 Task: Find connections with filter location Magelang with filter topic #linkedinwith filter profile language Spanish with filter current company Aptiv with filter school Rajasthan - India Jobs with filter industry Sound Recording with filter service category Audio Engineering with filter keywords title UPS Driver
Action: Mouse pressed left at (429, 39)
Screenshot: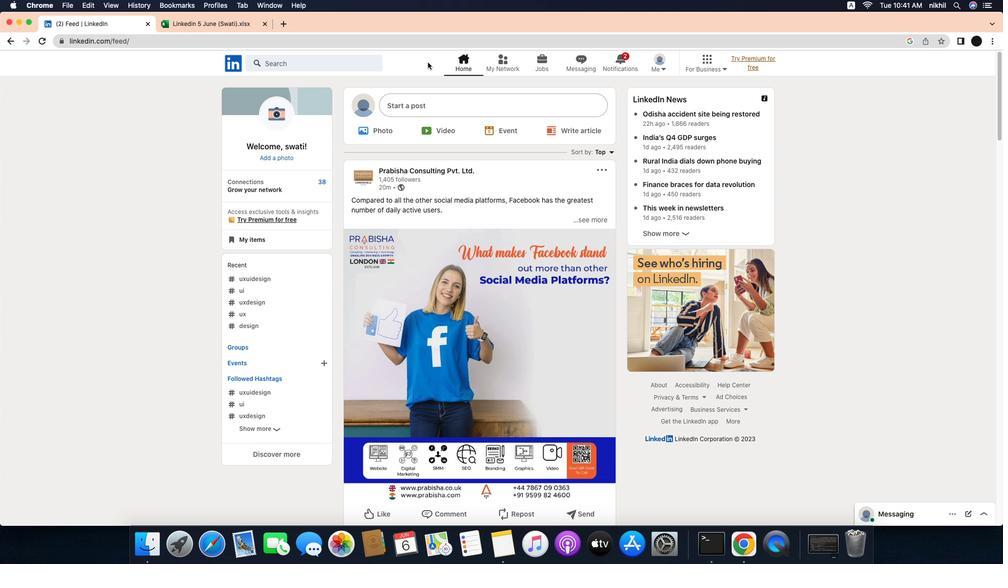 
Action: Mouse moved to (505, 32)
Screenshot: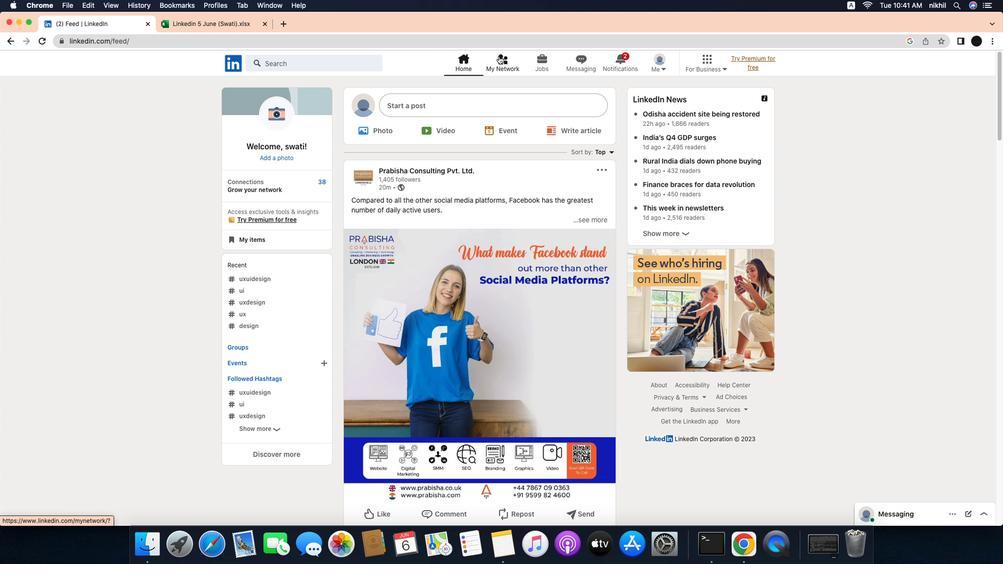 
Action: Mouse pressed left at (505, 32)
Screenshot: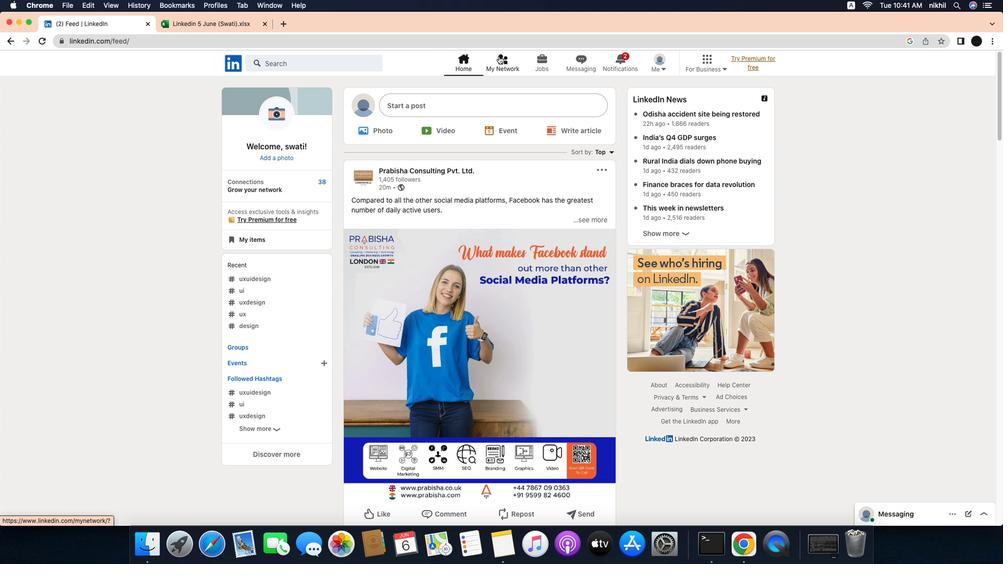 
Action: Mouse moved to (325, 94)
Screenshot: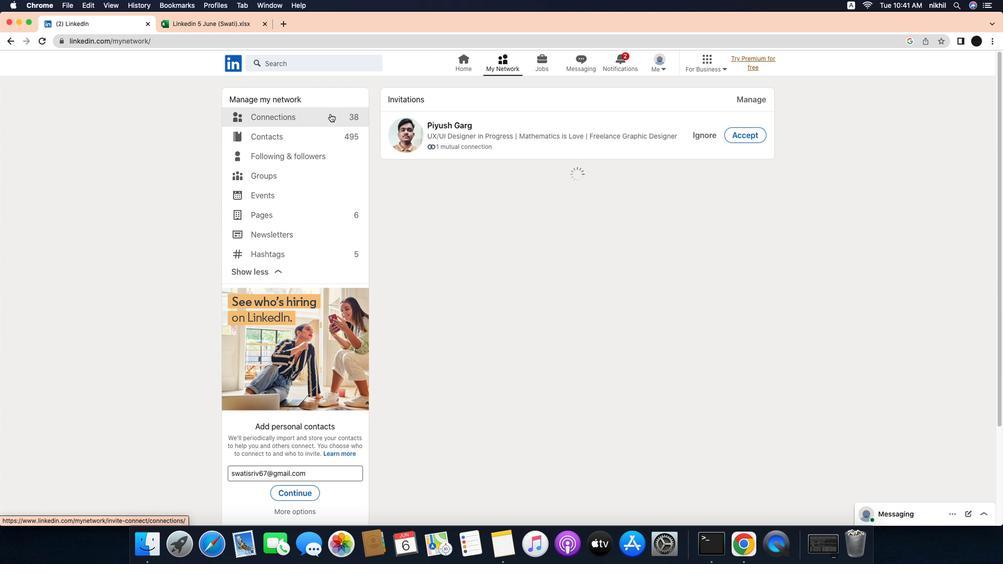 
Action: Mouse pressed left at (325, 94)
Screenshot: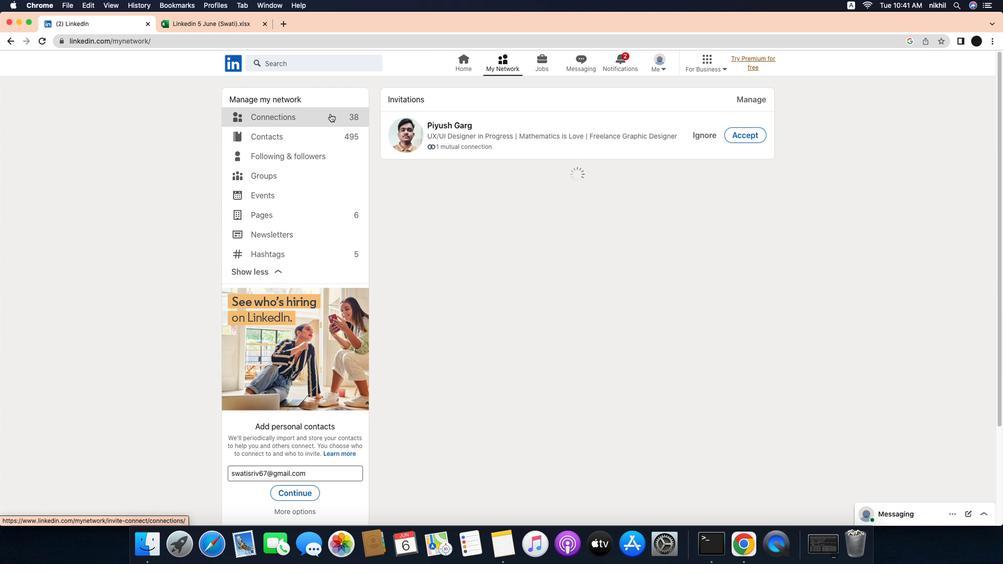 
Action: Mouse moved to (598, 100)
Screenshot: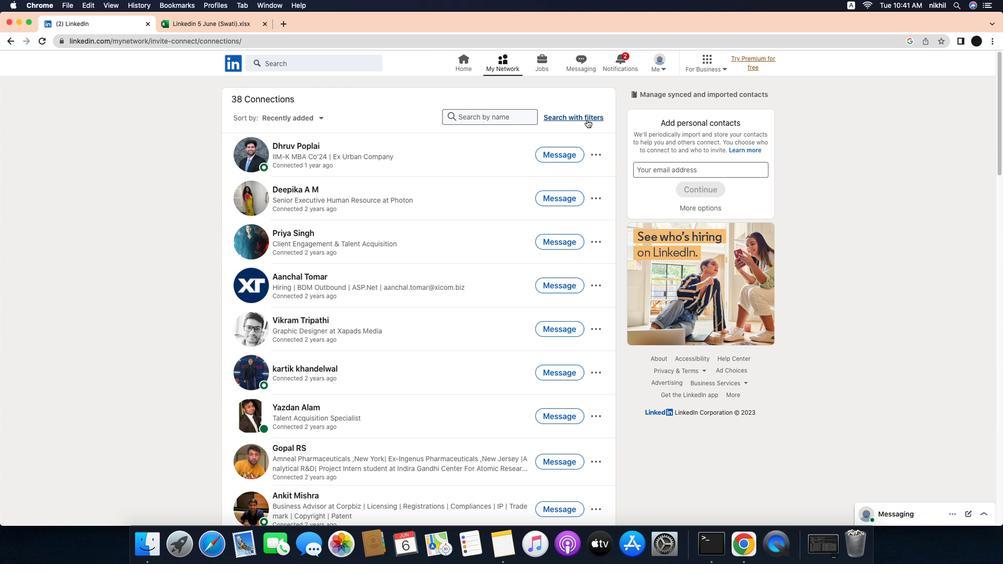 
Action: Mouse pressed left at (598, 100)
Screenshot: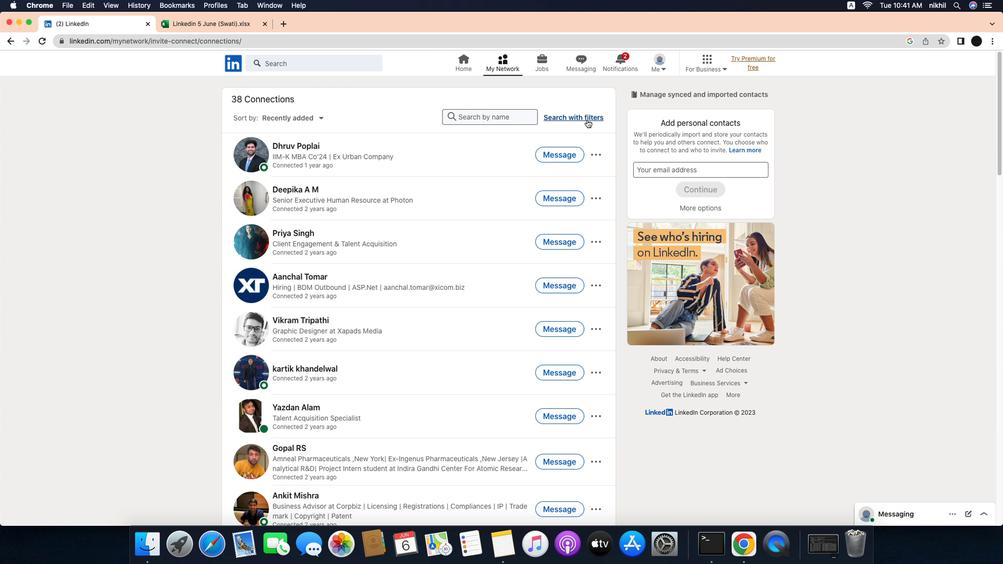 
Action: Mouse moved to (556, 70)
Screenshot: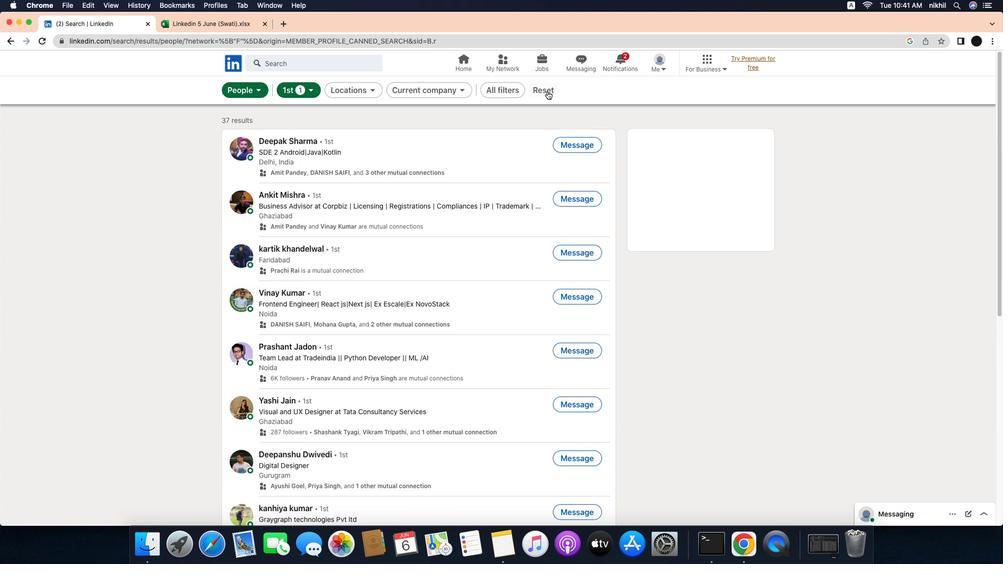 
Action: Mouse pressed left at (556, 70)
Screenshot: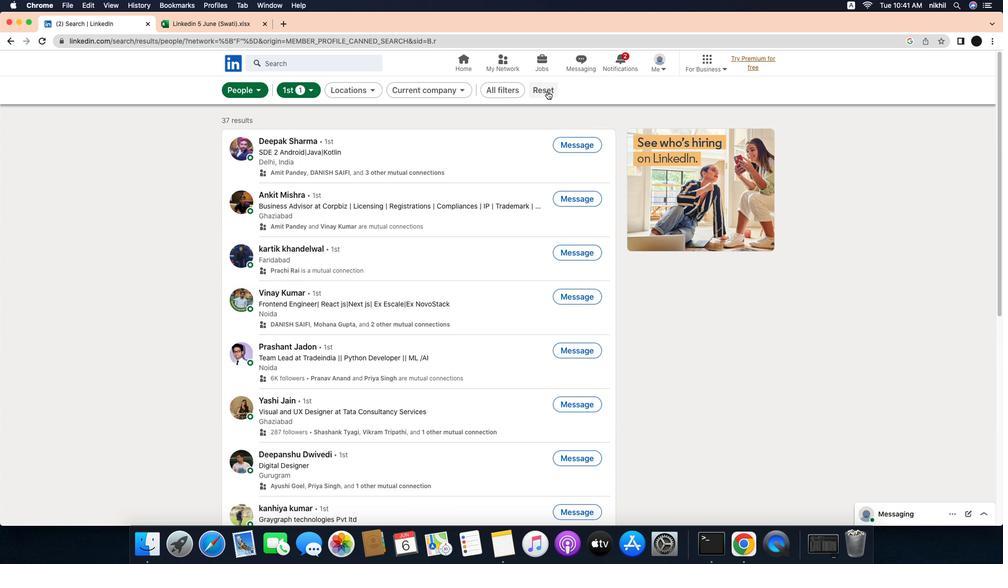 
Action: Mouse moved to (534, 73)
Screenshot: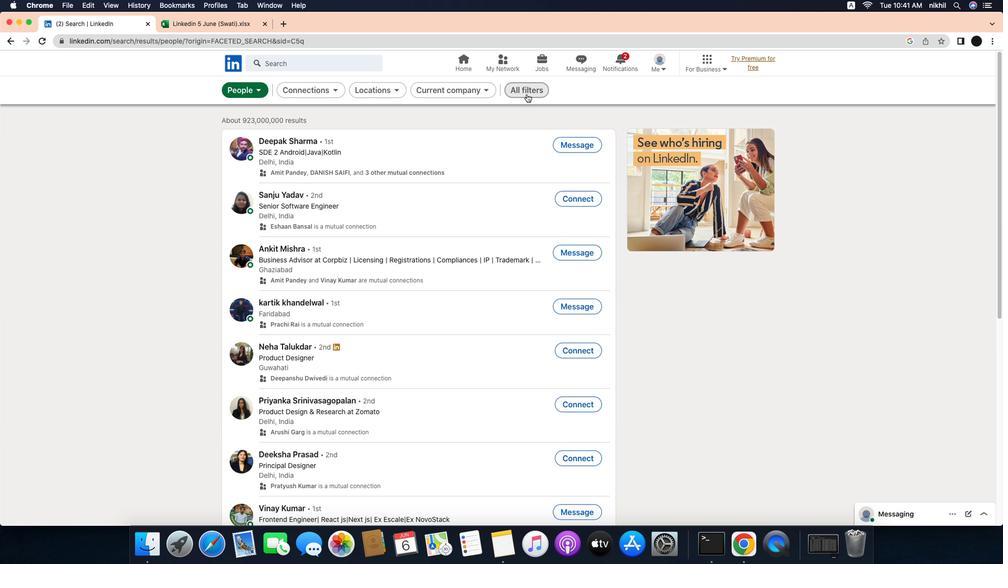 
Action: Mouse pressed left at (534, 73)
Screenshot: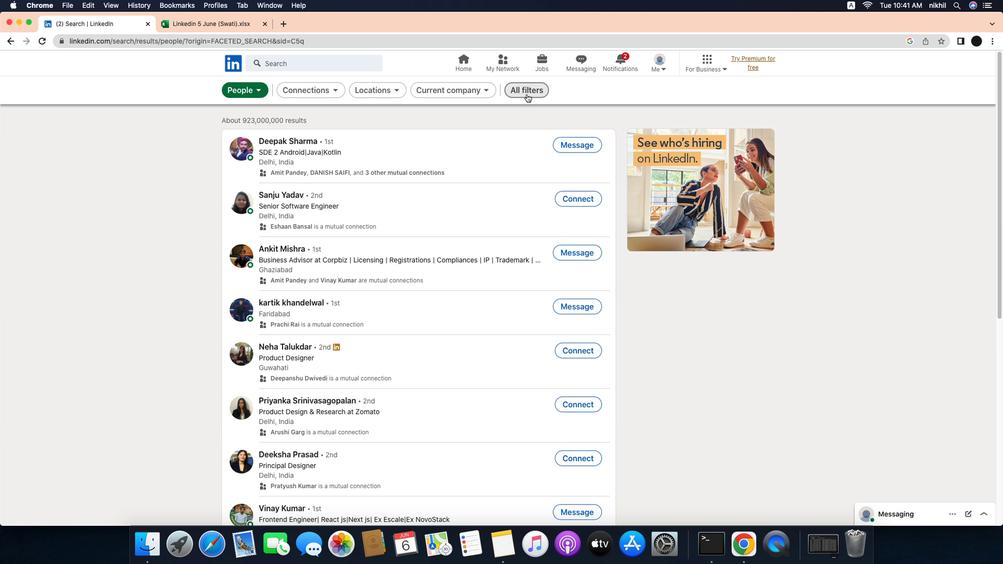 
Action: Mouse moved to (804, 229)
Screenshot: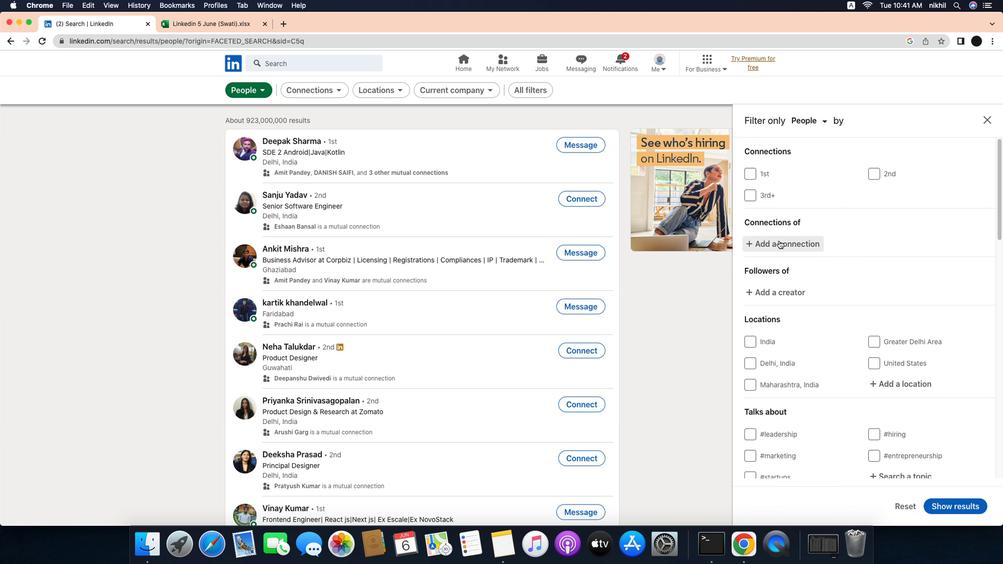 
Action: Mouse scrolled (804, 229) with delta (-26, -27)
Screenshot: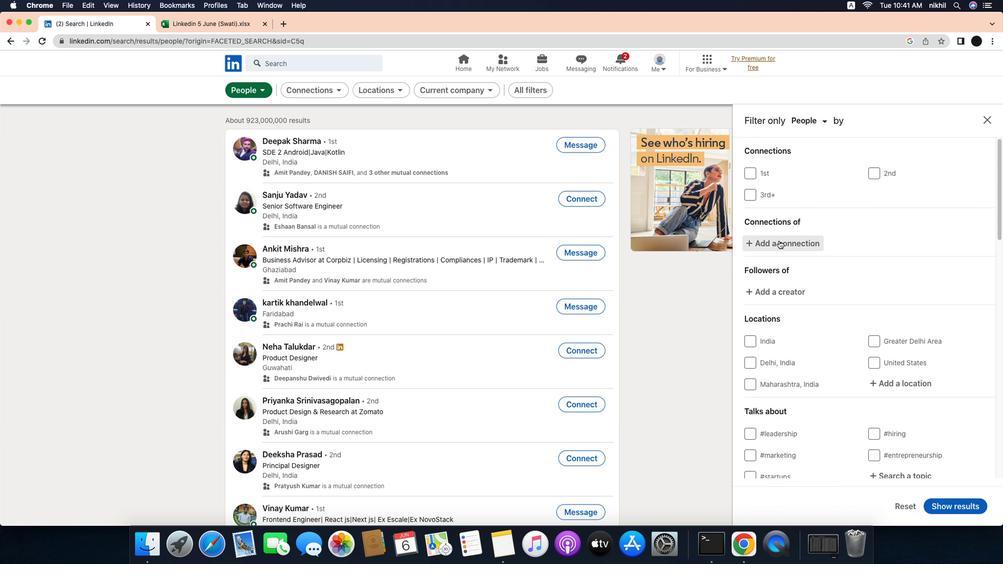 
Action: Mouse scrolled (804, 229) with delta (-26, -27)
Screenshot: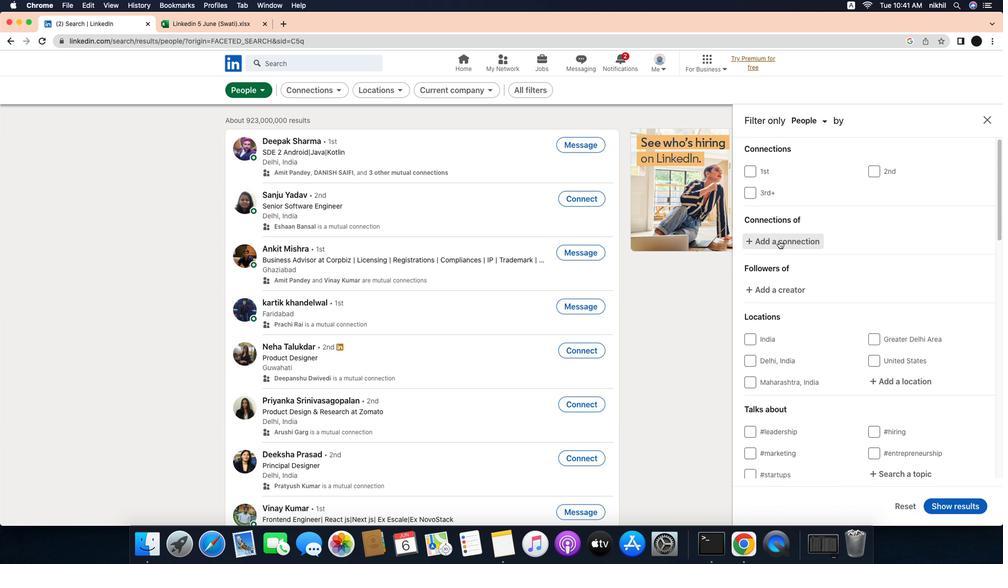 
Action: Mouse scrolled (804, 229) with delta (-26, -27)
Screenshot: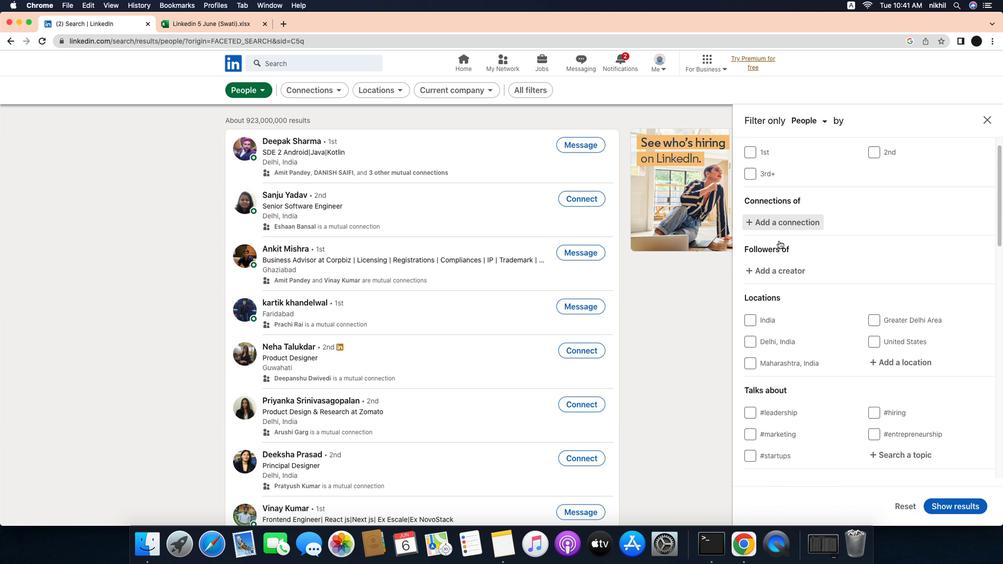 
Action: Mouse moved to (937, 324)
Screenshot: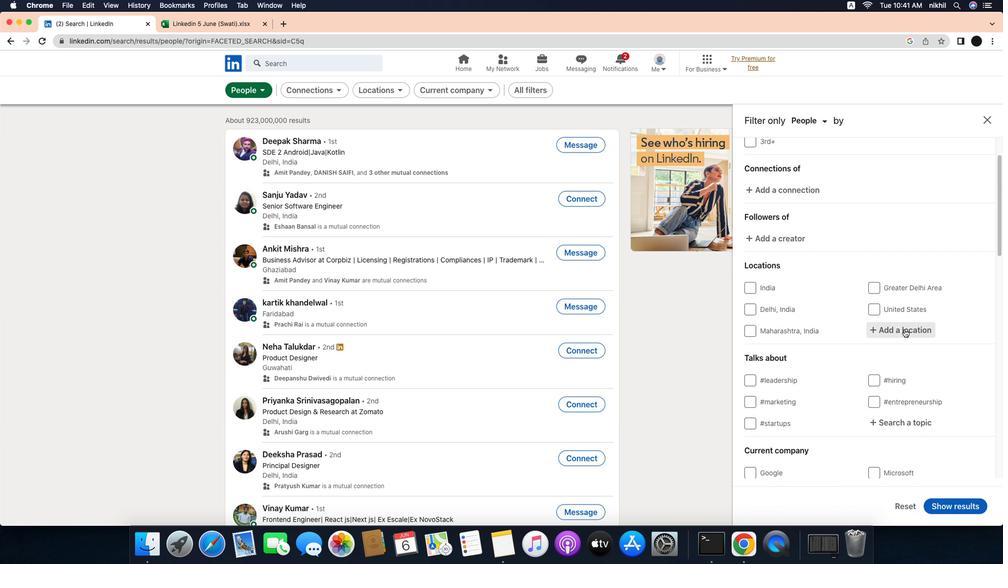 
Action: Mouse pressed left at (937, 324)
Screenshot: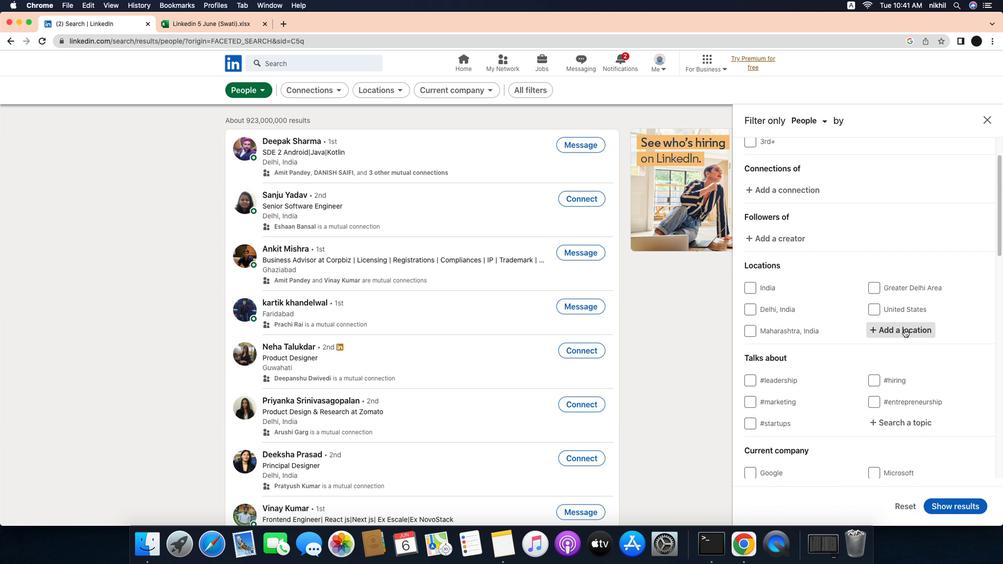 
Action: Mouse moved to (948, 325)
Screenshot: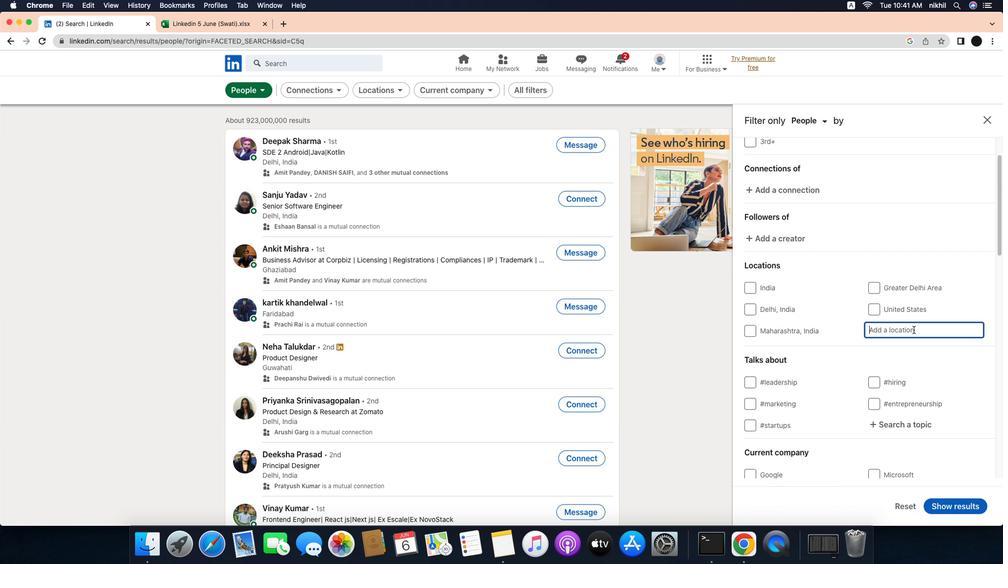 
Action: Mouse pressed left at (948, 325)
Screenshot: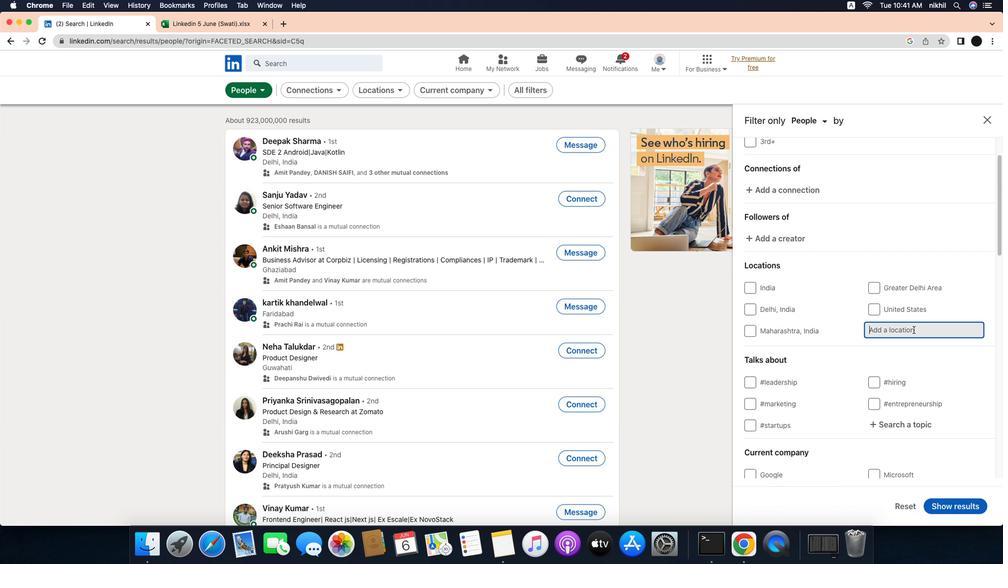 
Action: Mouse moved to (939, 319)
Screenshot: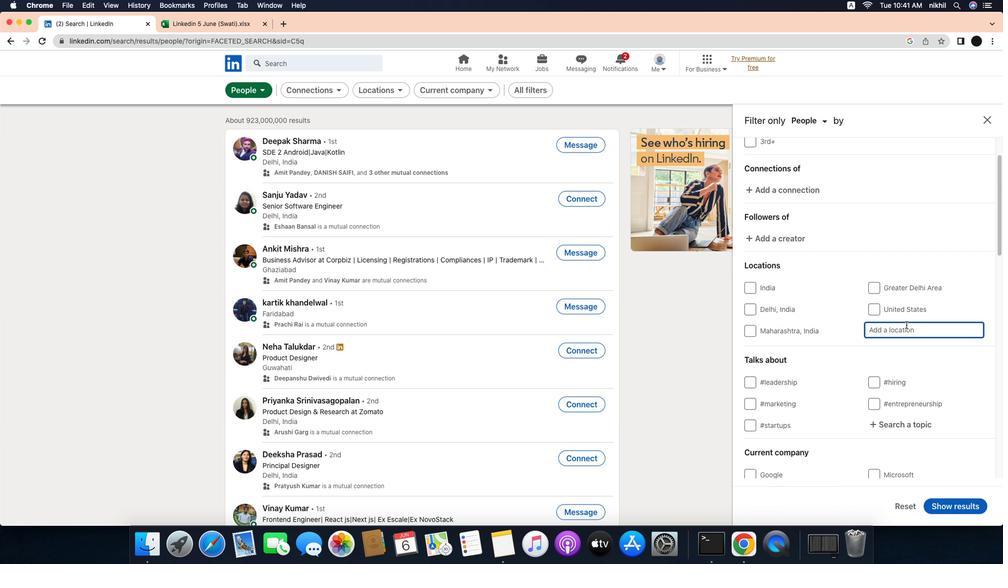 
Action: Key pressed Key.caps_lock'M'Key.caps_lock'a''g''e''l''a''n''g'Key.enter
Screenshot: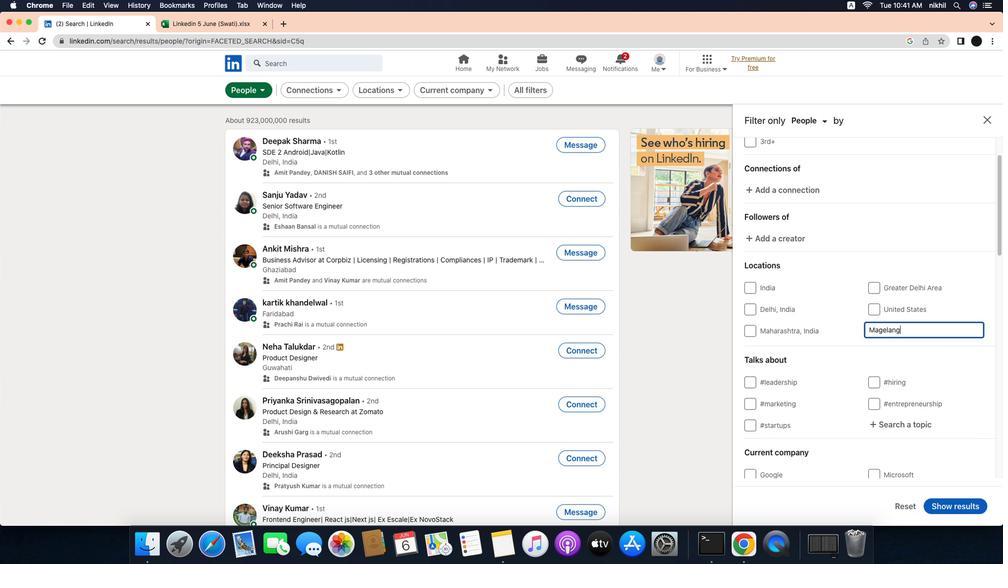 
Action: Mouse moved to (897, 356)
Screenshot: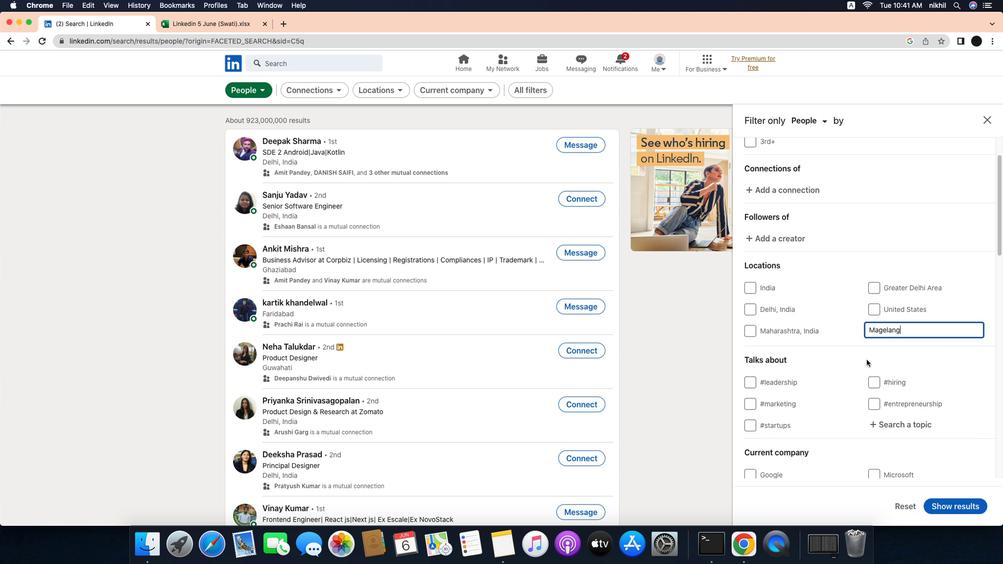 
Action: Mouse scrolled (897, 356) with delta (-26, -27)
Screenshot: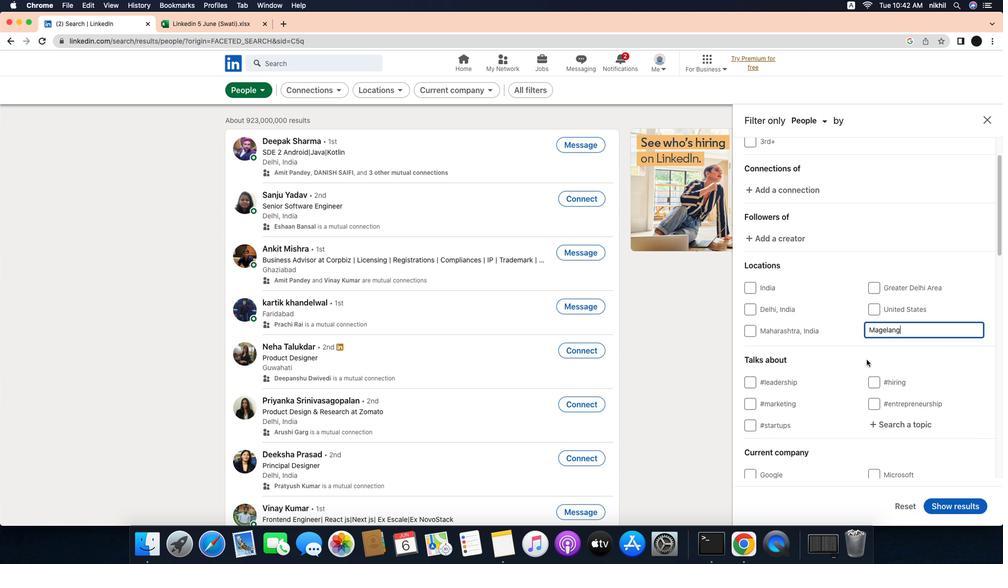 
Action: Mouse scrolled (897, 356) with delta (-26, -27)
Screenshot: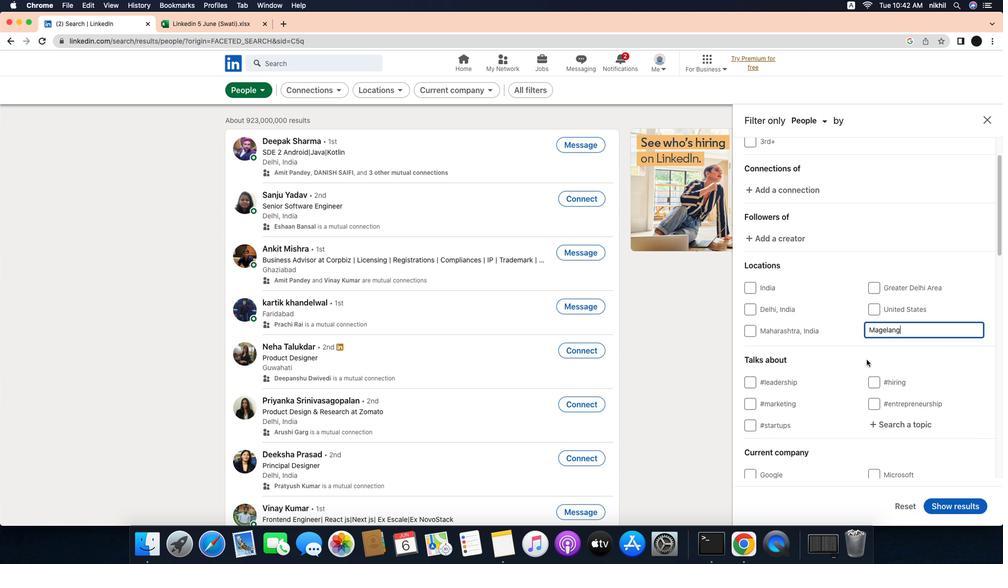 
Action: Mouse scrolled (897, 356) with delta (-26, -27)
Screenshot: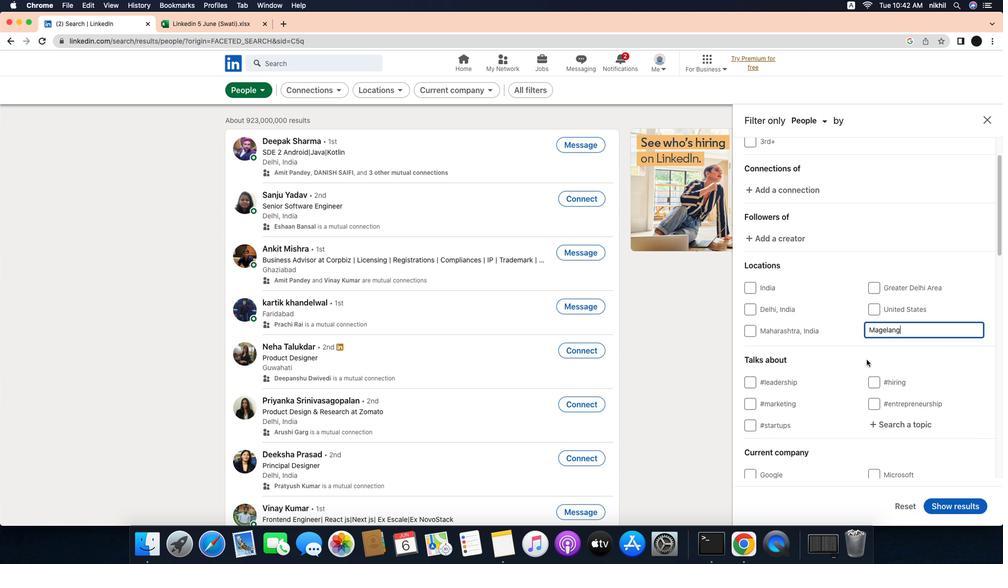
Action: Mouse moved to (926, 347)
Screenshot: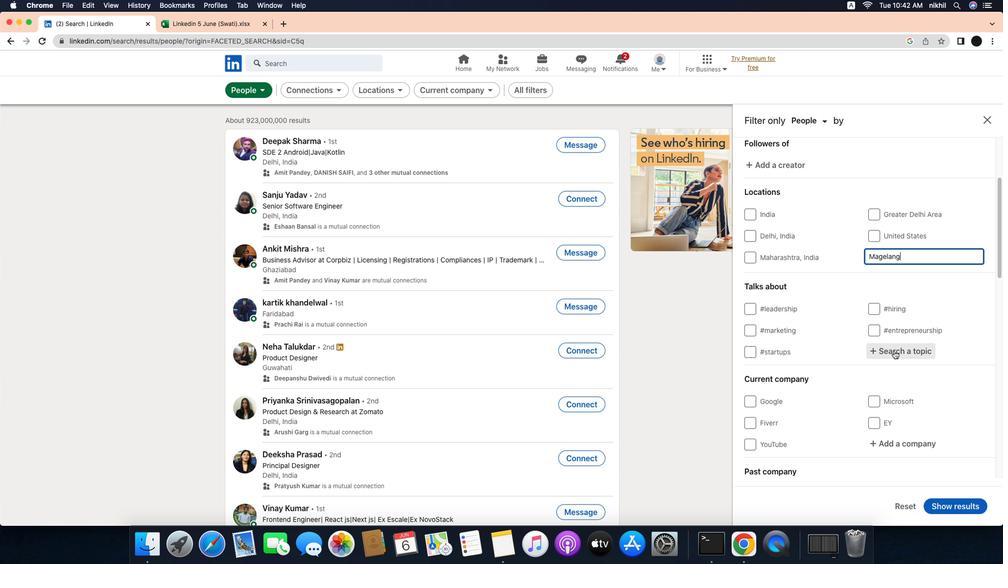 
Action: Mouse pressed left at (926, 347)
Screenshot: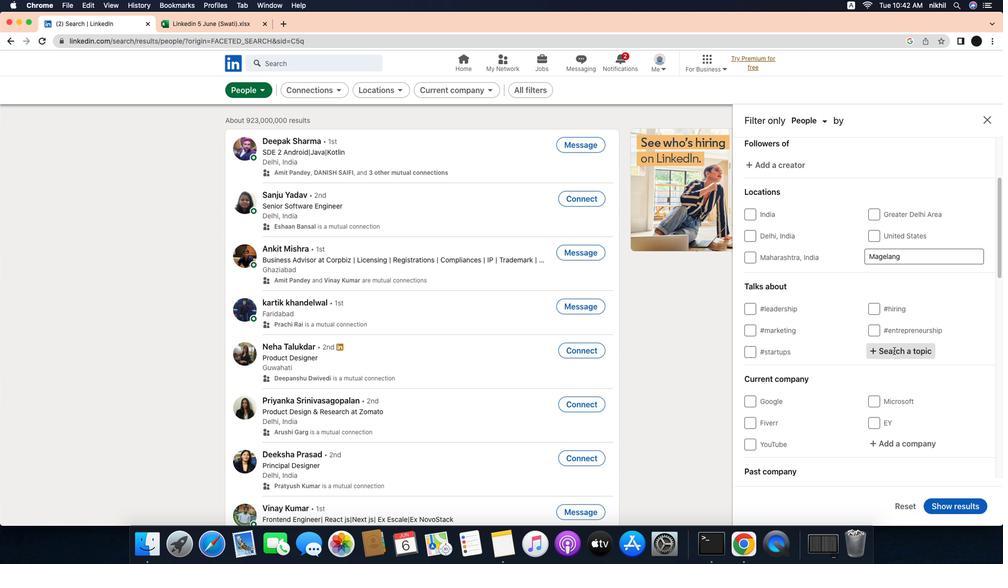 
Action: Mouse moved to (954, 352)
Screenshot: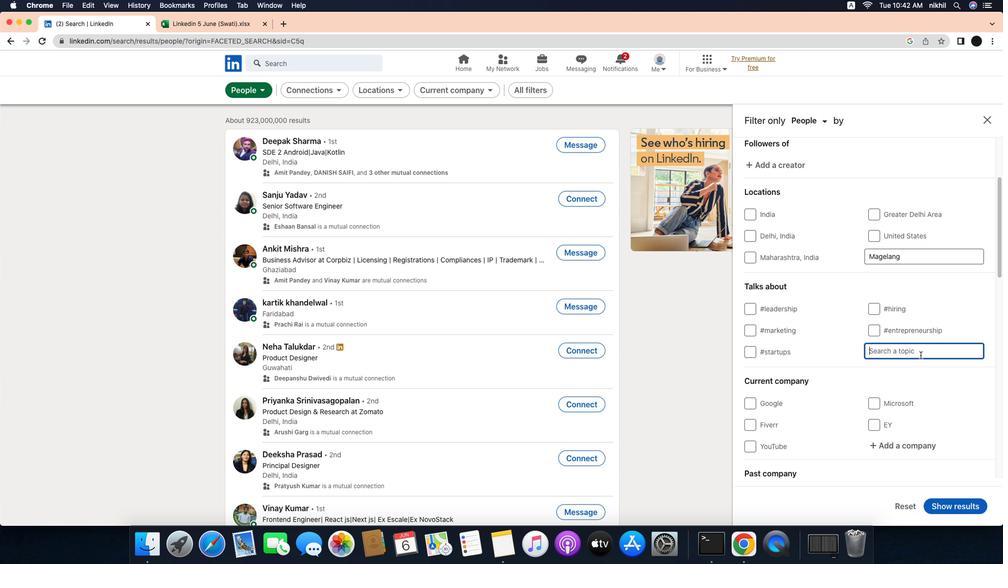 
Action: Mouse pressed left at (954, 352)
Screenshot: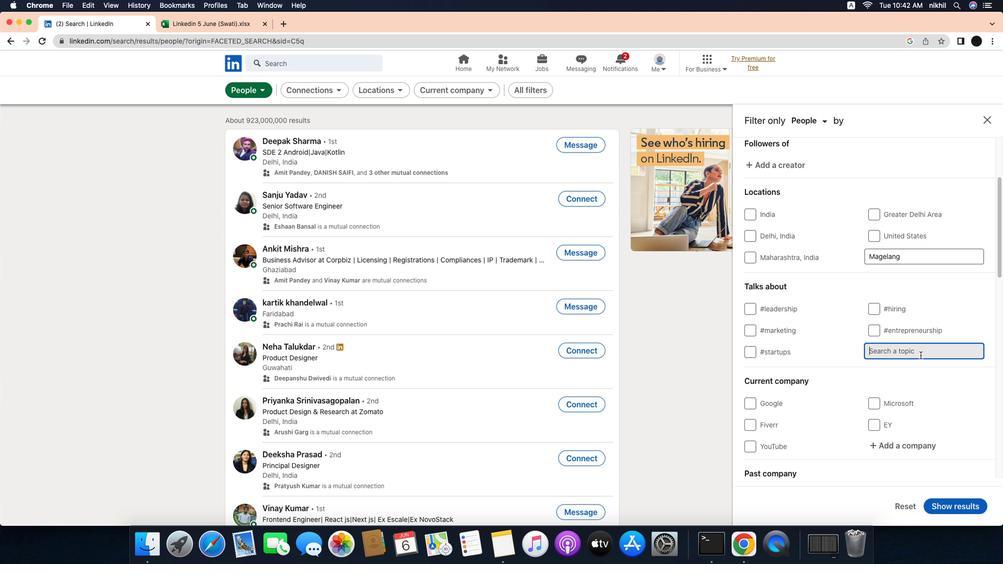 
Action: Key pressed 'l''i''n''k''e''d''i''n'
Screenshot: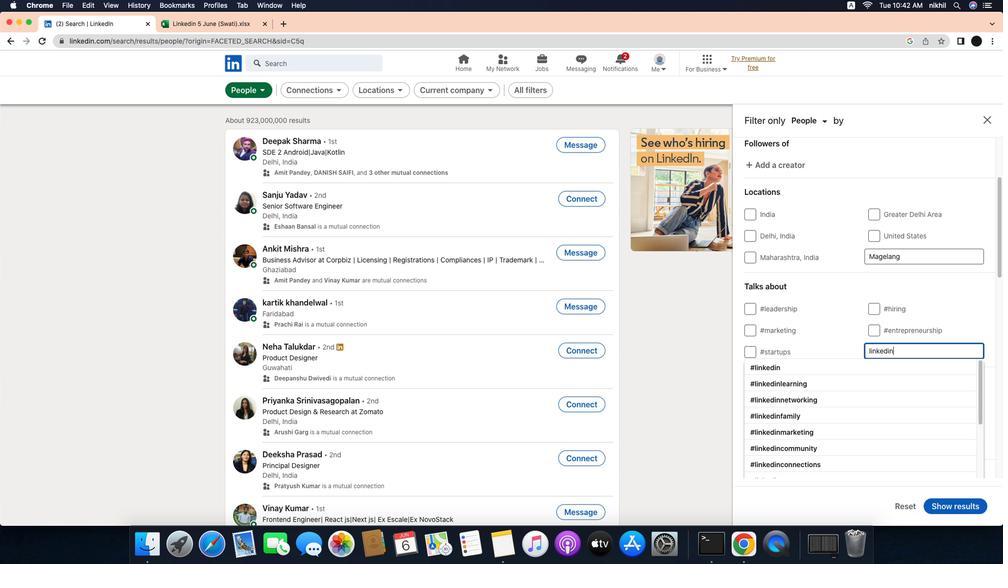 
Action: Mouse moved to (894, 366)
Screenshot: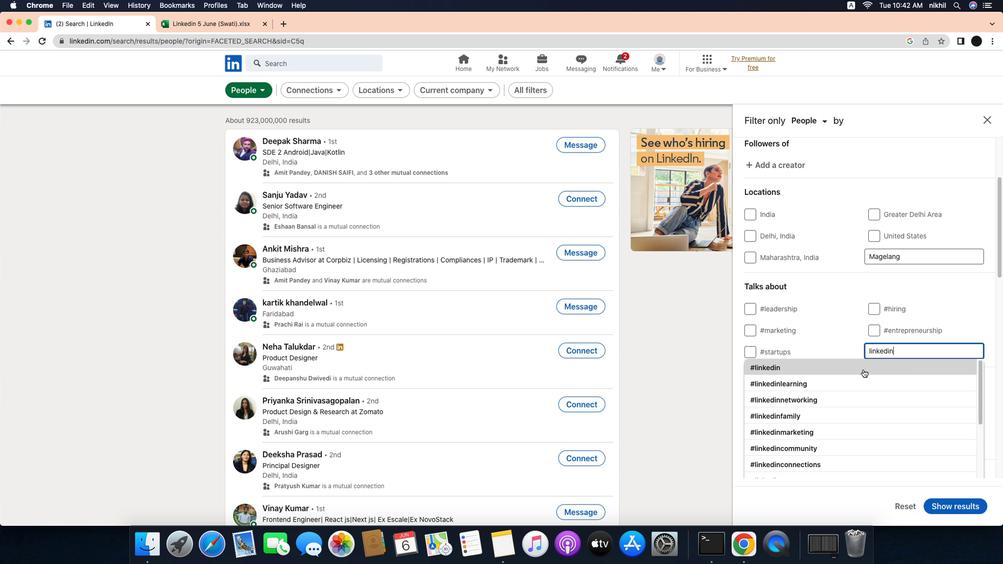 
Action: Mouse pressed left at (894, 366)
Screenshot: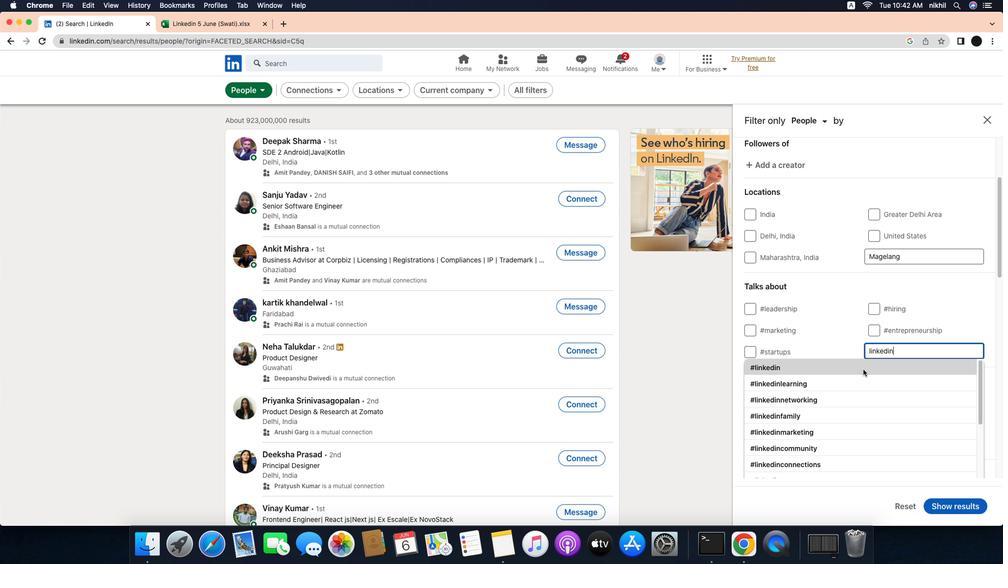 
Action: Mouse moved to (900, 365)
Screenshot: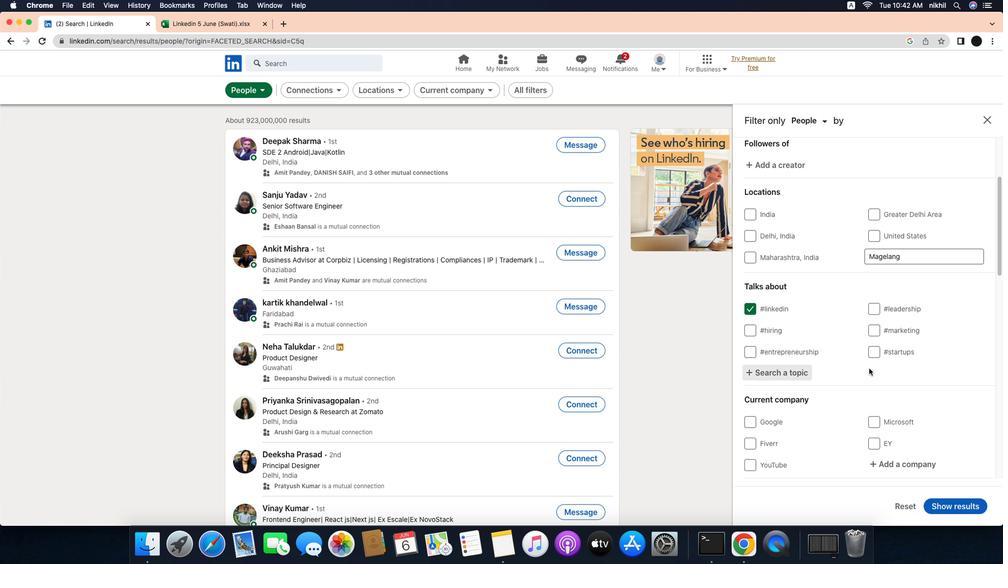 
Action: Mouse scrolled (900, 365) with delta (-26, -27)
Screenshot: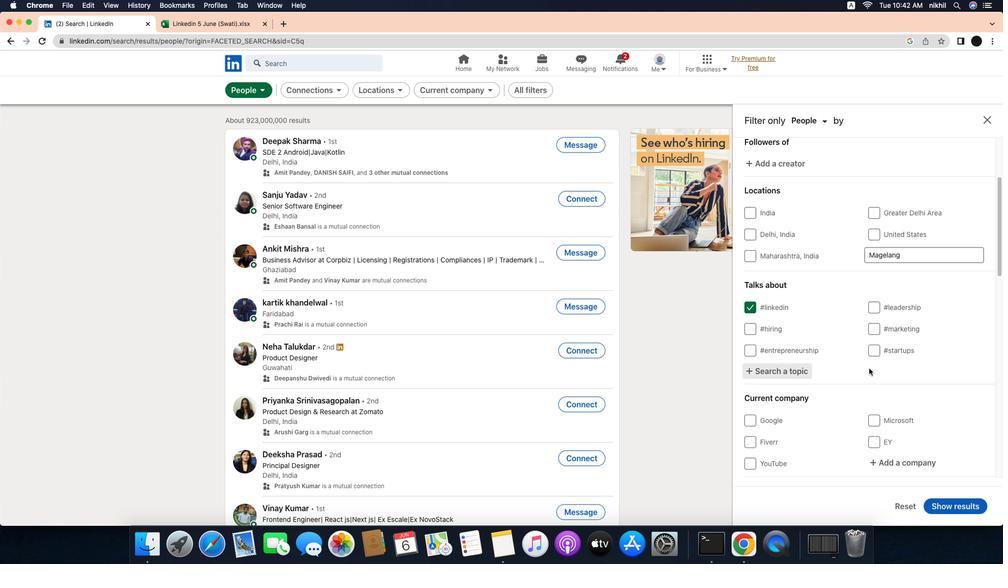 
Action: Mouse scrolled (900, 365) with delta (-26, -27)
Screenshot: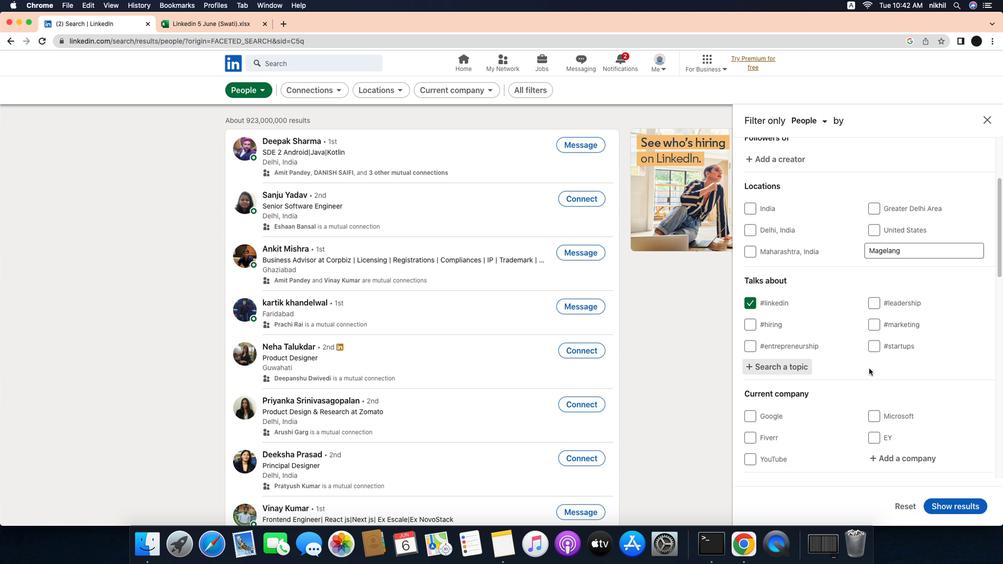 
Action: Mouse scrolled (900, 365) with delta (-26, -27)
Screenshot: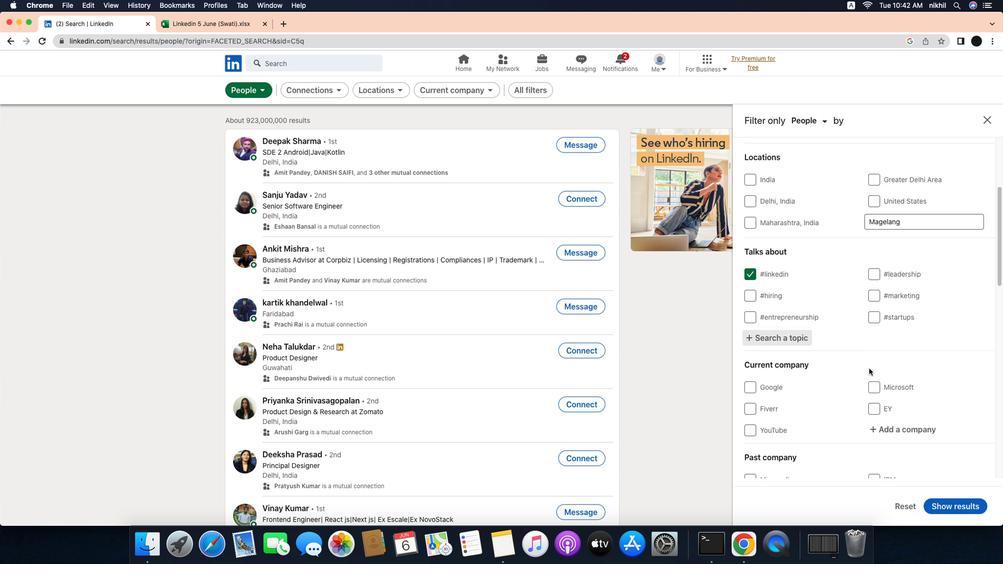 
Action: Mouse scrolled (900, 365) with delta (-26, -28)
Screenshot: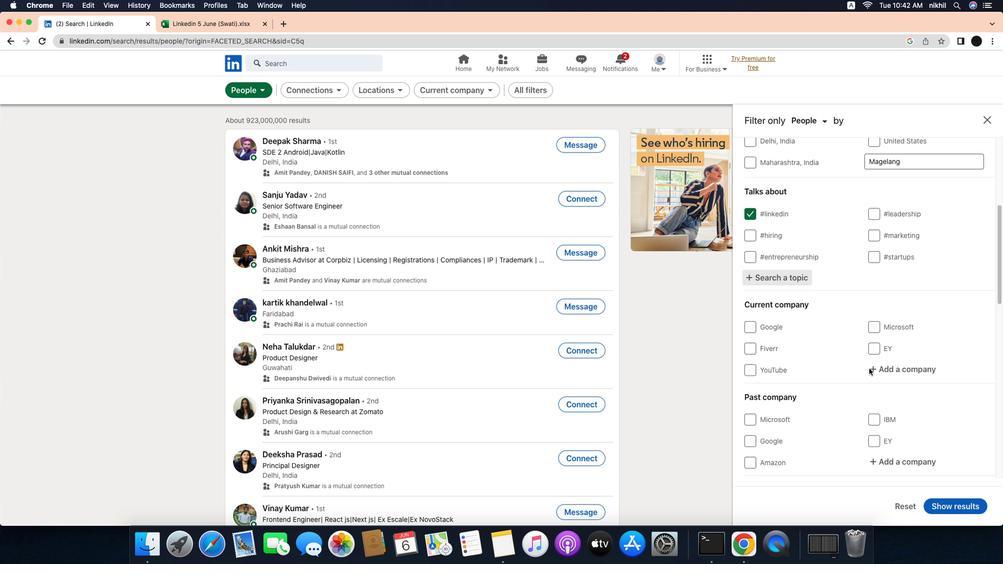 
Action: Mouse scrolled (900, 365) with delta (-26, -27)
Screenshot: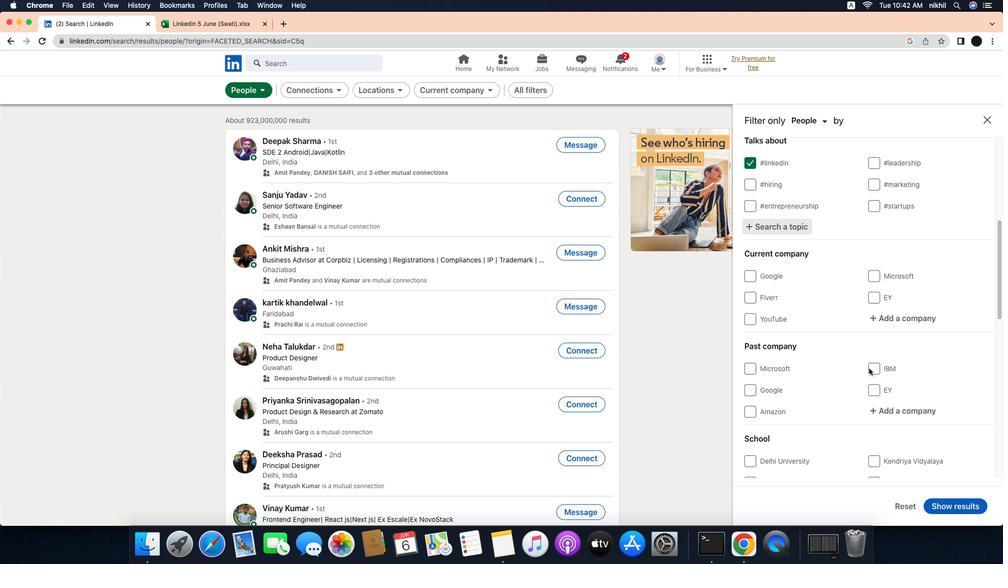
Action: Mouse scrolled (900, 365) with delta (-26, -27)
Screenshot: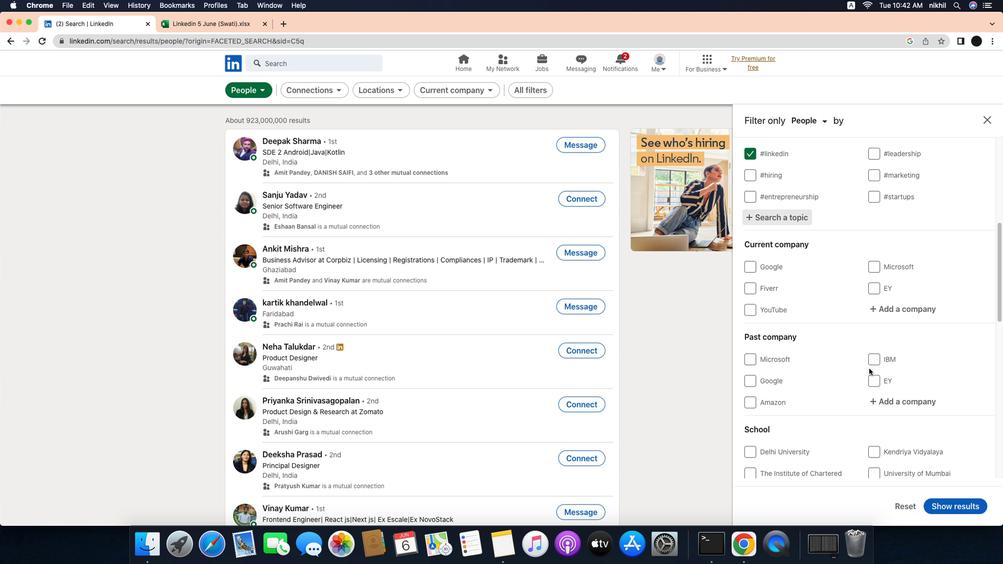 
Action: Mouse scrolled (900, 365) with delta (-26, -28)
Screenshot: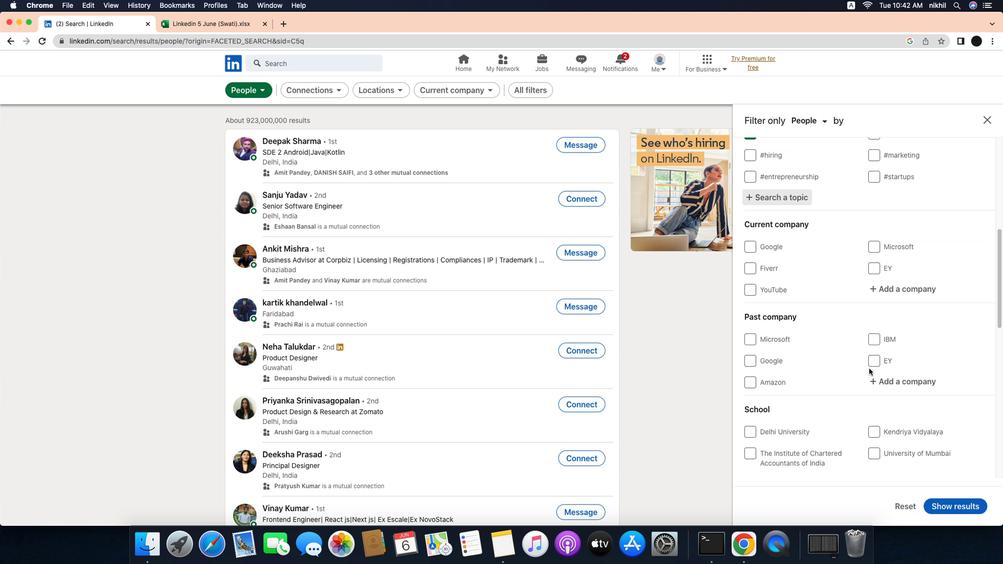 
Action: Mouse scrolled (900, 365) with delta (-26, -28)
Screenshot: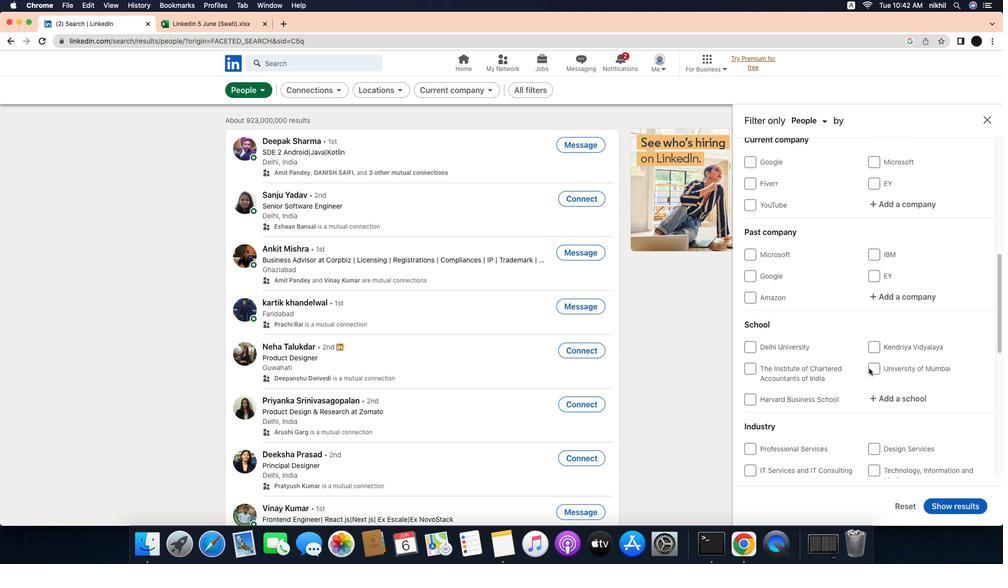 
Action: Mouse scrolled (900, 365) with delta (-26, -27)
Screenshot: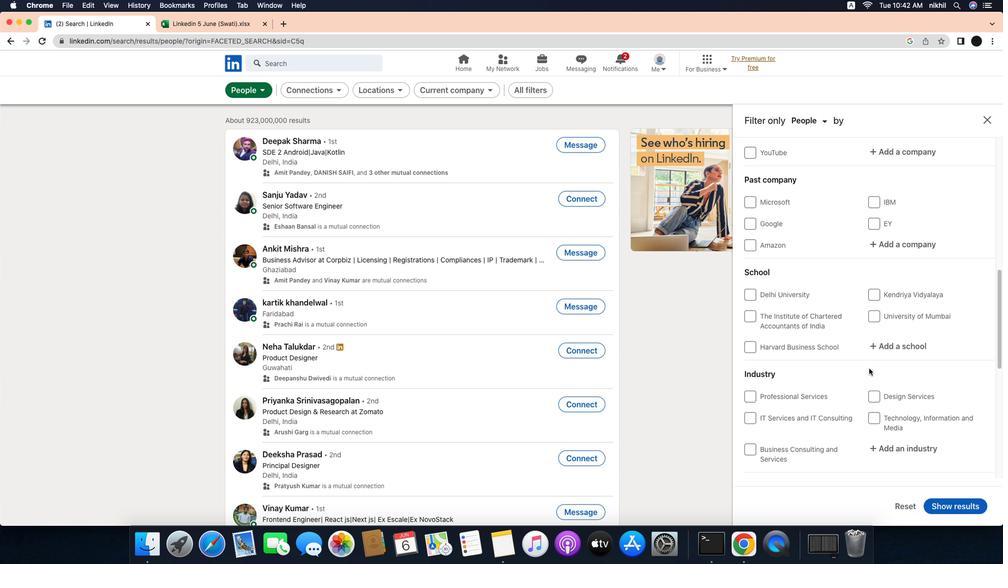 
Action: Mouse scrolled (900, 365) with delta (-26, -27)
Screenshot: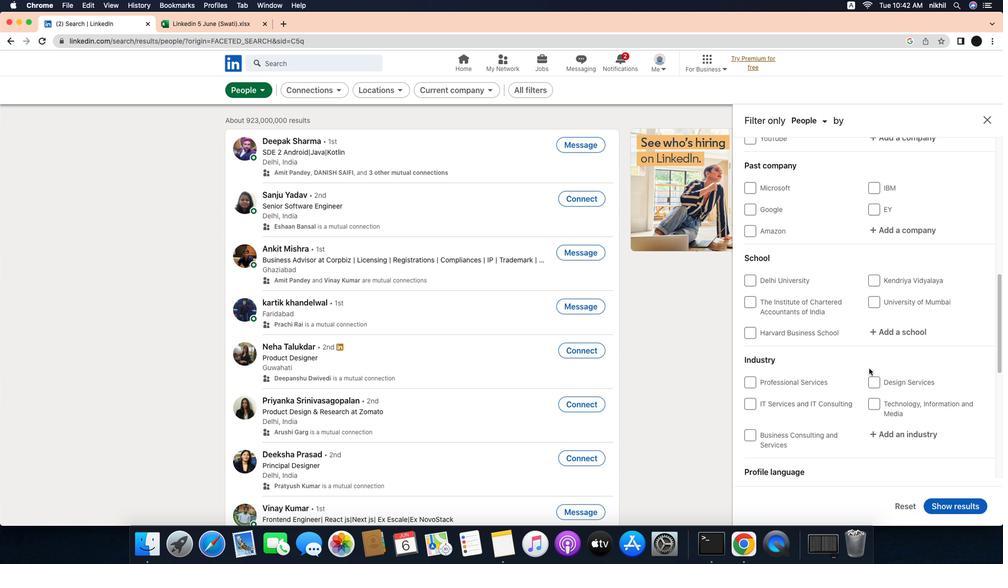 
Action: Mouse scrolled (900, 365) with delta (-26, -28)
Screenshot: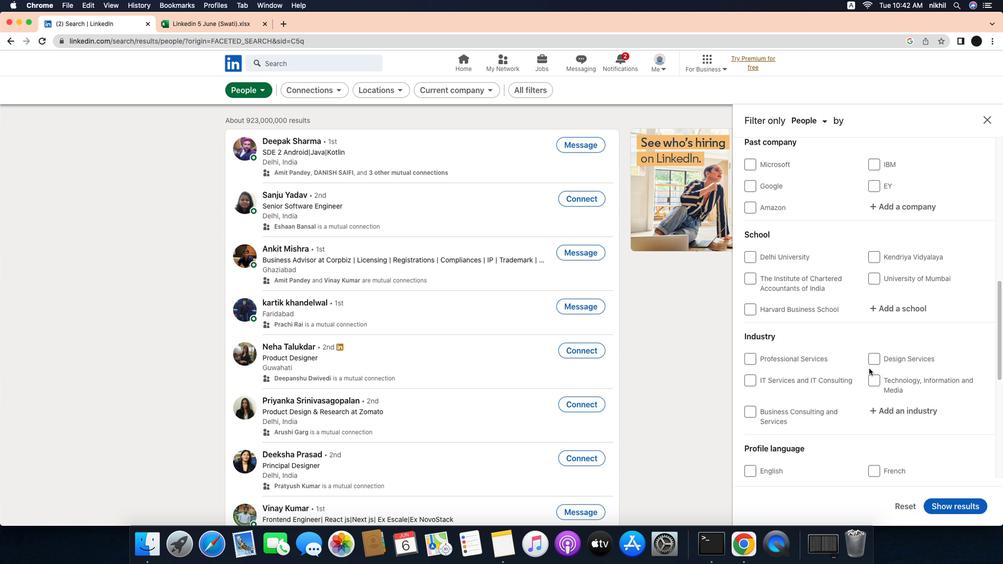 
Action: Mouse scrolled (900, 365) with delta (-26, -28)
Screenshot: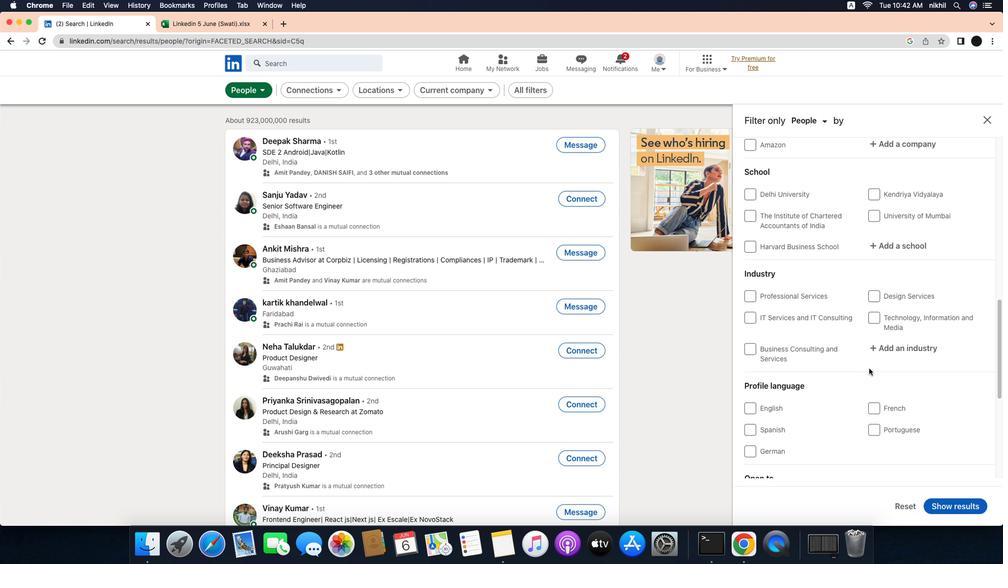 
Action: Mouse scrolled (900, 365) with delta (-26, -27)
Screenshot: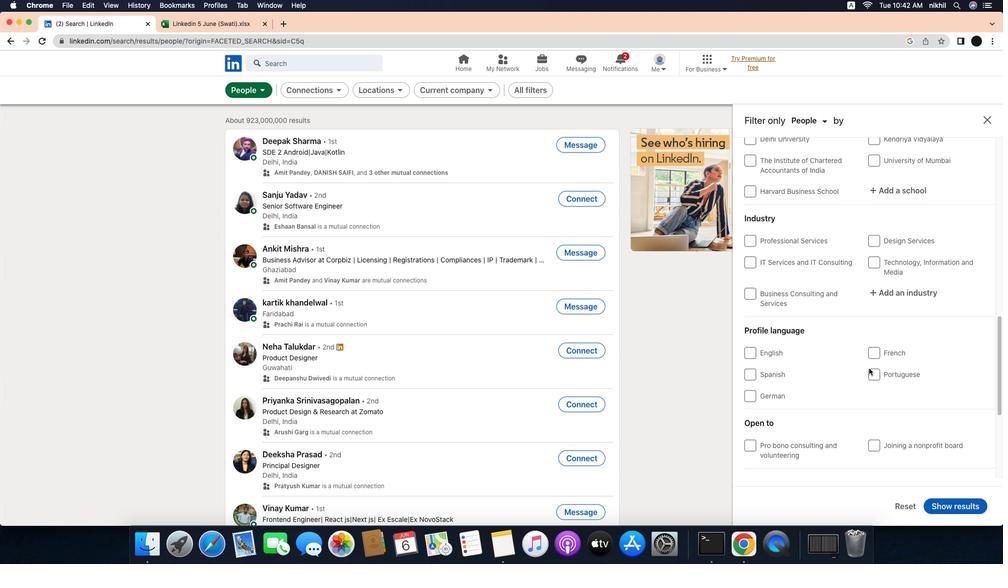 
Action: Mouse scrolled (900, 365) with delta (-26, -27)
Screenshot: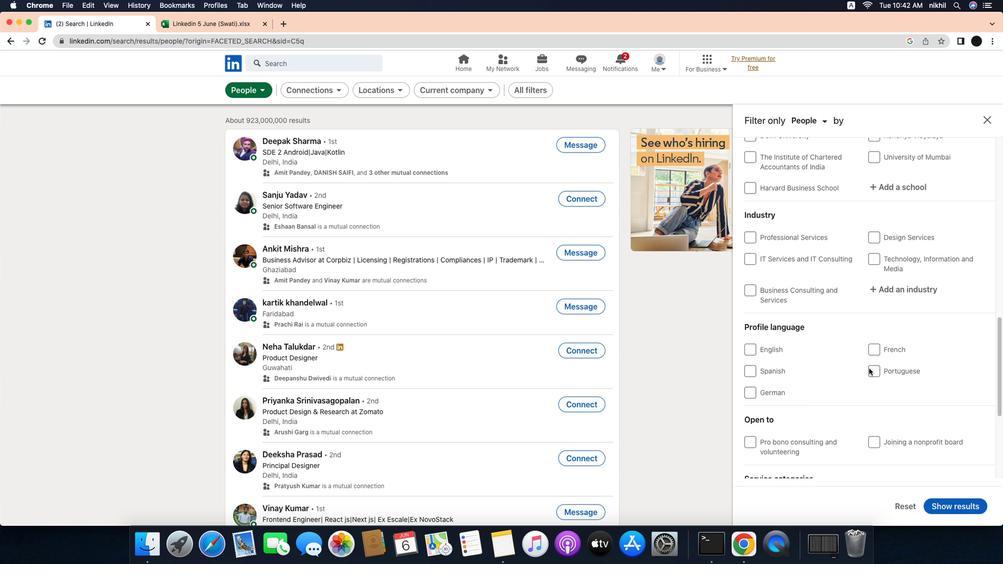 
Action: Mouse moved to (773, 355)
Screenshot: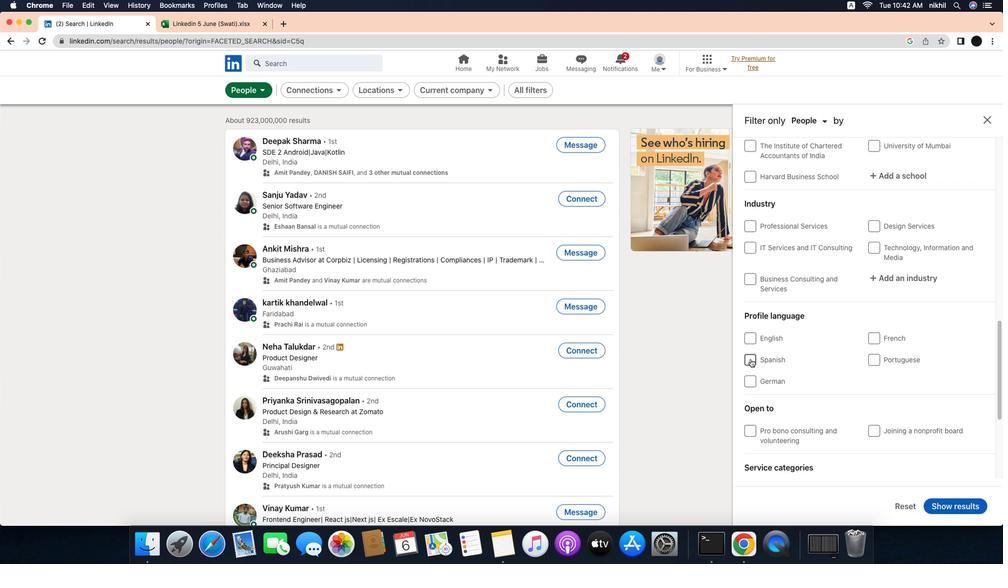 
Action: Mouse pressed left at (773, 355)
Screenshot: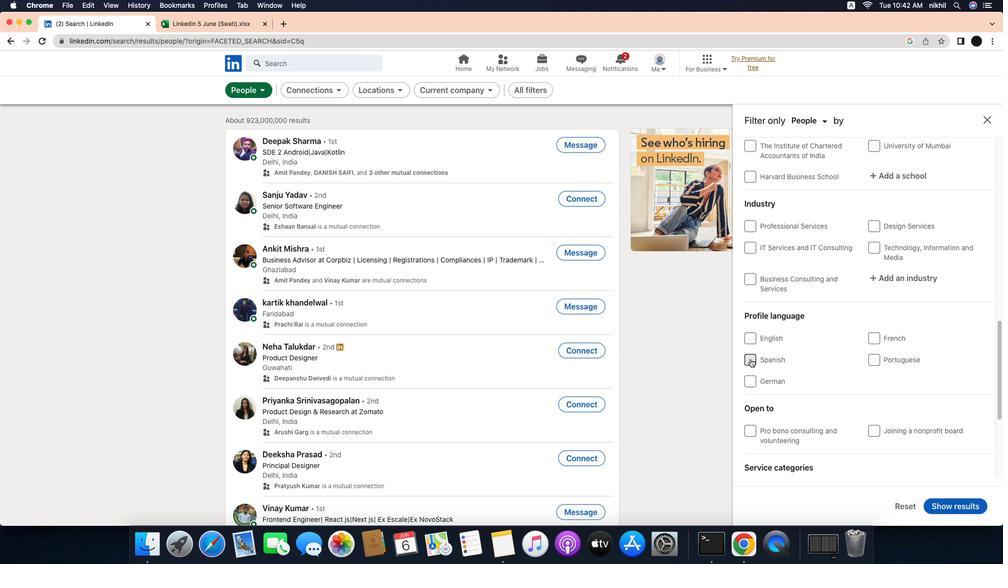 
Action: Mouse moved to (900, 329)
Screenshot: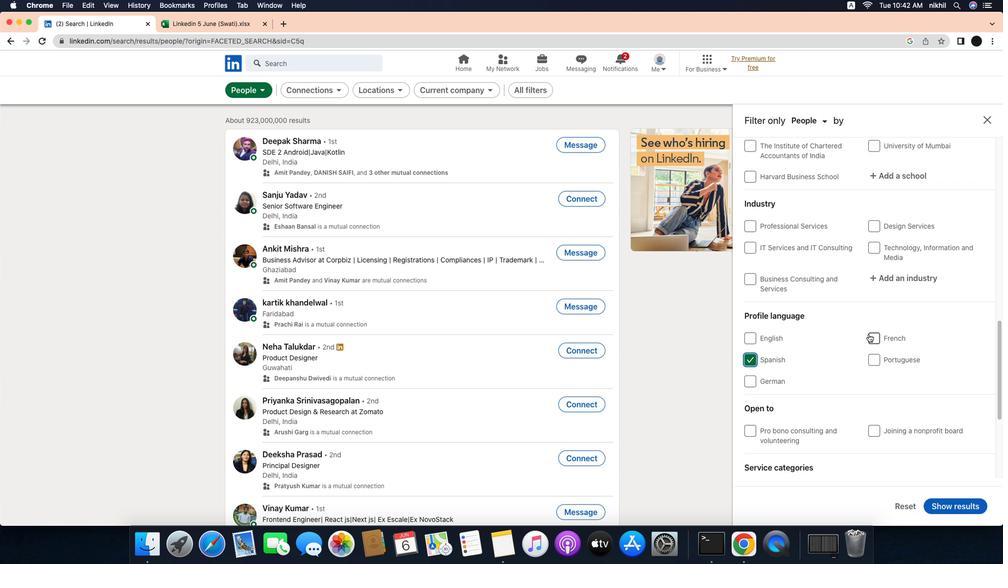 
Action: Mouse scrolled (900, 329) with delta (-26, -26)
Screenshot: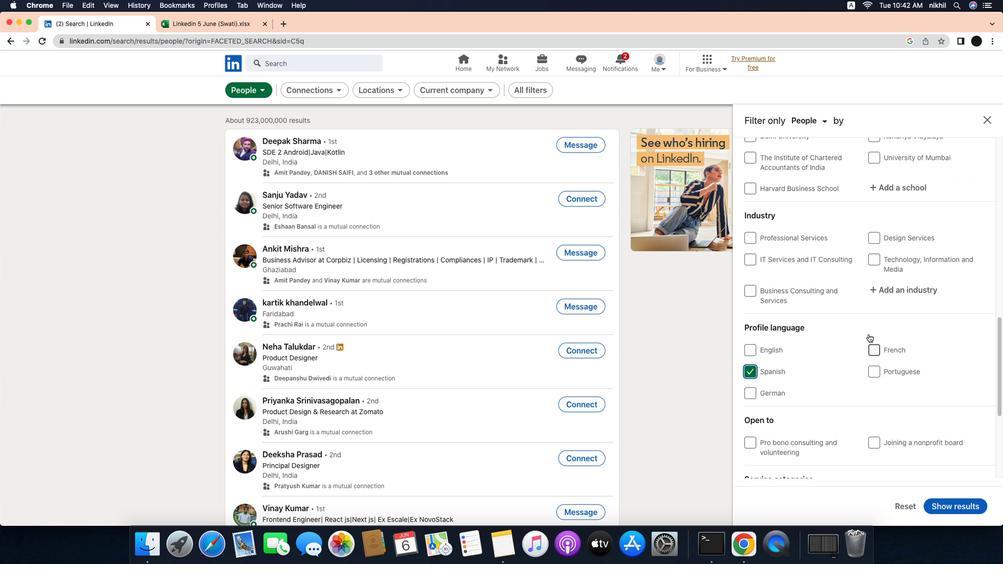
Action: Mouse scrolled (900, 329) with delta (-26, -26)
Screenshot: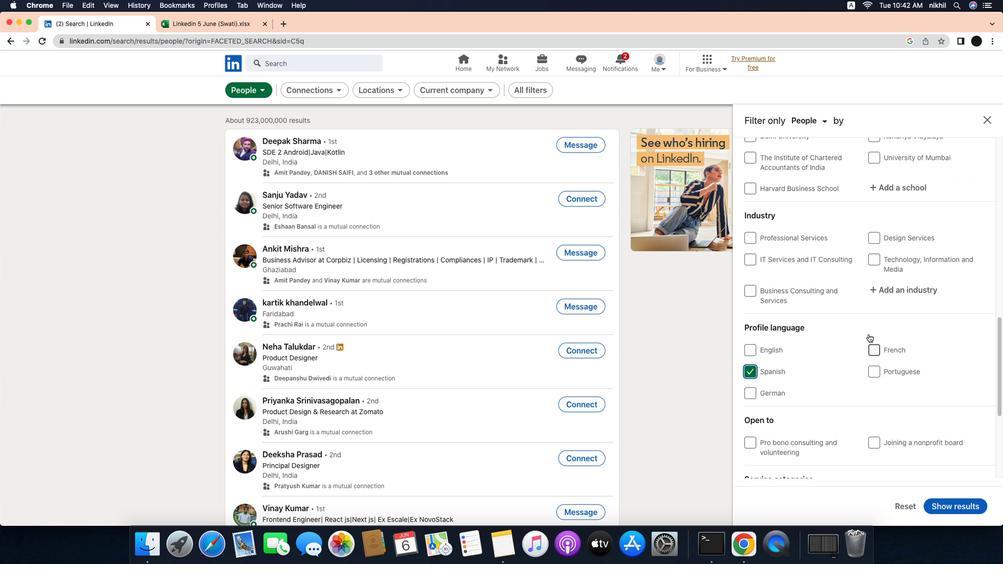 
Action: Mouse scrolled (900, 329) with delta (-26, -25)
Screenshot: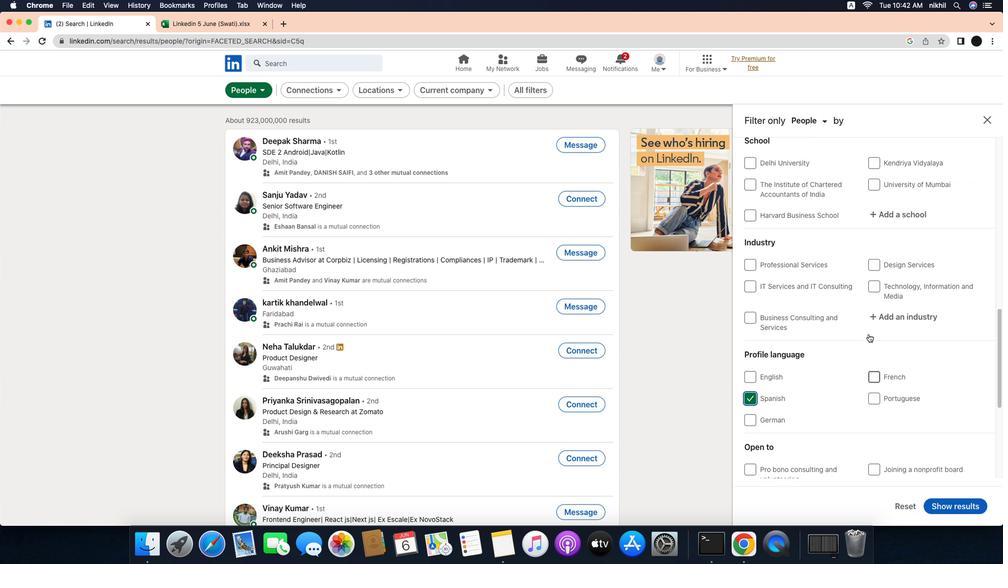 
Action: Mouse scrolled (900, 329) with delta (-26, -24)
Screenshot: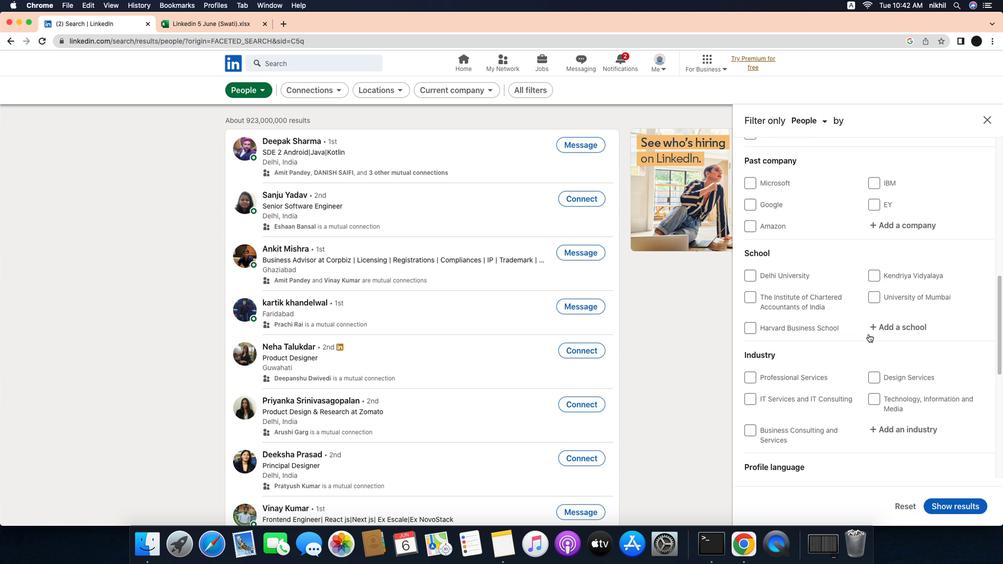 
Action: Mouse scrolled (900, 329) with delta (-26, -26)
Screenshot: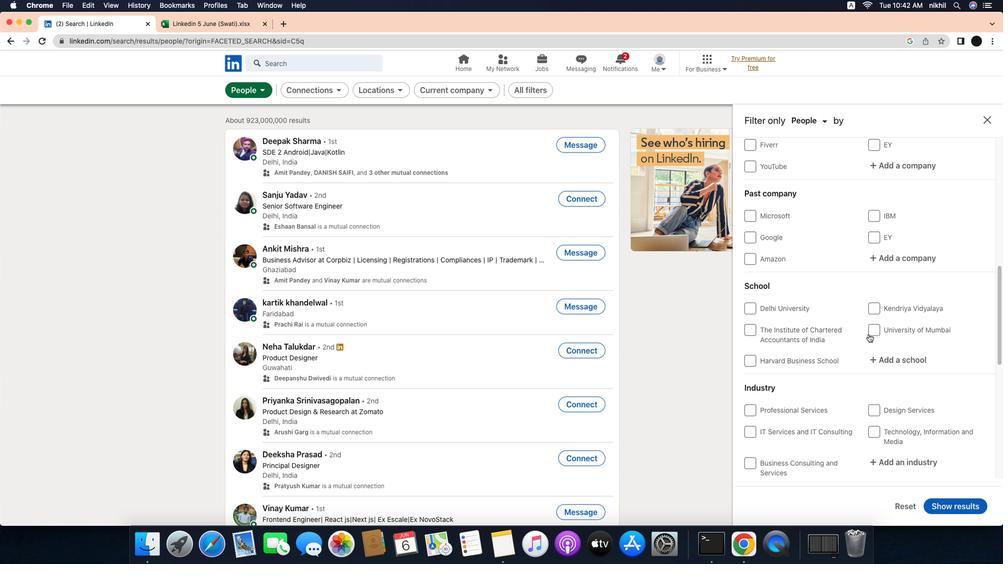 
Action: Mouse scrolled (900, 329) with delta (-26, -26)
Screenshot: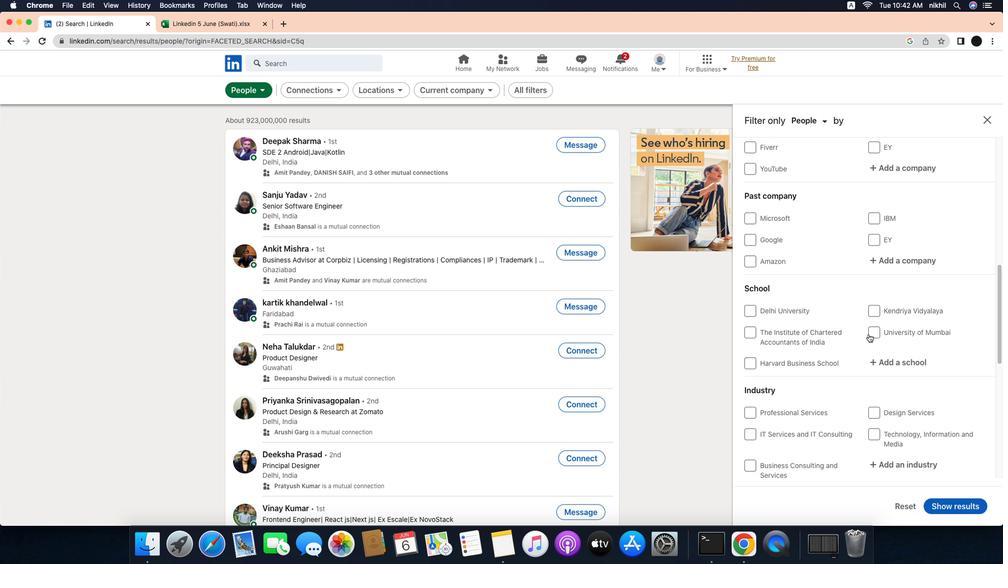
Action: Mouse scrolled (900, 329) with delta (-26, -25)
Screenshot: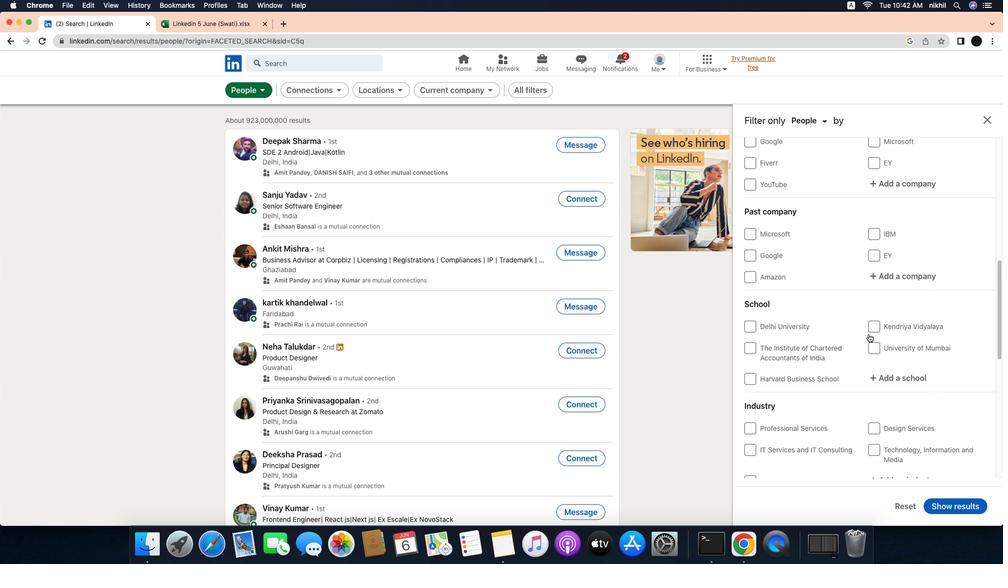 
Action: Mouse scrolled (900, 329) with delta (-26, -25)
Screenshot: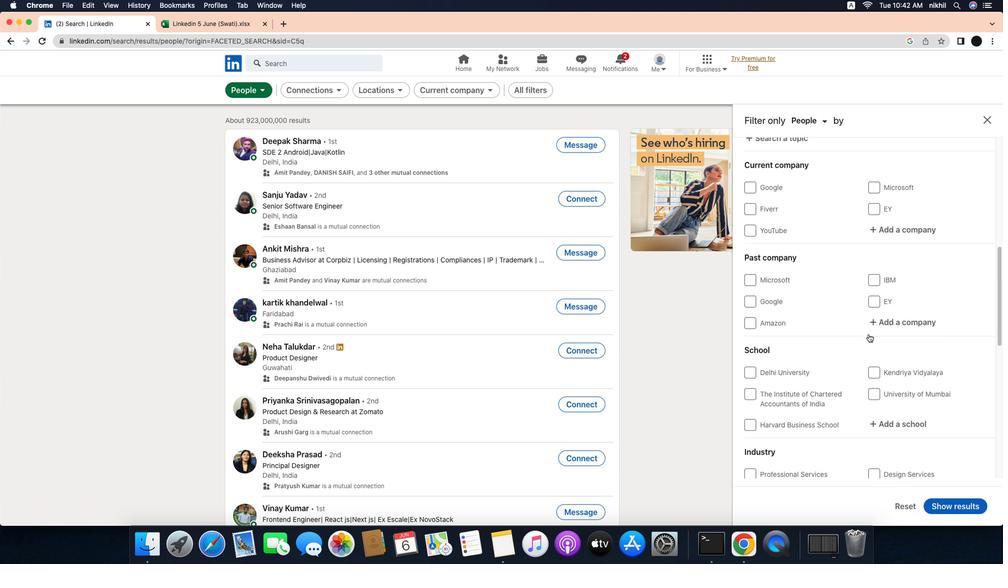 
Action: Mouse scrolled (900, 329) with delta (-26, -26)
Screenshot: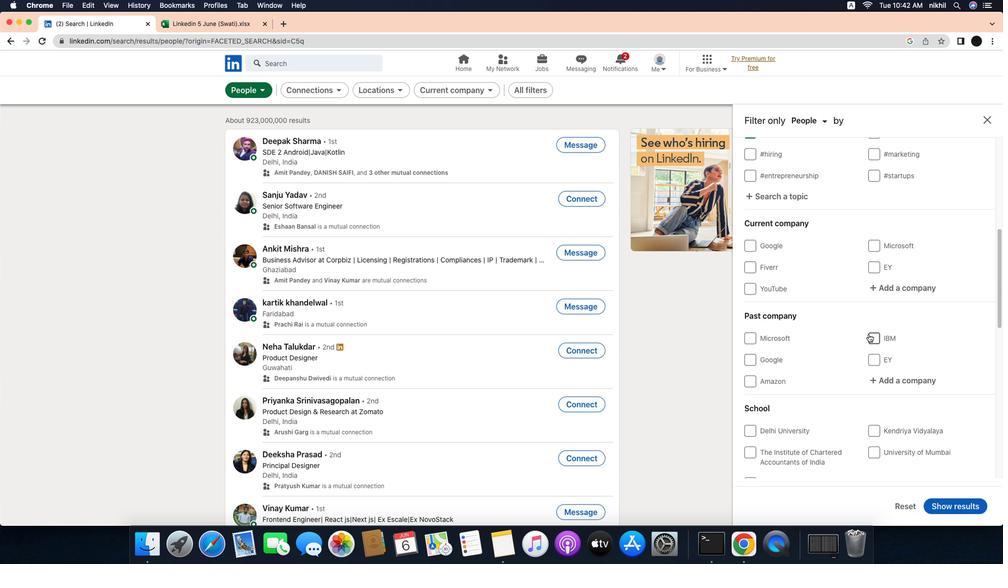 
Action: Mouse scrolled (900, 329) with delta (-26, -26)
Screenshot: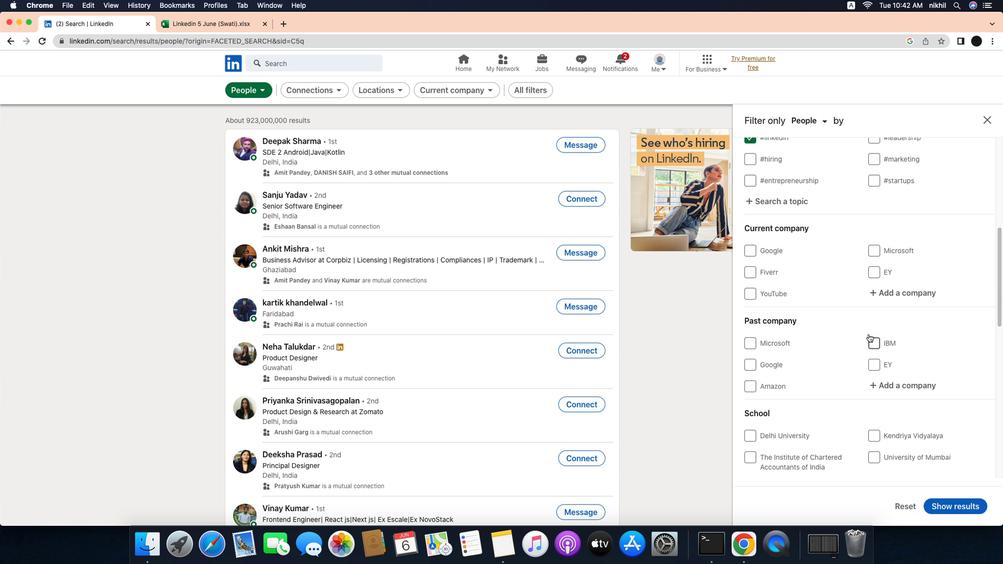 
Action: Mouse scrolled (900, 329) with delta (-26, -26)
Screenshot: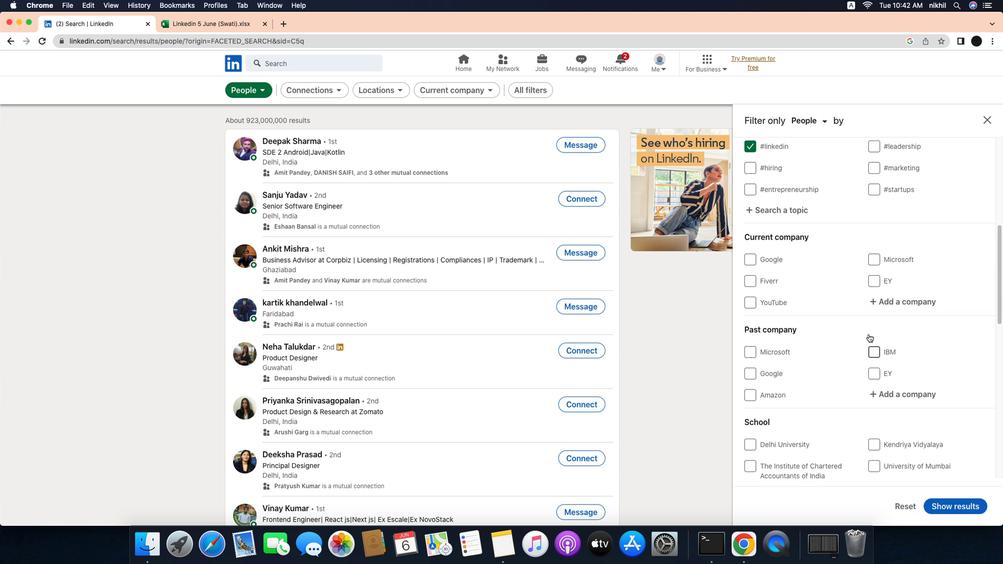 
Action: Mouse scrolled (900, 329) with delta (-26, -26)
Screenshot: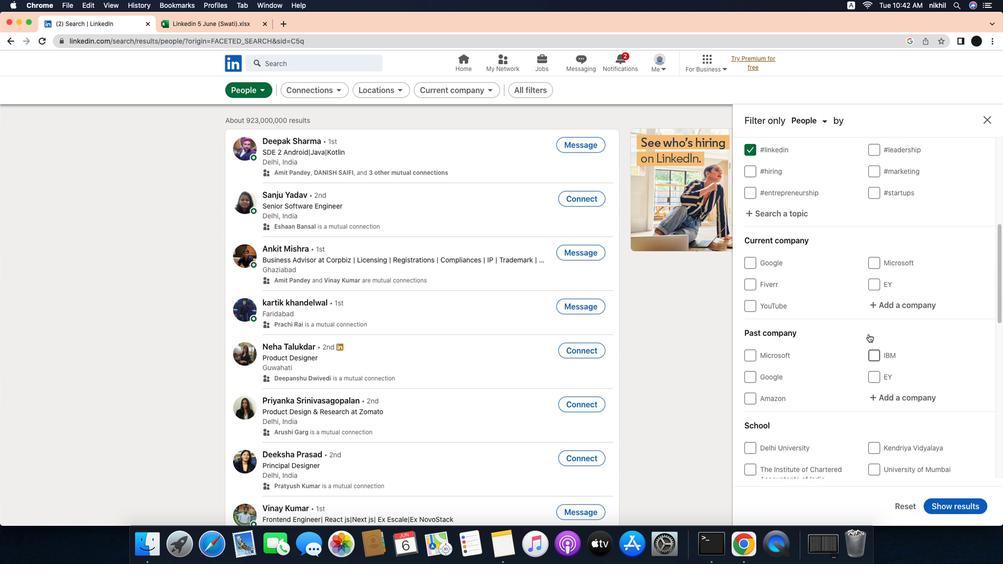
Action: Mouse moved to (927, 312)
Screenshot: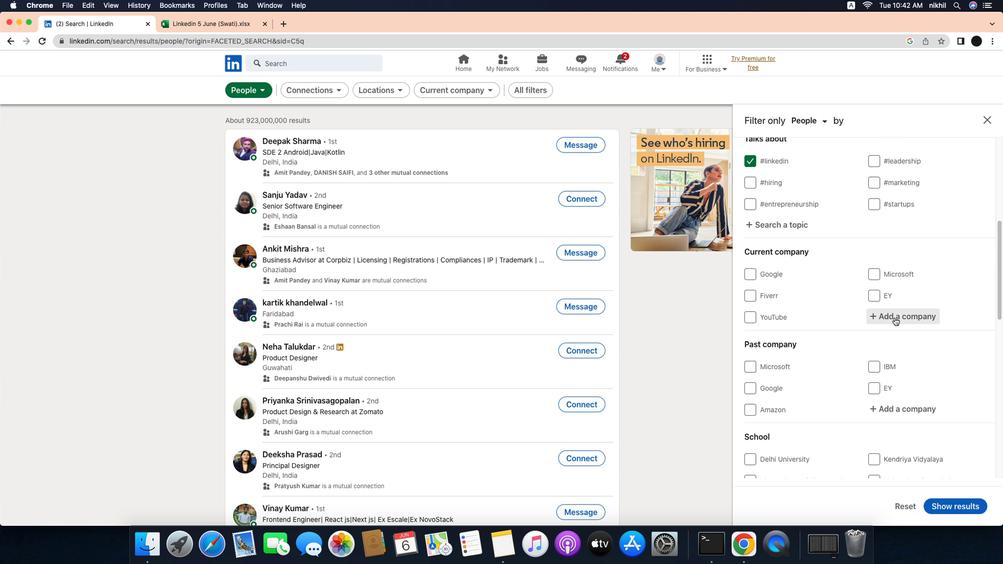 
Action: Mouse pressed left at (927, 312)
Screenshot: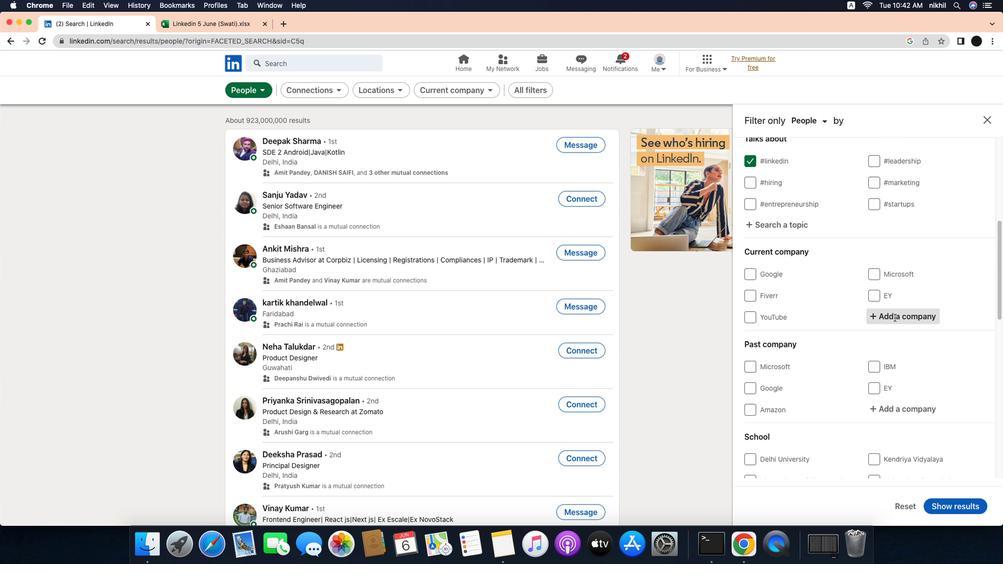 
Action: Mouse moved to (949, 312)
Screenshot: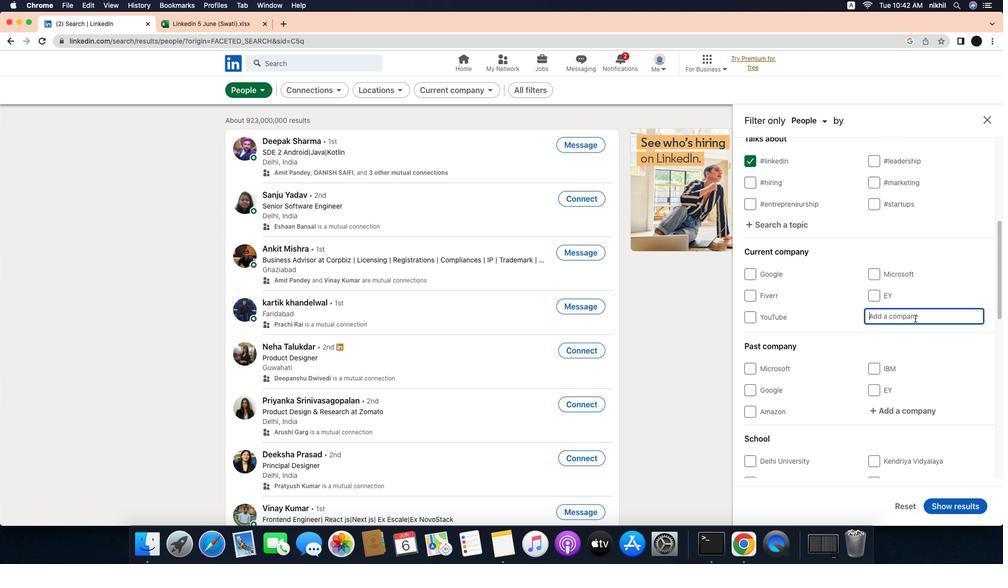 
Action: Mouse pressed left at (949, 312)
Screenshot: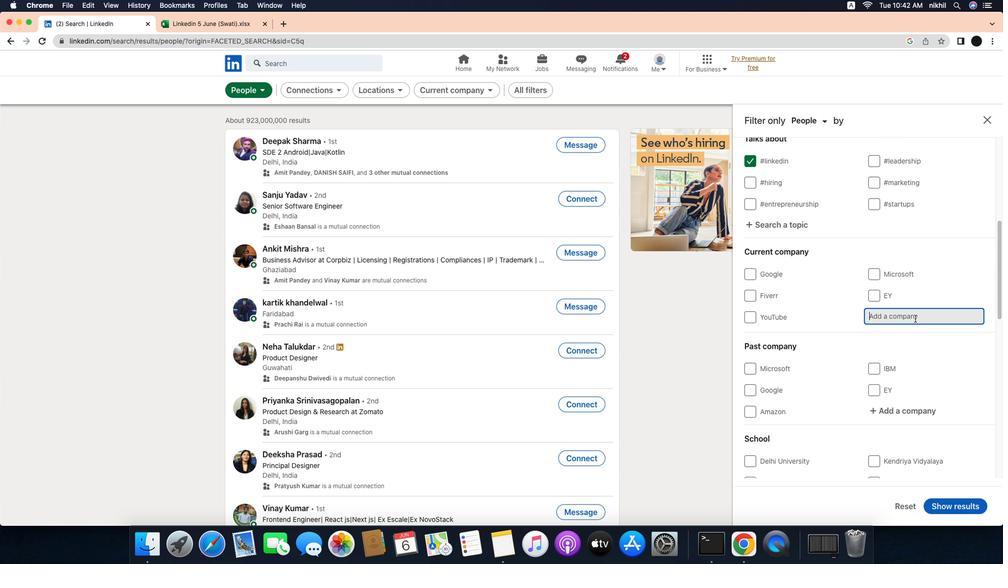 
Action: Key pressed Key.caps_lock'A'Key.caps_lock'p''t''i''v'
Screenshot: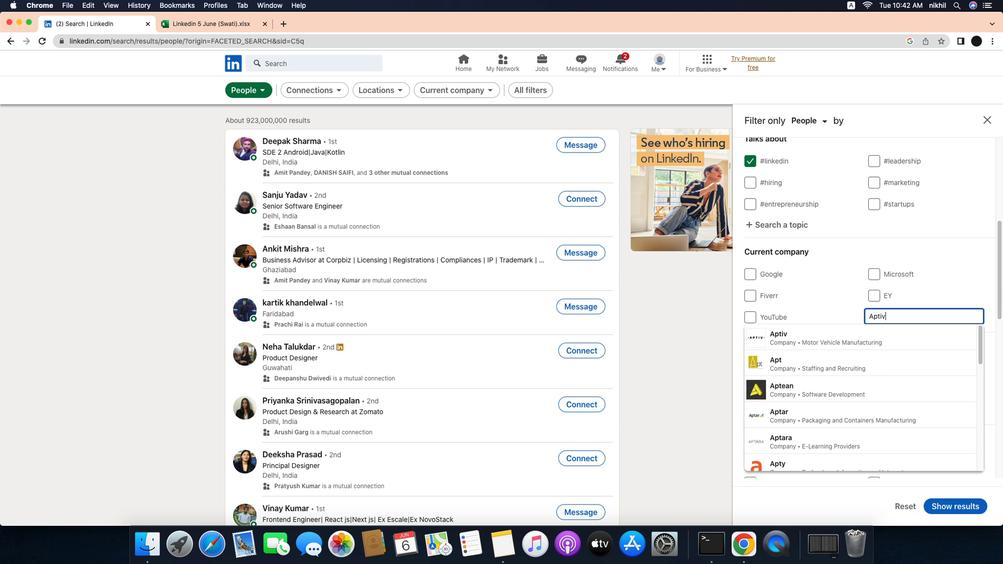 
Action: Mouse moved to (915, 333)
Screenshot: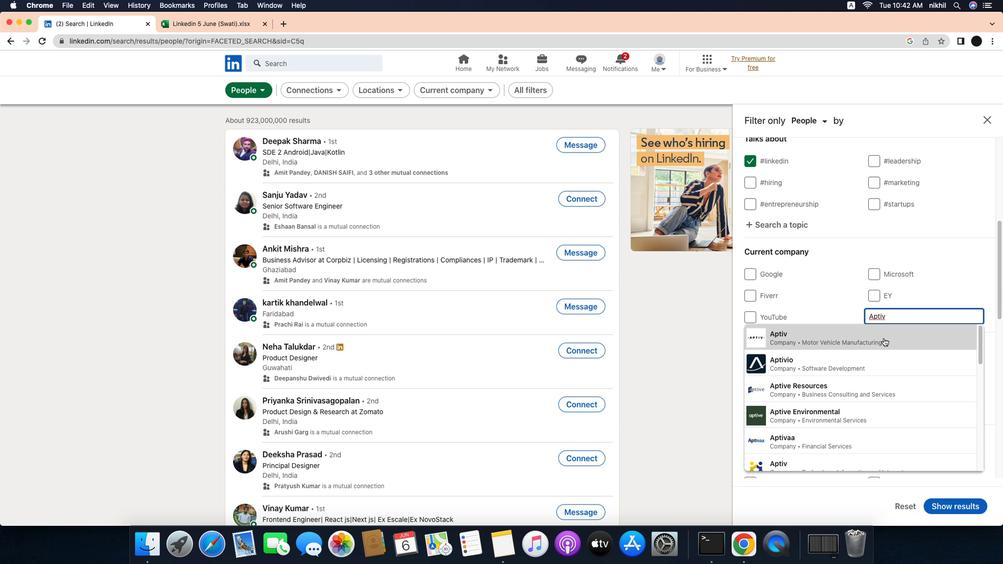 
Action: Mouse pressed left at (915, 333)
Screenshot: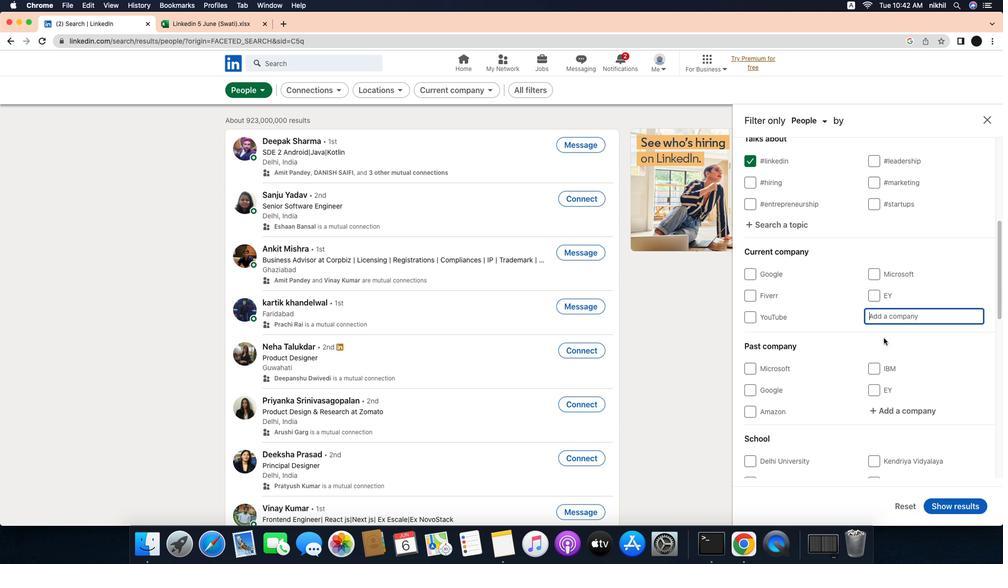 
Action: Mouse moved to (881, 331)
Screenshot: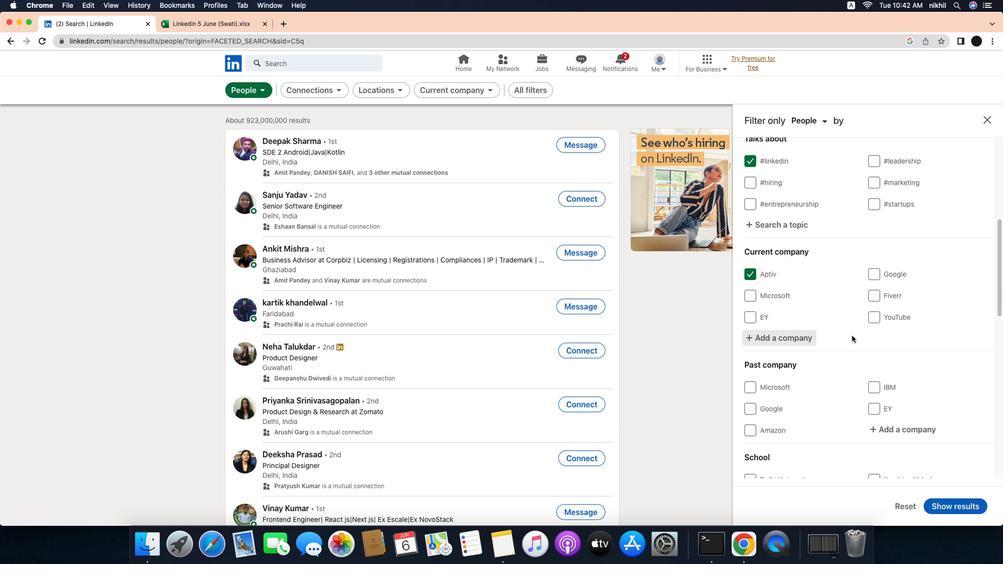 
Action: Mouse scrolled (881, 331) with delta (-26, -27)
Screenshot: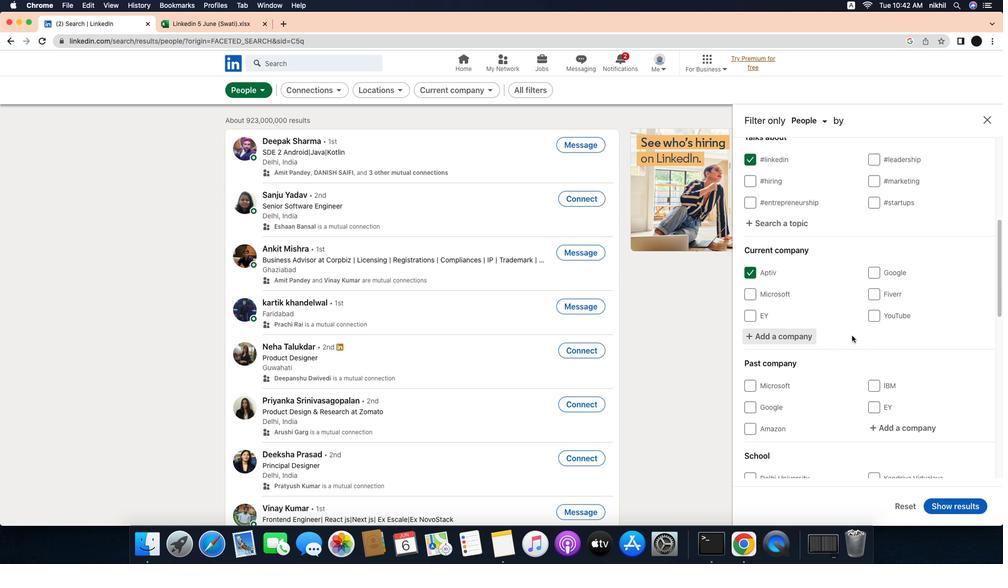 
Action: Mouse scrolled (881, 331) with delta (-26, -27)
Screenshot: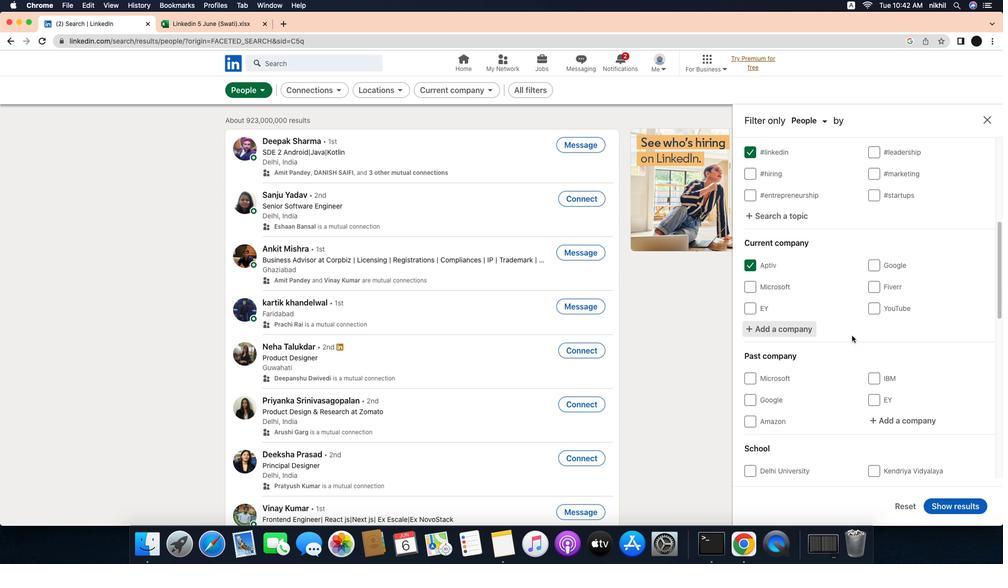 
Action: Mouse scrolled (881, 331) with delta (-26, -27)
Screenshot: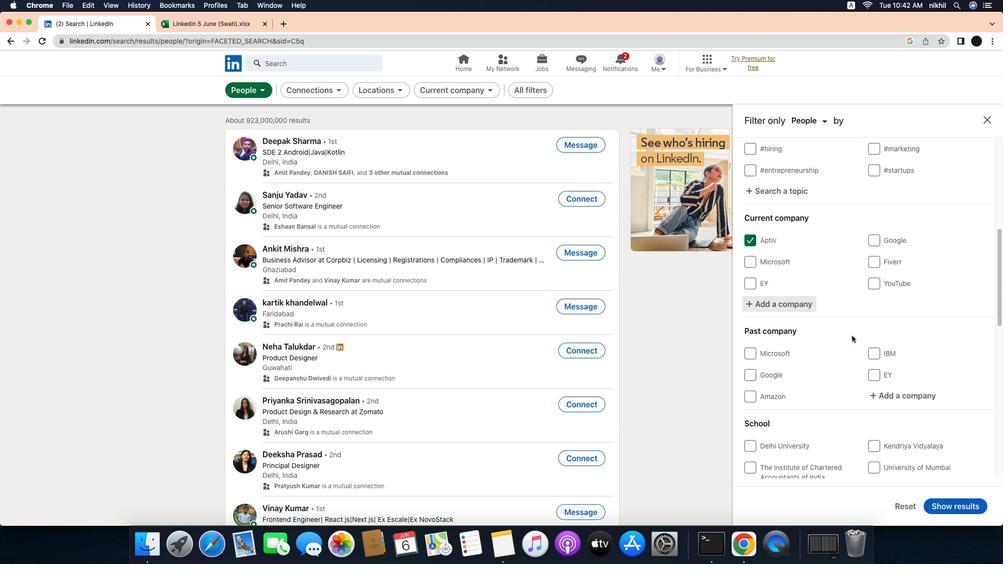 
Action: Mouse scrolled (881, 331) with delta (-26, -27)
Screenshot: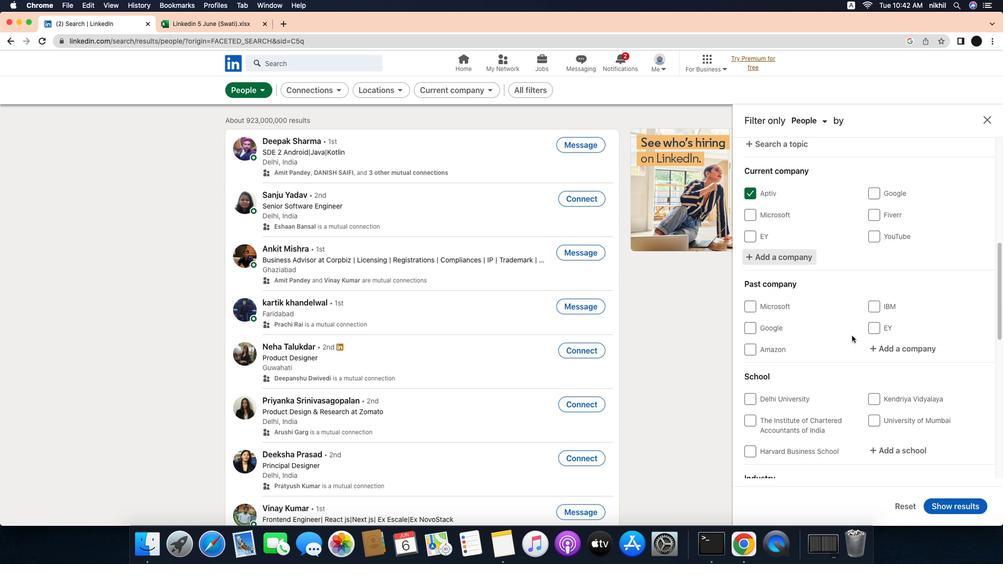 
Action: Mouse scrolled (881, 331) with delta (-26, -27)
Screenshot: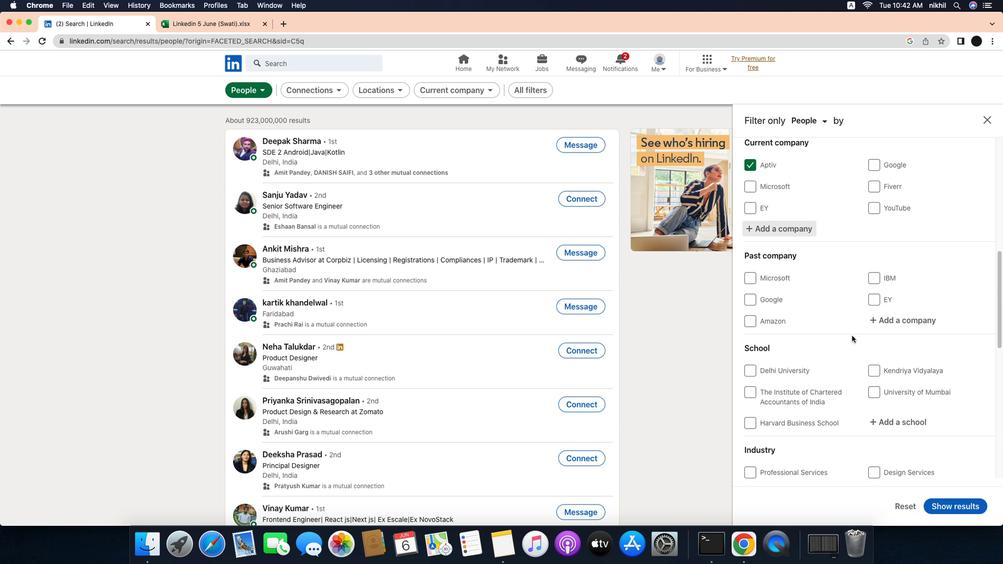 
Action: Mouse scrolled (881, 331) with delta (-26, -27)
Screenshot: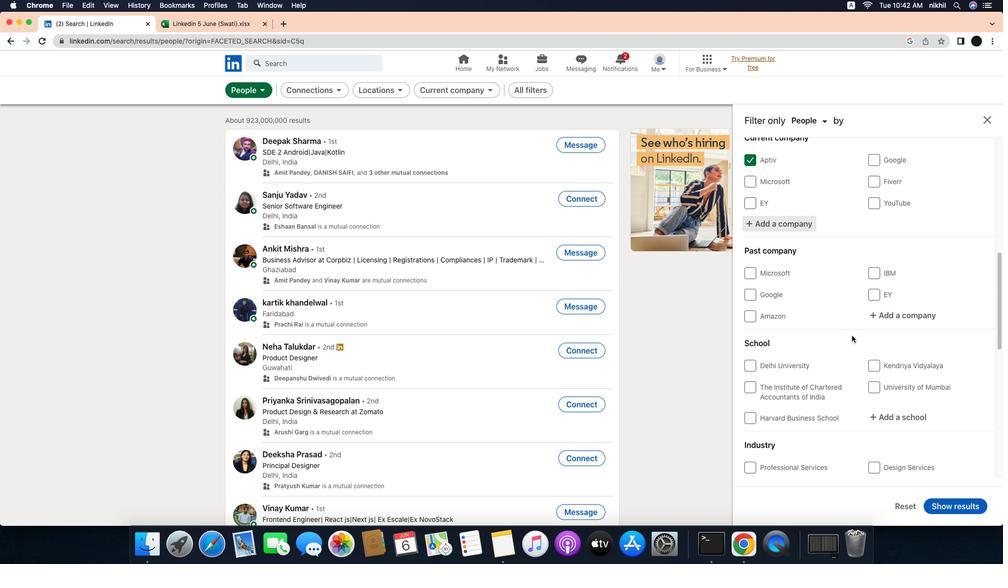 
Action: Mouse scrolled (881, 331) with delta (-26, -27)
Screenshot: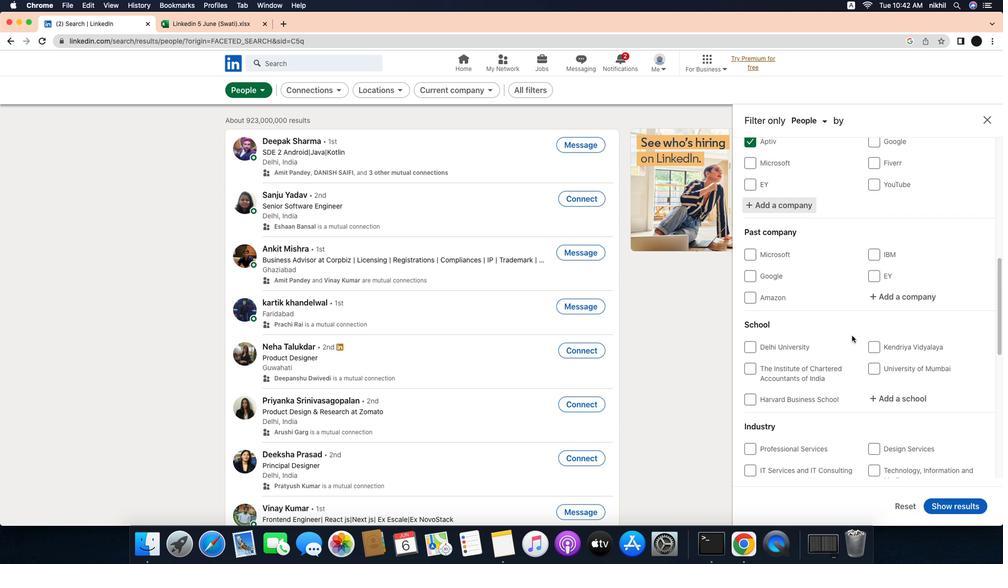 
Action: Mouse moved to (942, 384)
Screenshot: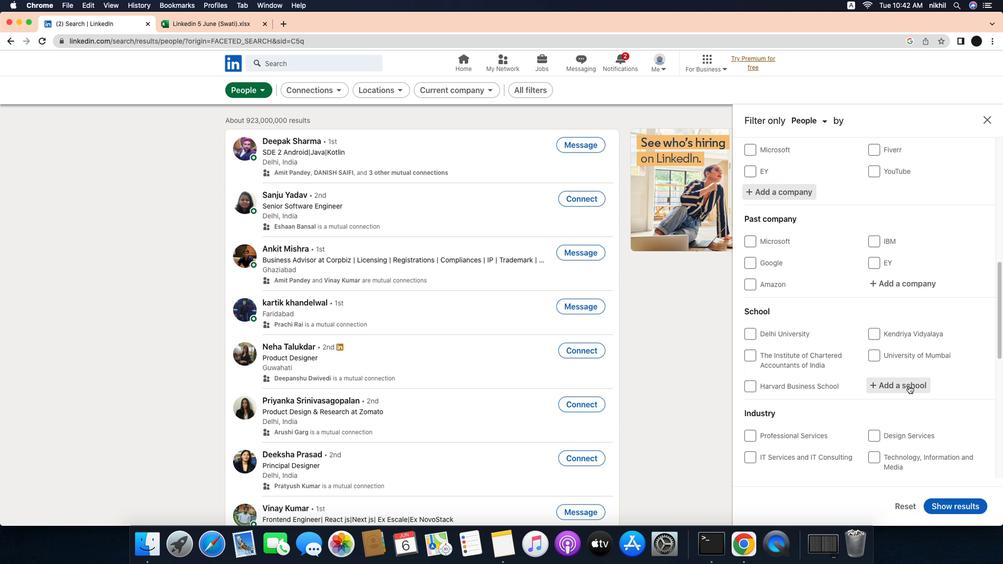 
Action: Mouse pressed left at (942, 384)
Screenshot: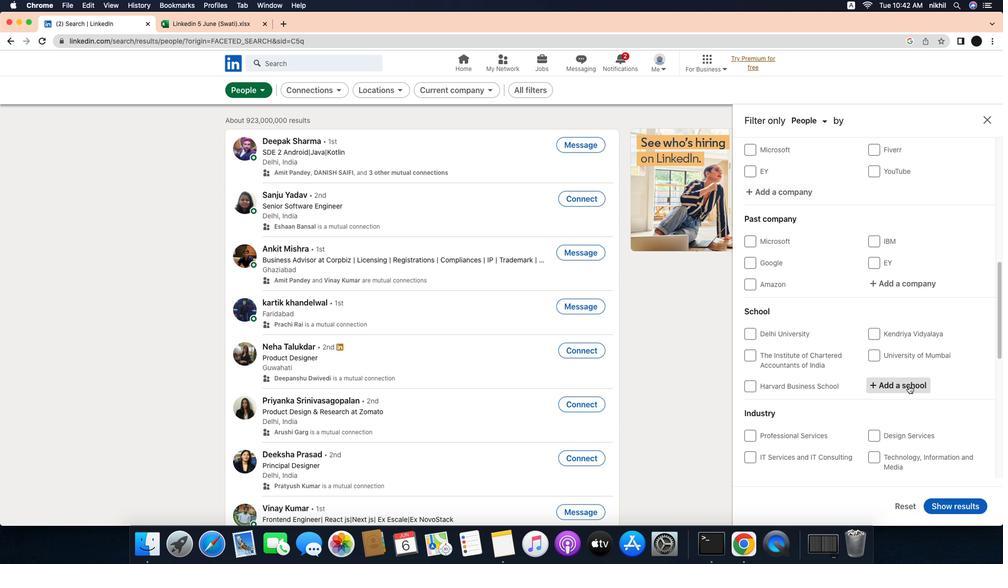 
Action: Mouse moved to (941, 380)
Screenshot: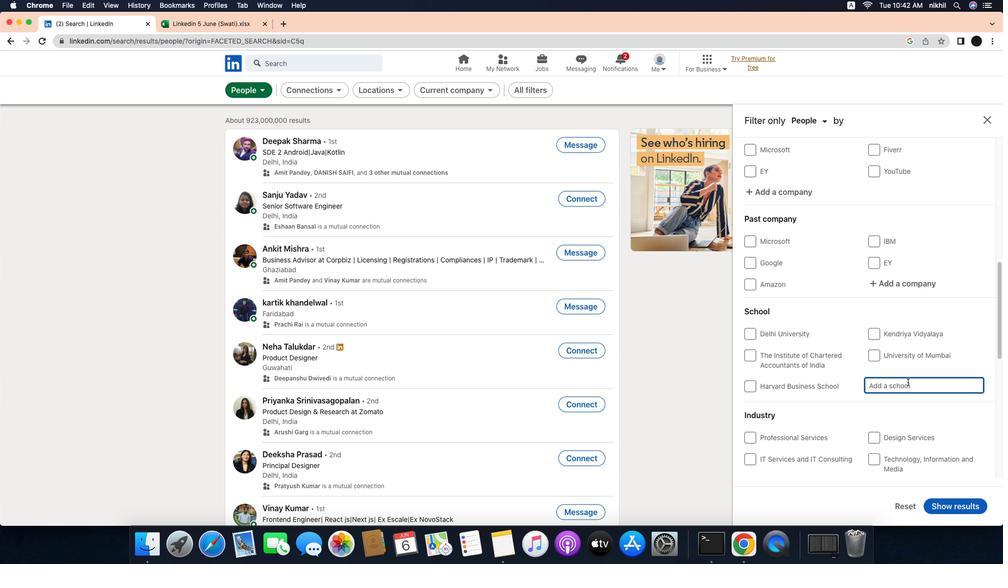 
Action: Key pressed Key.caps_lock'R'Key.caps_lock'a''j''a''s''t''h''a''n''-'Key.caps_lock'I'Key.caps_lock'n''d''i''a'Key.spaceKey.caps_lock'J'Key.caps_lock'o''b''s'
Screenshot: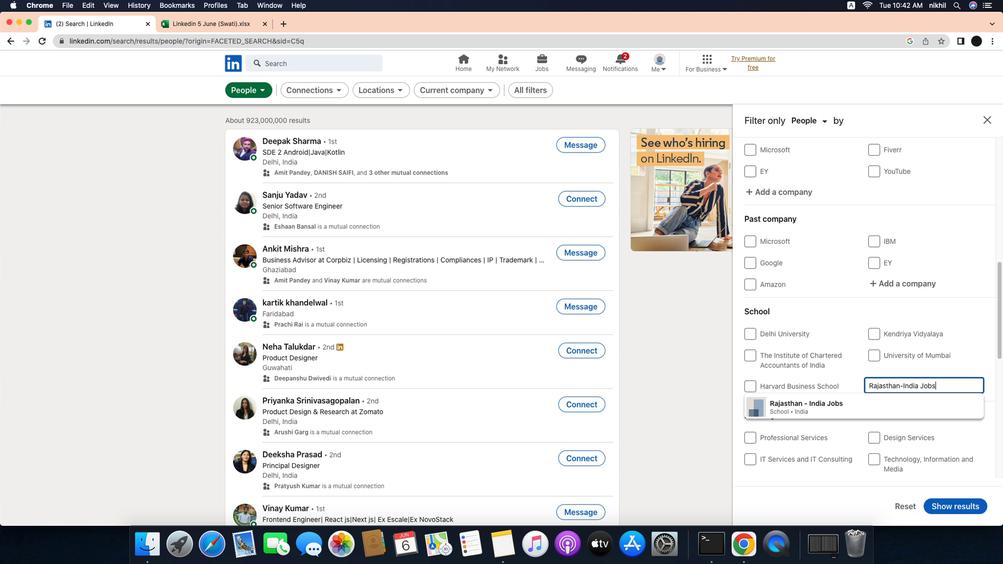 
Action: Mouse moved to (912, 402)
Screenshot: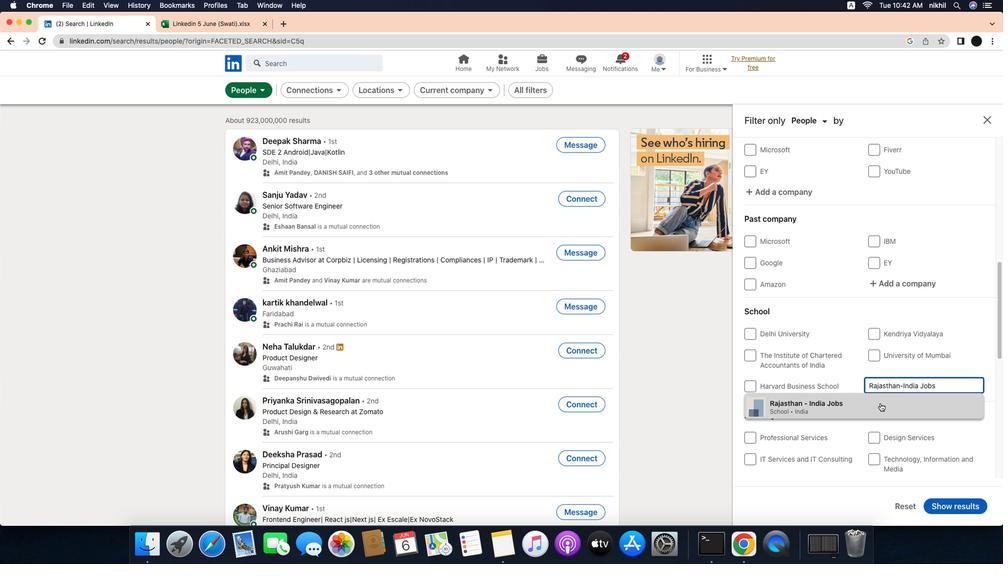 
Action: Mouse pressed left at (912, 402)
Screenshot: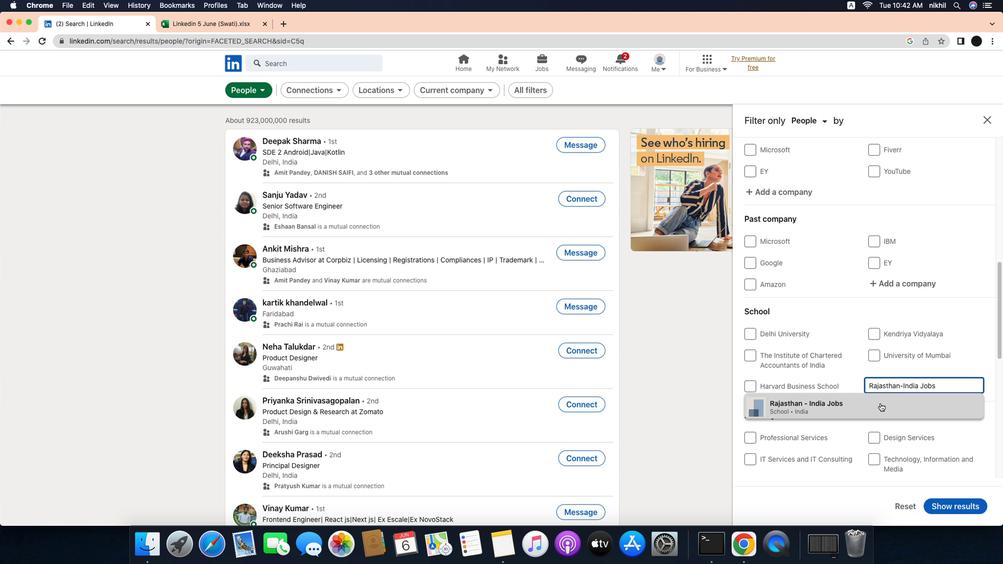 
Action: Mouse moved to (887, 386)
Screenshot: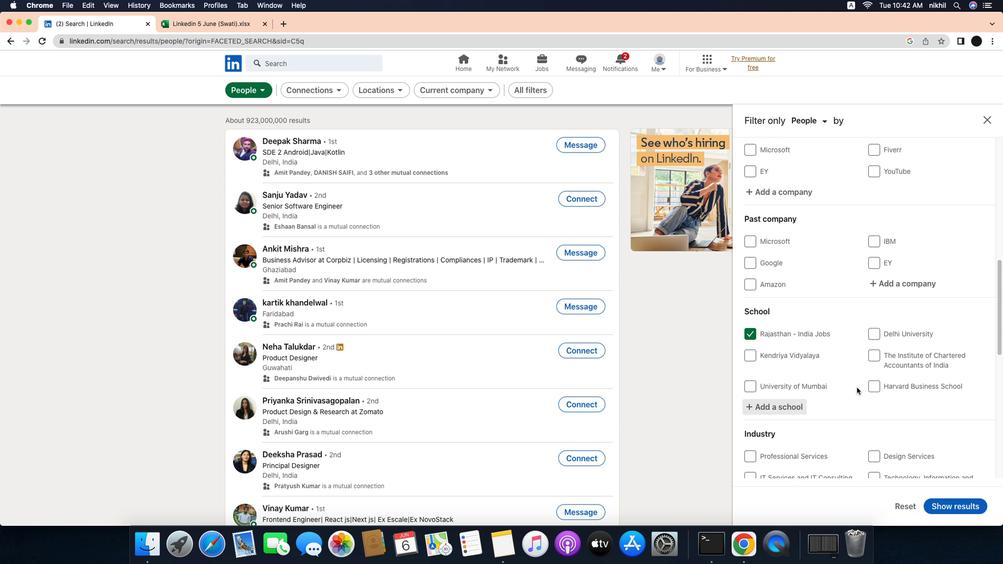 
Action: Mouse scrolled (887, 386) with delta (-26, -27)
Screenshot: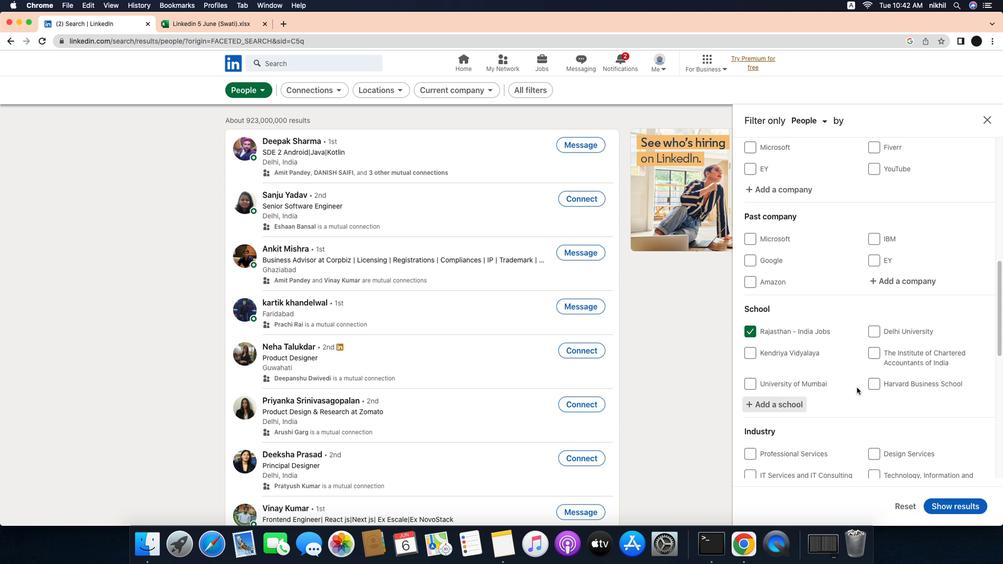 
Action: Mouse scrolled (887, 386) with delta (-26, -27)
Screenshot: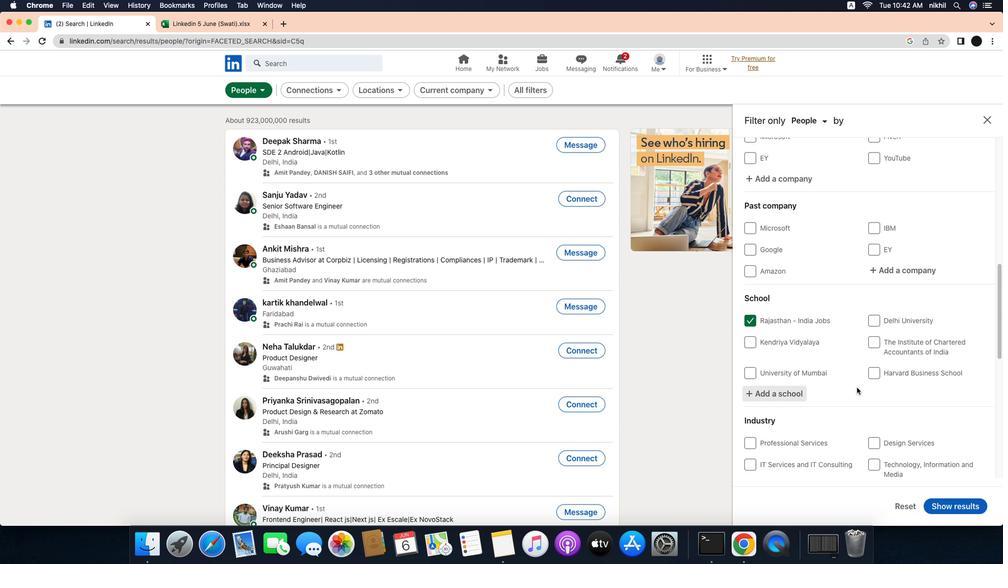 
Action: Mouse scrolled (887, 386) with delta (-26, -27)
Screenshot: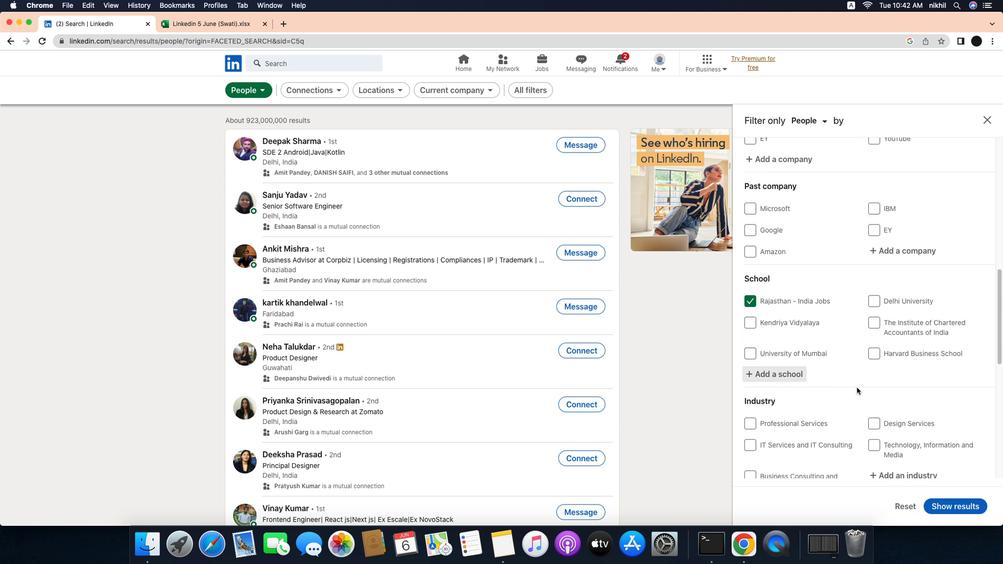 
Action: Mouse scrolled (887, 386) with delta (-26, -27)
Screenshot: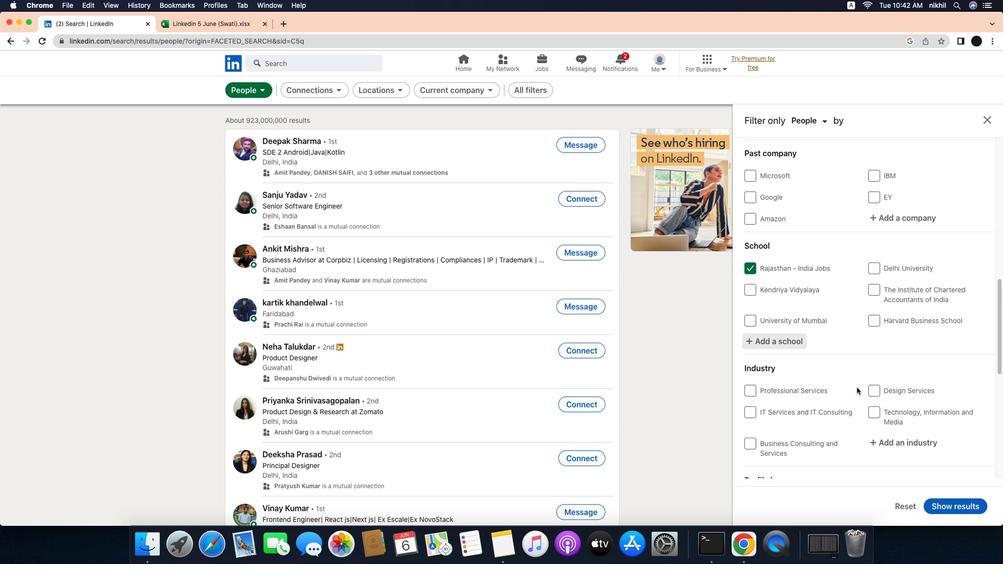 
Action: Mouse moved to (887, 386)
Screenshot: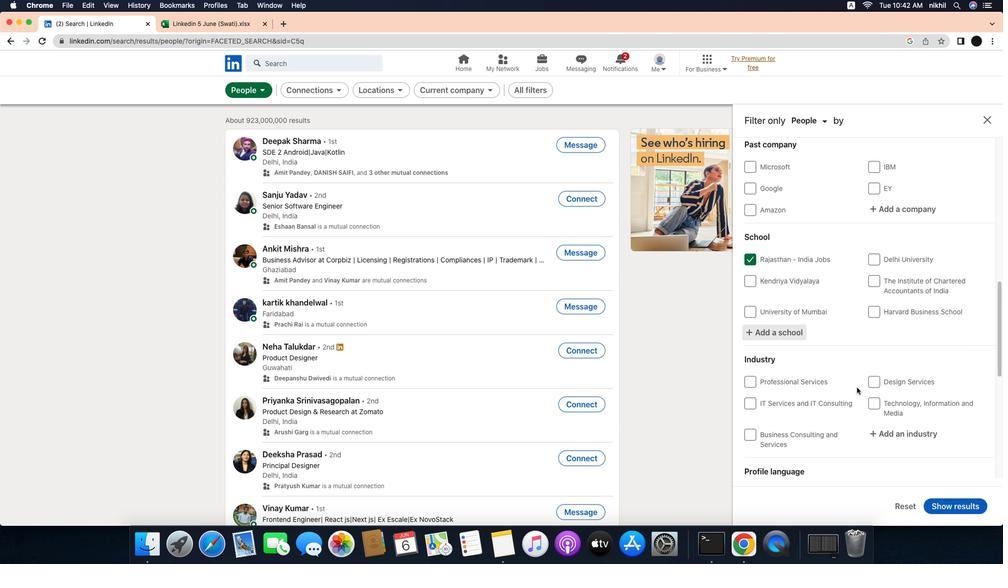 
Action: Mouse scrolled (887, 386) with delta (-26, -27)
Screenshot: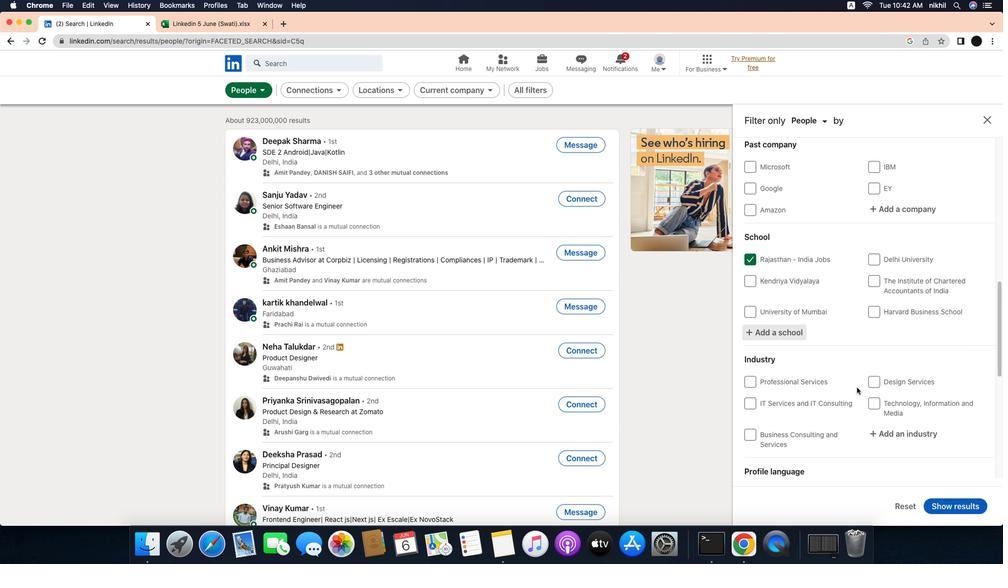 
Action: Mouse scrolled (887, 386) with delta (-26, -27)
Screenshot: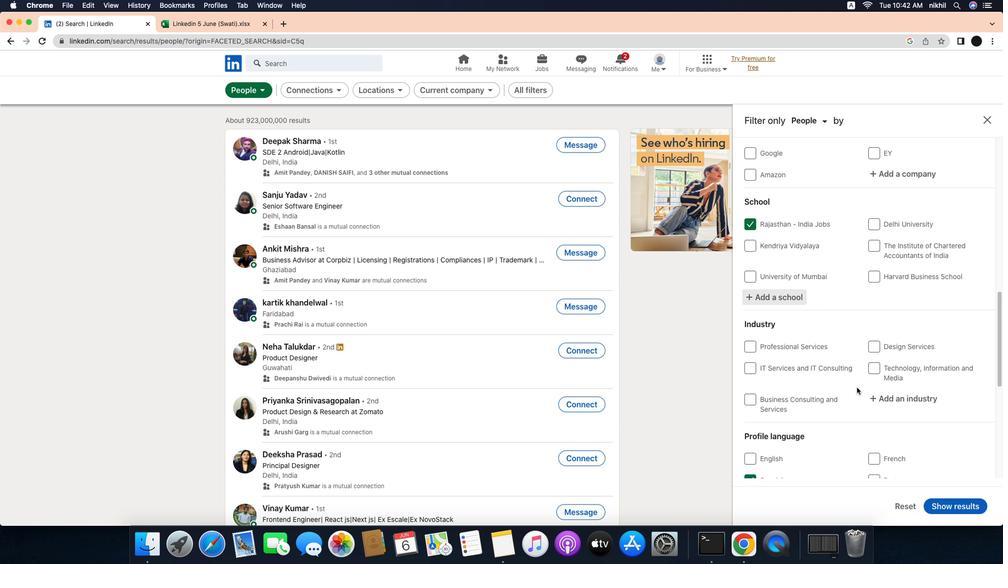 
Action: Mouse moved to (930, 372)
Screenshot: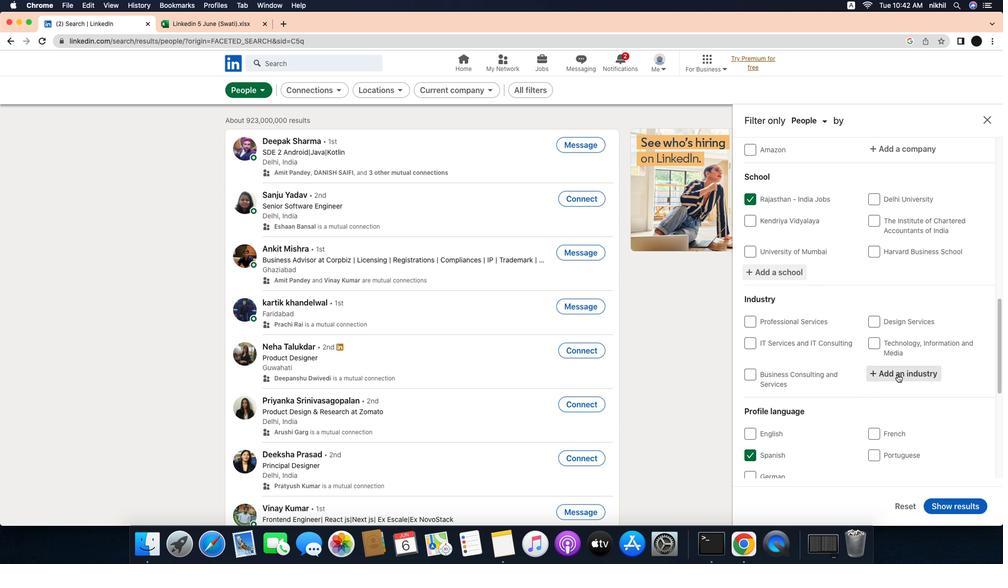 
Action: Mouse pressed left at (930, 372)
Screenshot: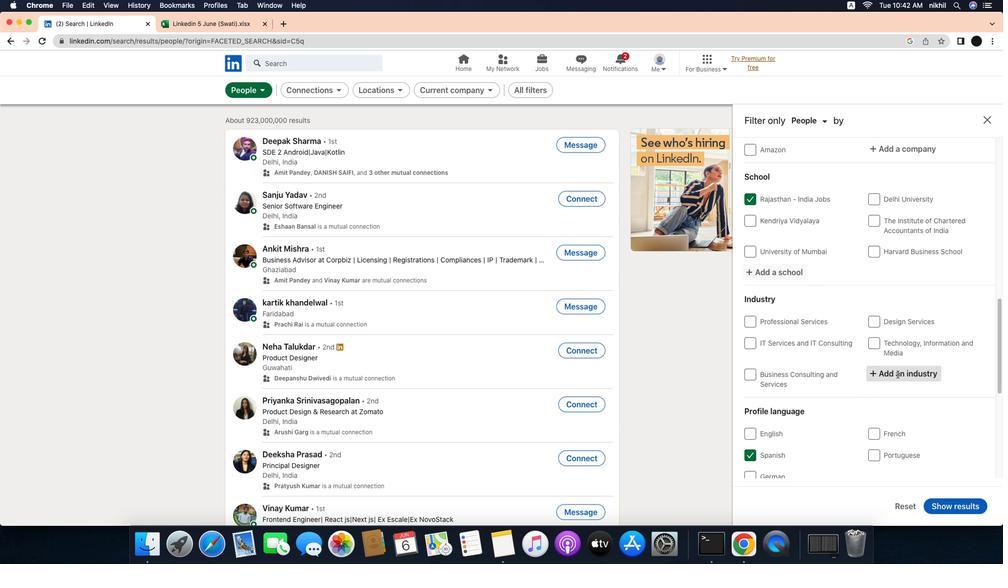 
Action: Mouse moved to (980, 372)
Screenshot: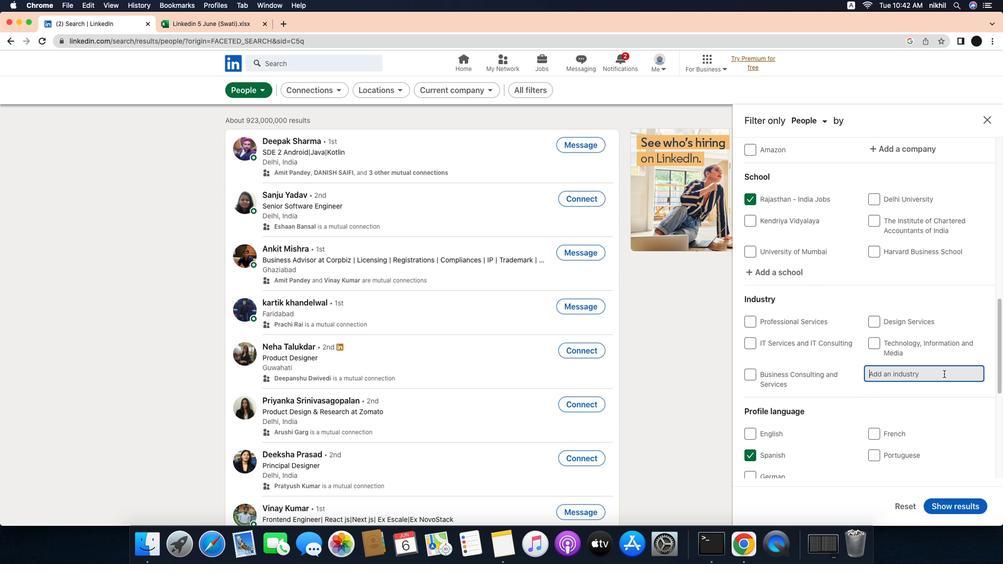 
Action: Mouse pressed left at (980, 372)
Screenshot: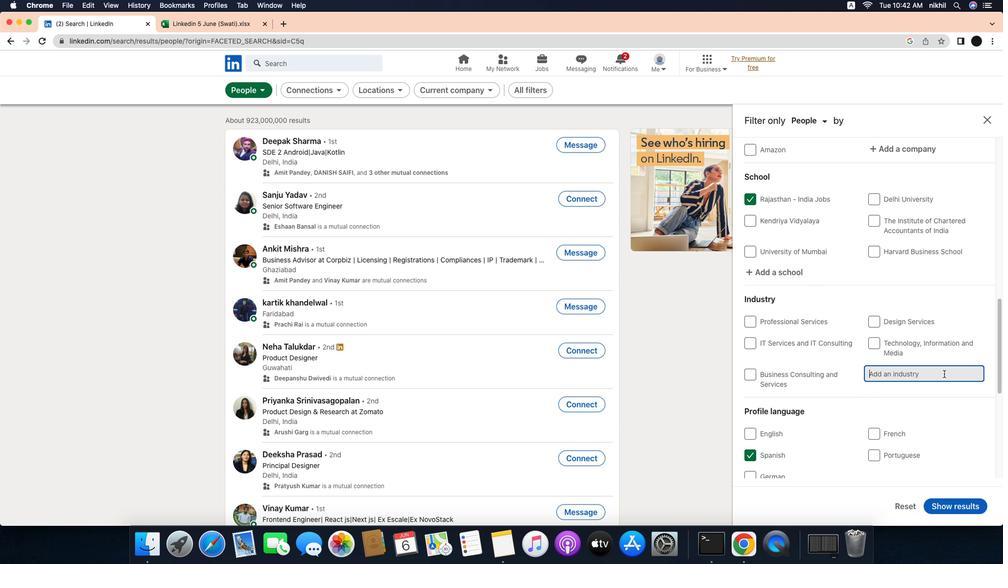 
Action: Mouse moved to (977, 372)
Screenshot: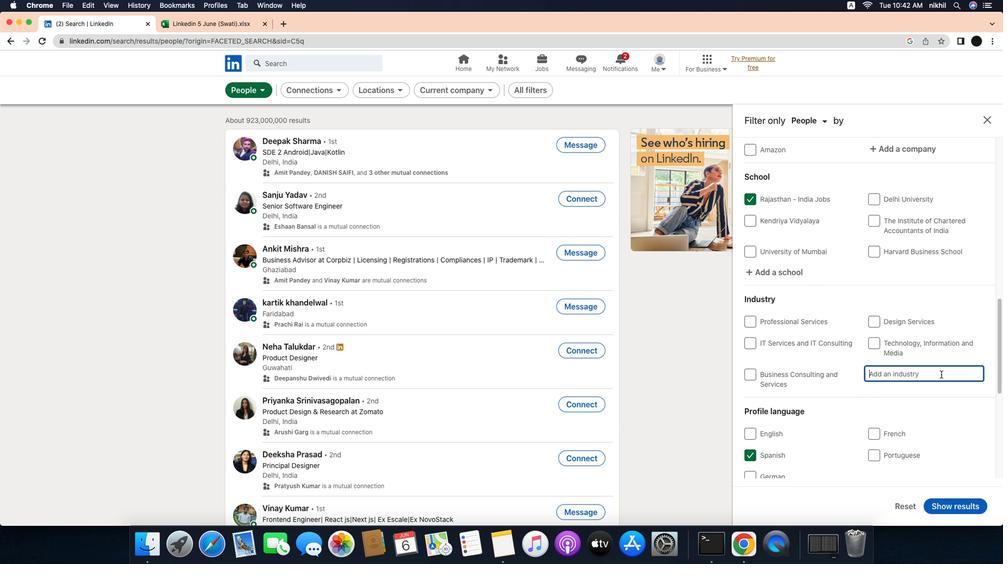 
Action: Key pressed Key.caps_lock'S'Key.caps_lock'o''u''n''d'Key.spaceKey.caps_lock'R'Key.caps_lock'e''c''o''r''d''i''n''g'
Screenshot: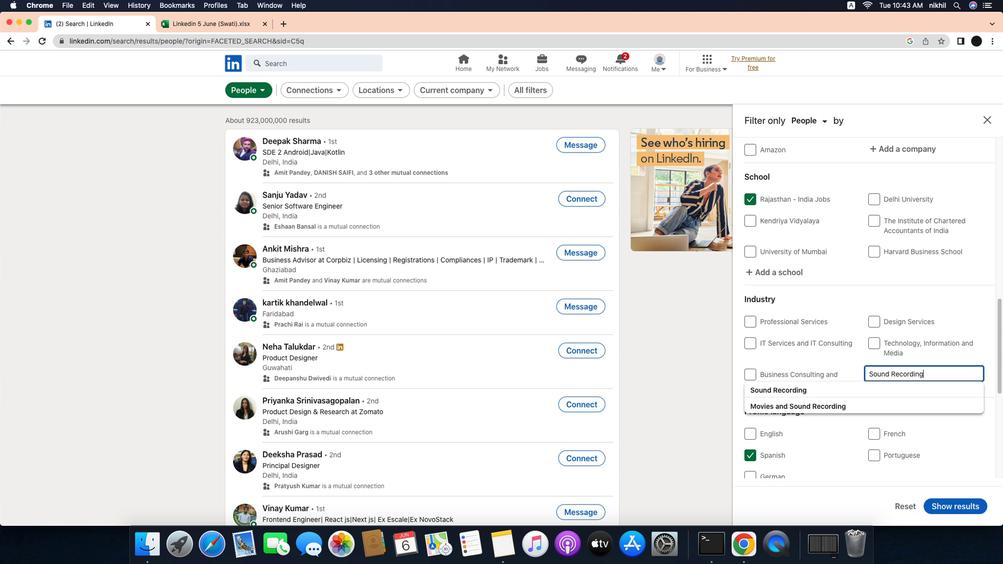 
Action: Mouse moved to (925, 384)
Screenshot: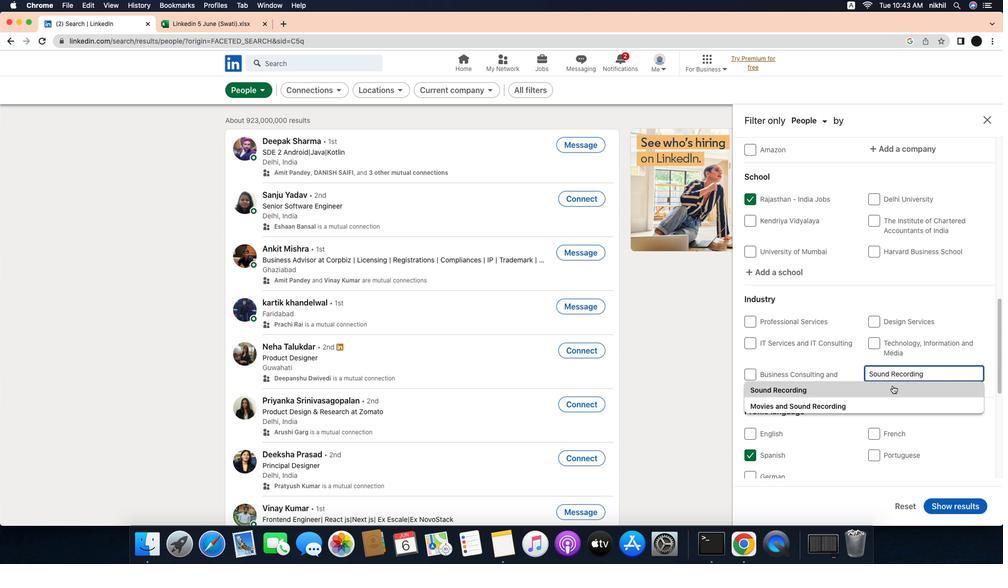 
Action: Mouse pressed left at (925, 384)
Screenshot: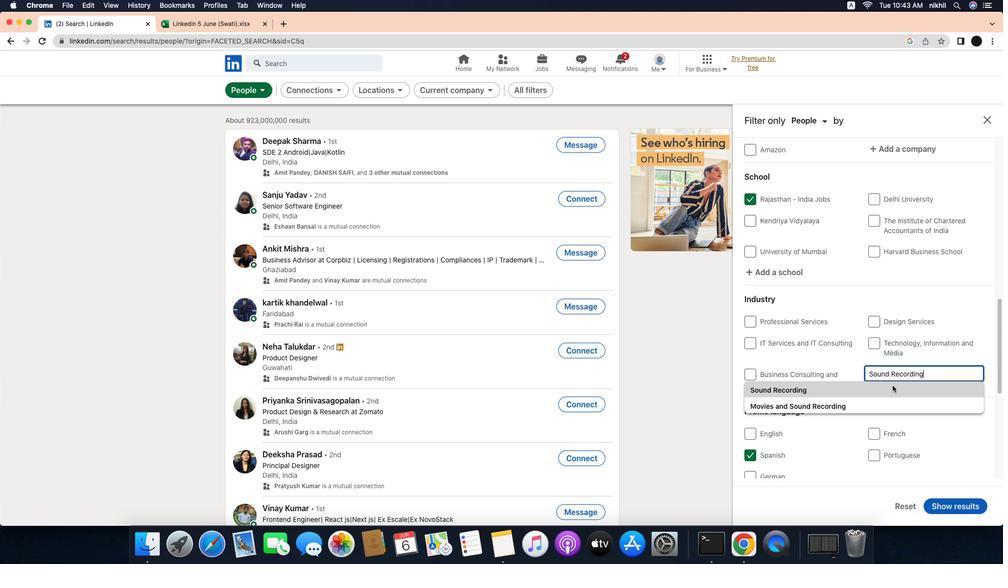 
Action: Mouse moved to (914, 386)
Screenshot: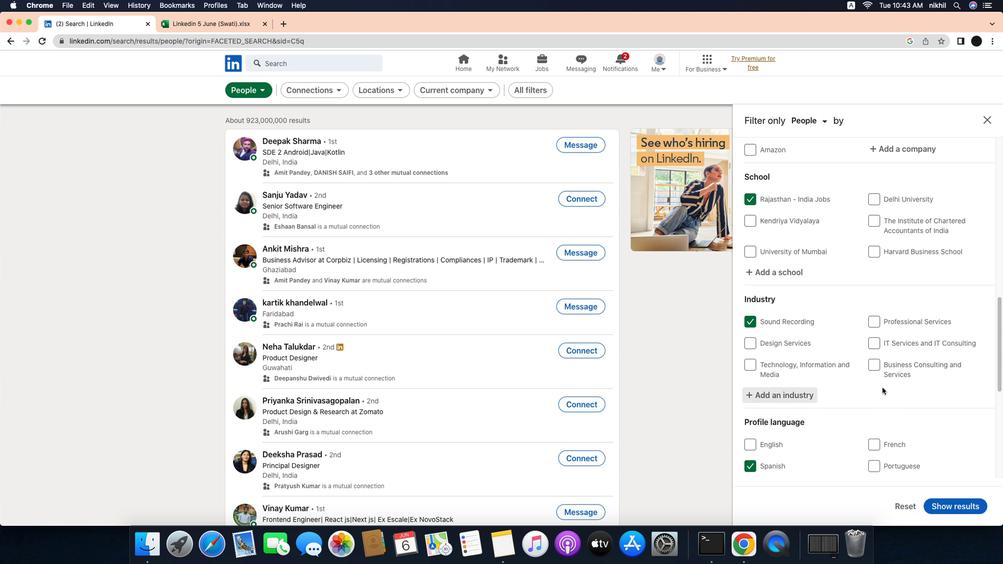 
Action: Mouse scrolled (914, 386) with delta (-26, -27)
Screenshot: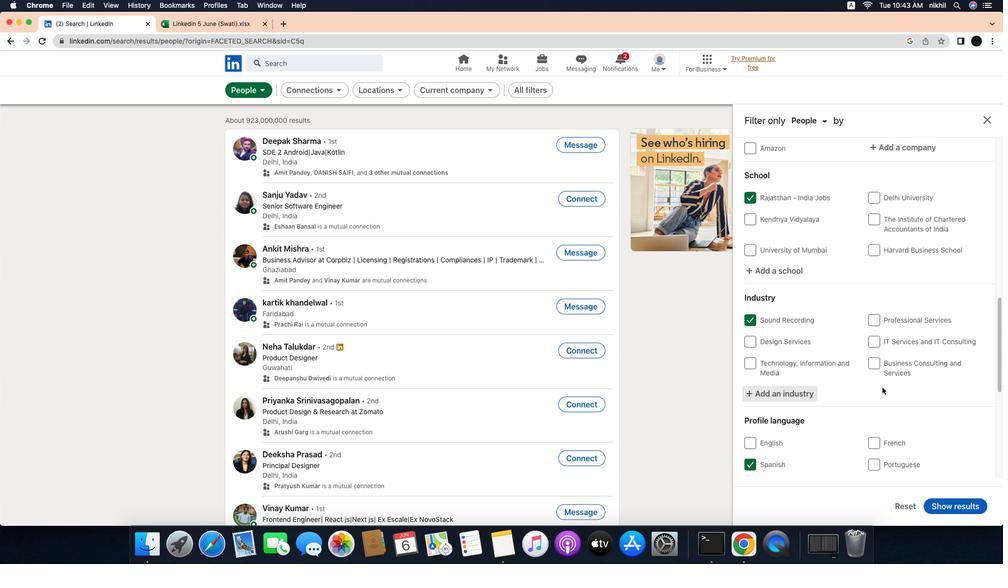 
Action: Mouse scrolled (914, 386) with delta (-26, -27)
Screenshot: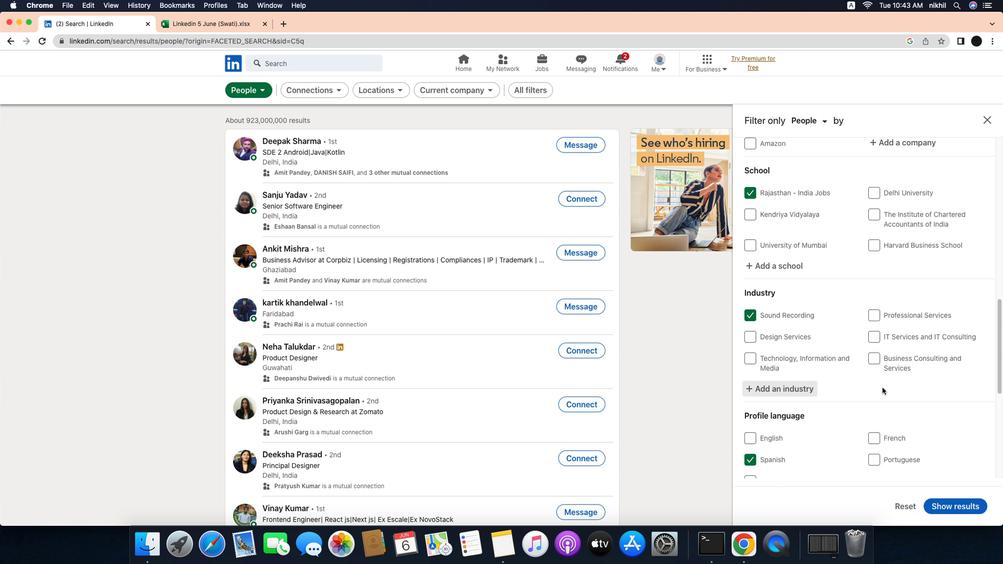 
Action: Mouse scrolled (914, 386) with delta (-26, -27)
Screenshot: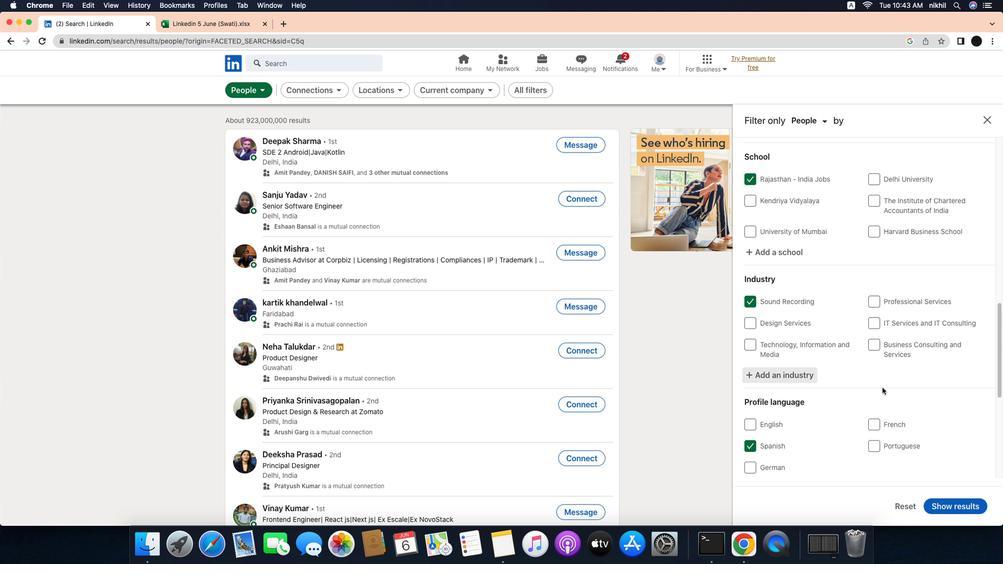 
Action: Mouse scrolled (914, 386) with delta (-26, -27)
Screenshot: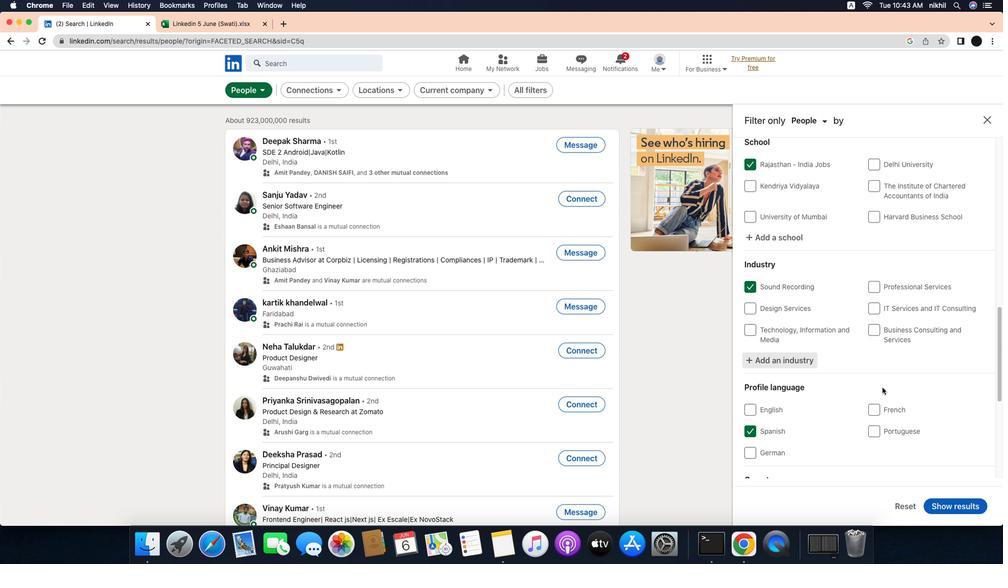 
Action: Mouse scrolled (914, 386) with delta (-26, -27)
Screenshot: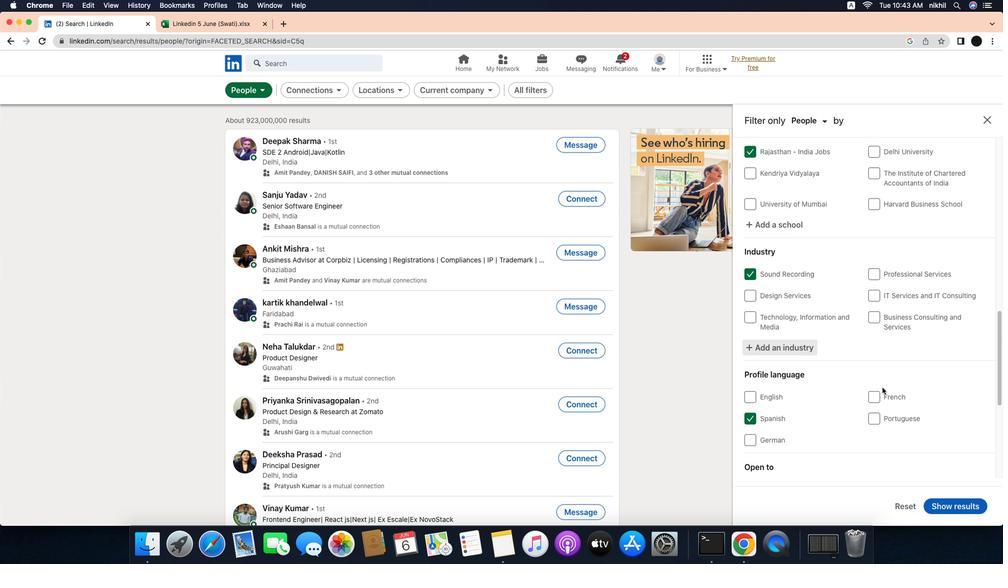
Action: Mouse scrolled (914, 386) with delta (-26, -27)
Screenshot: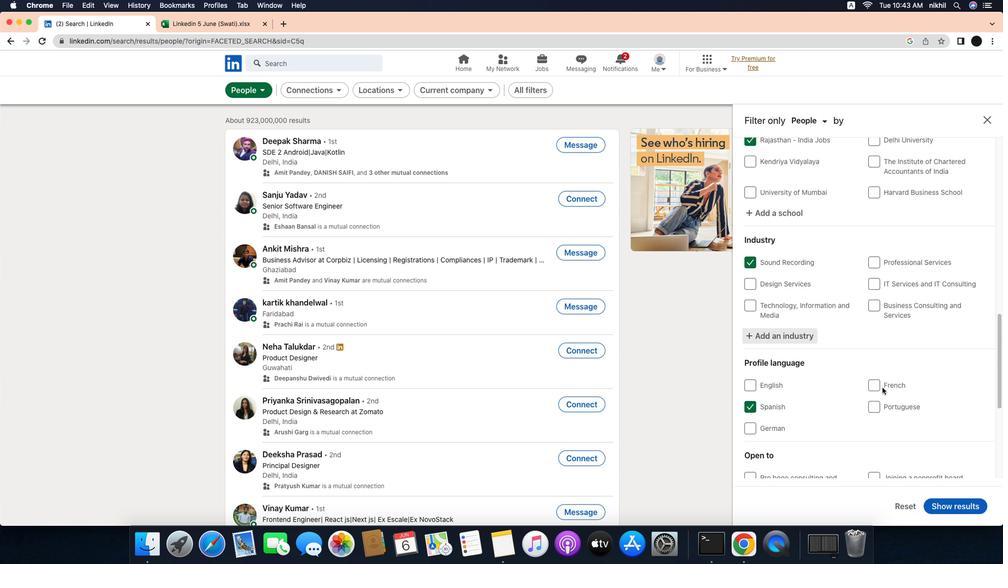 
Action: Mouse scrolled (914, 386) with delta (-26, -27)
Screenshot: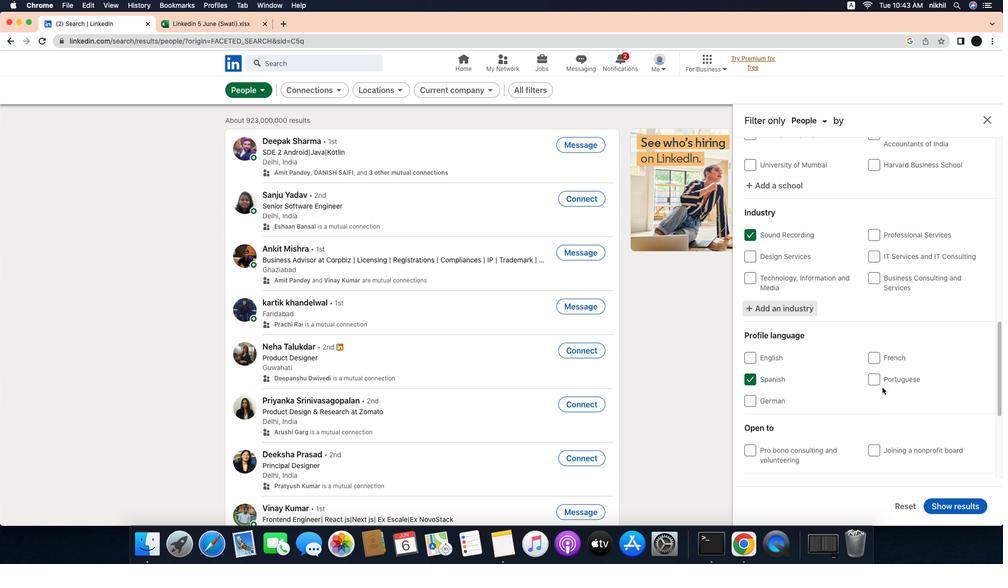 
Action: Mouse scrolled (914, 386) with delta (-26, -27)
Screenshot: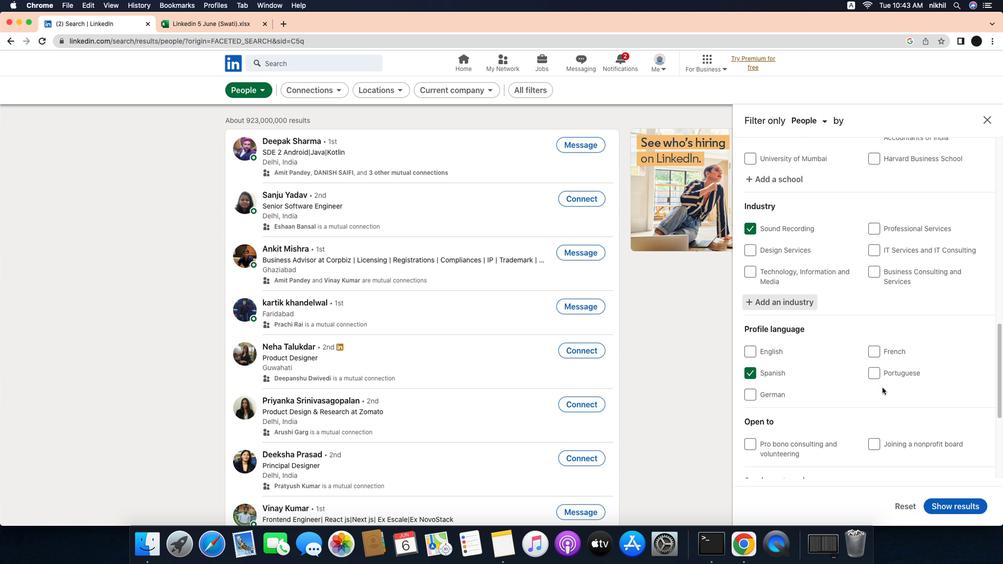 
Action: Mouse scrolled (914, 386) with delta (-26, -27)
Screenshot: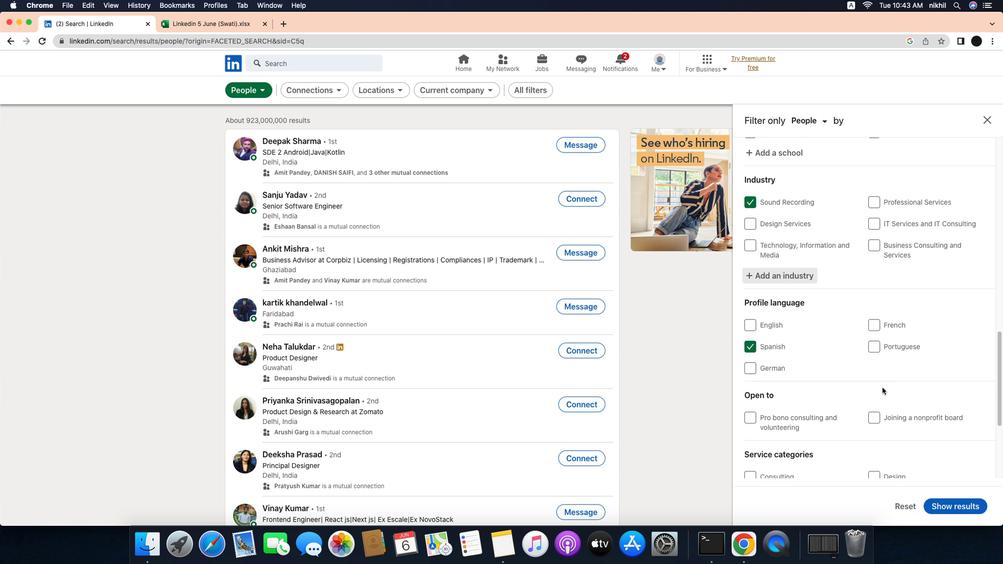 
Action: Mouse scrolled (914, 386) with delta (-26, -27)
Screenshot: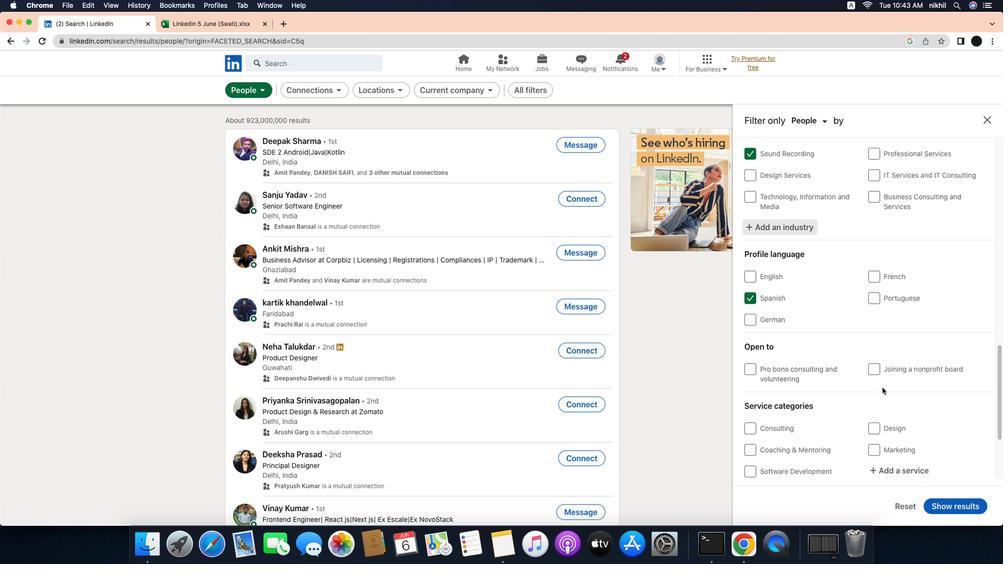 
Action: Mouse scrolled (914, 386) with delta (-26, -27)
Screenshot: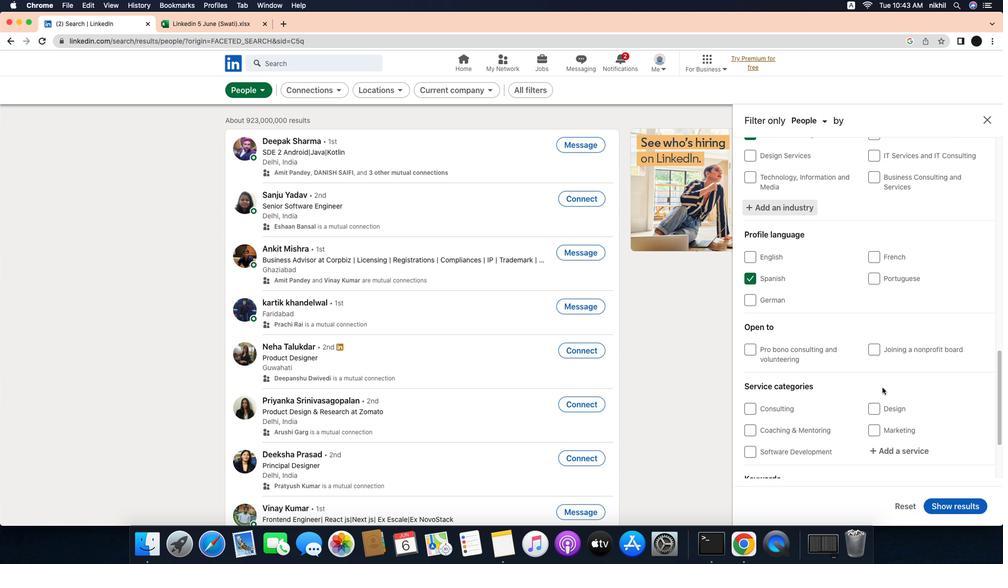 
Action: Mouse scrolled (914, 386) with delta (-26, -27)
Screenshot: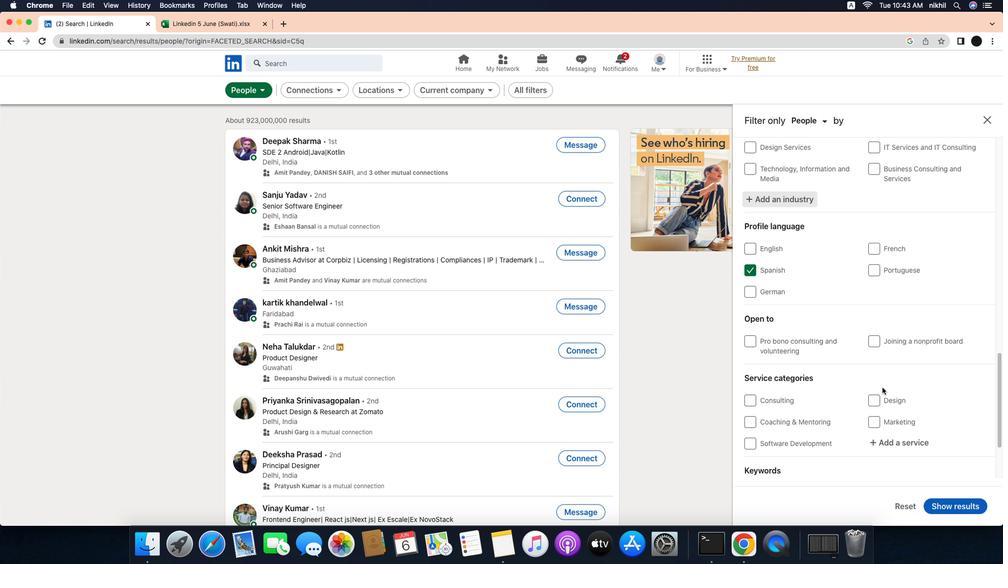 
Action: Mouse moved to (913, 390)
Screenshot: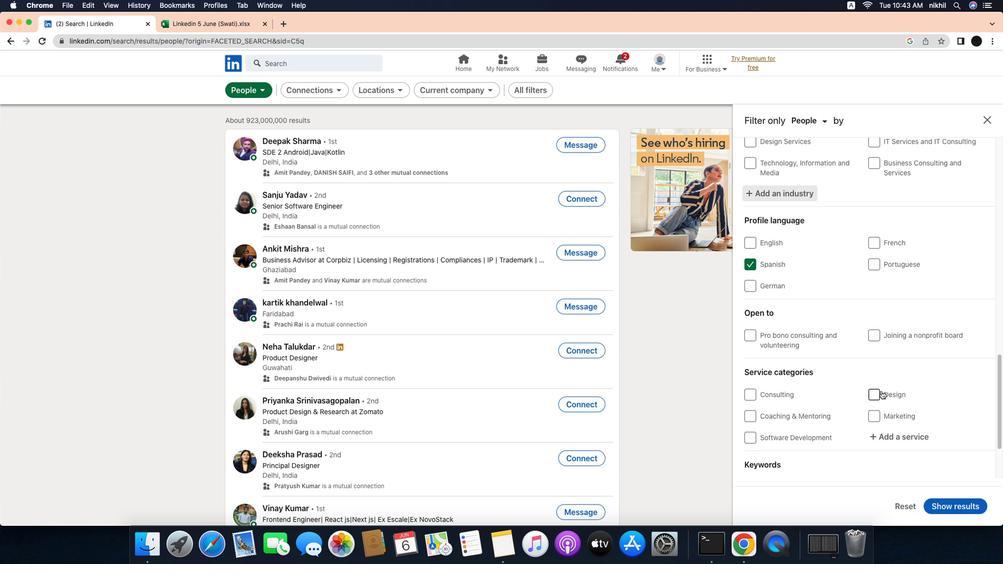 
Action: Mouse scrolled (913, 390) with delta (-26, -27)
Screenshot: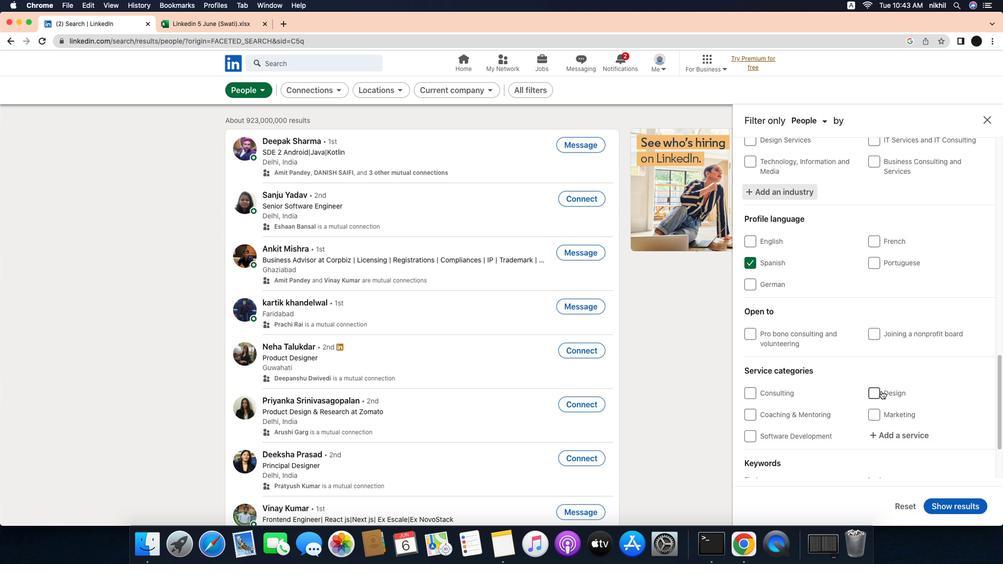 
Action: Mouse scrolled (913, 390) with delta (-26, -27)
Screenshot: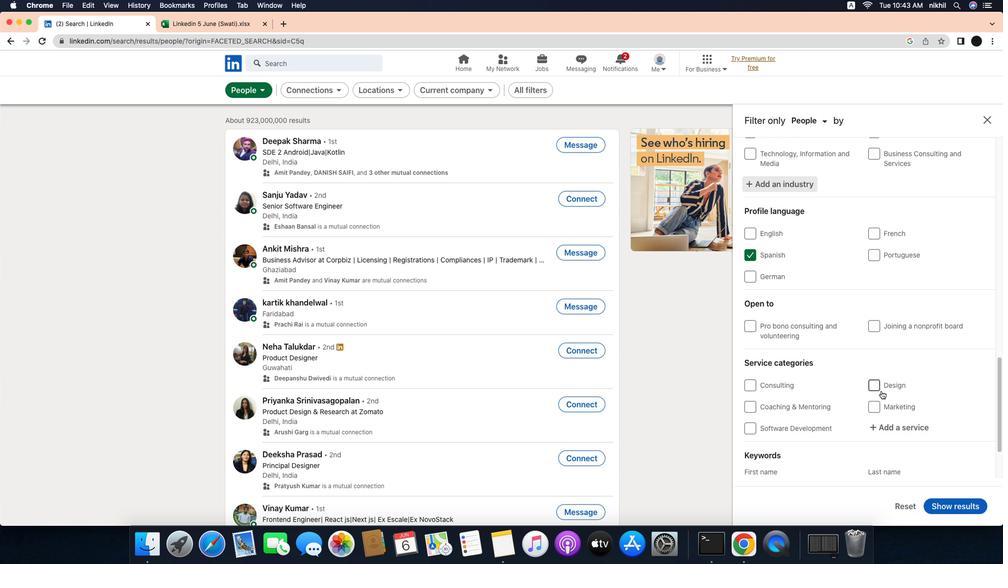 
Action: Mouse scrolled (913, 390) with delta (-26, -27)
Screenshot: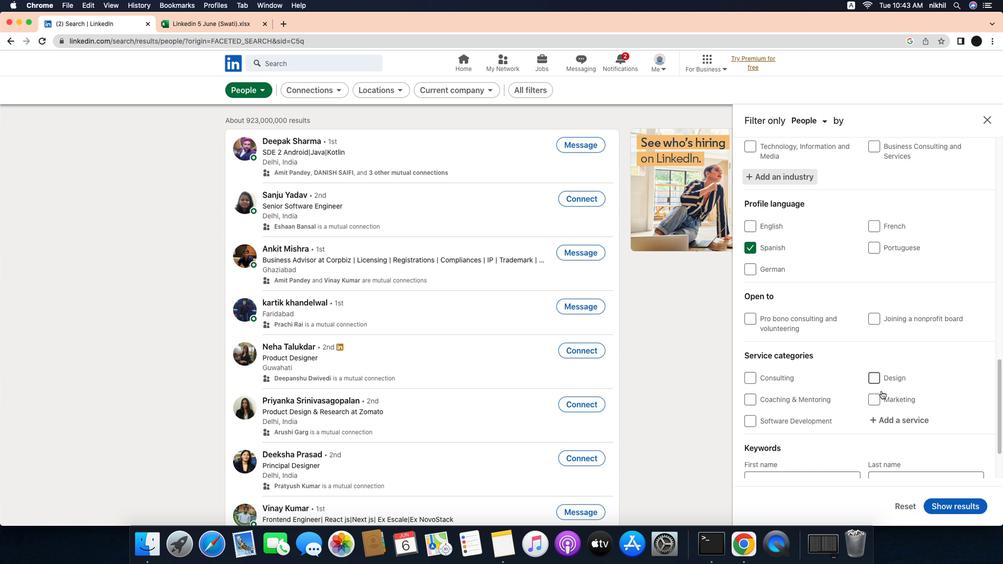 
Action: Mouse moved to (917, 407)
Screenshot: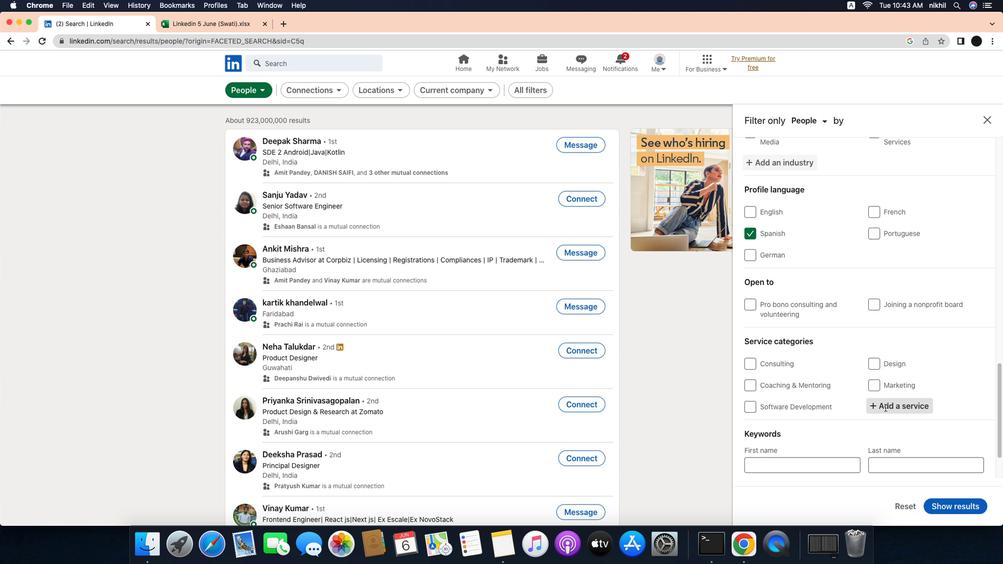 
Action: Mouse pressed left at (917, 407)
Screenshot: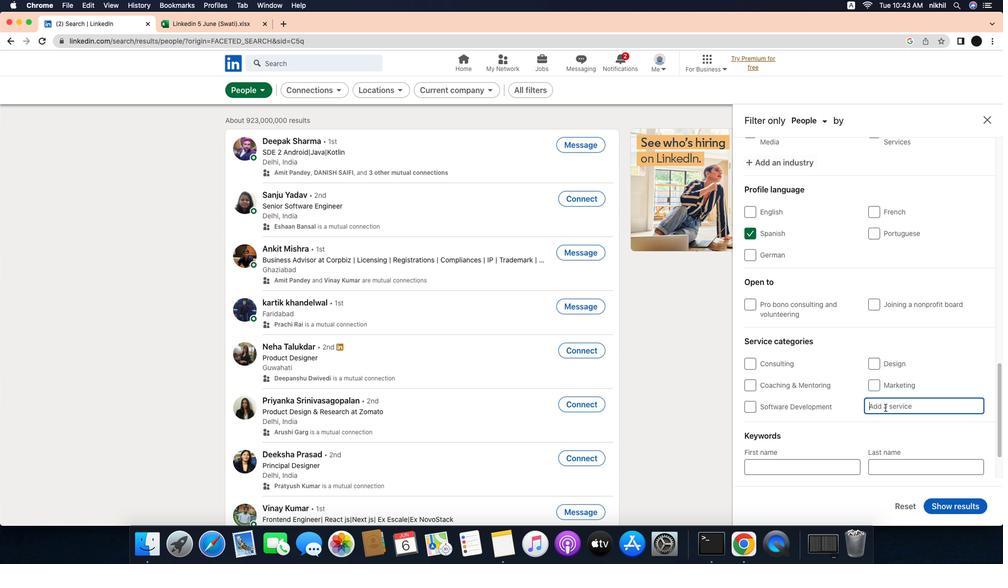 
Action: Mouse moved to (931, 406)
Screenshot: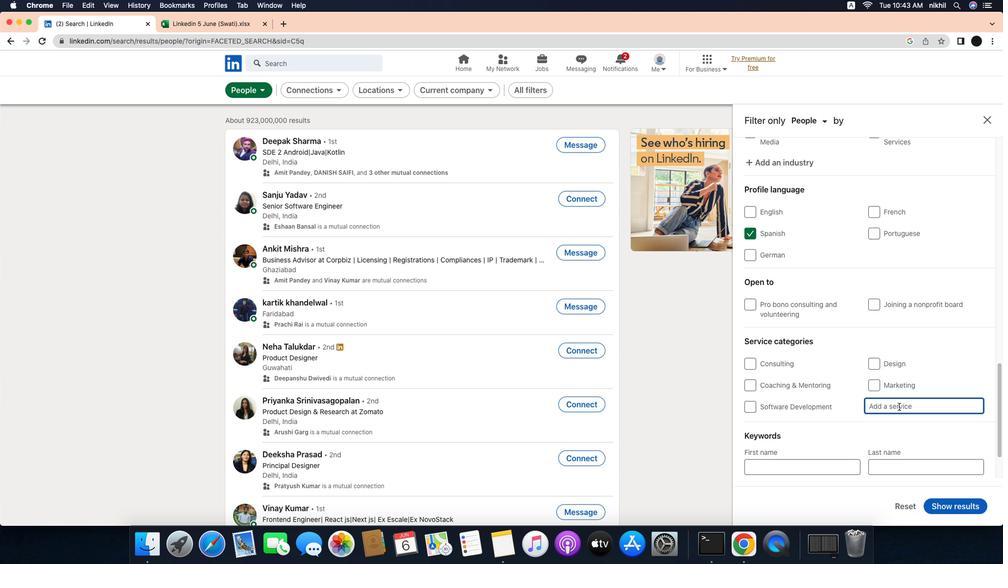 
Action: Key pressed Key.caps_lock'A'Key.caps_lock'u''d''i''o'Key.spaceKey.caps_lock'E'Key.caps_lock'n''g''i''n''e''e''r''i''n''g'
Screenshot: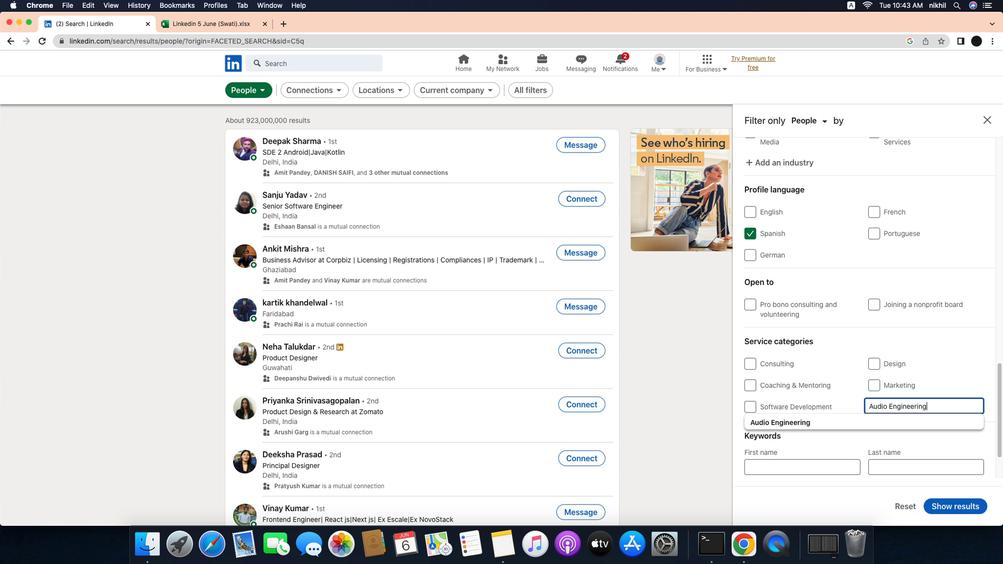 
Action: Mouse moved to (901, 421)
Screenshot: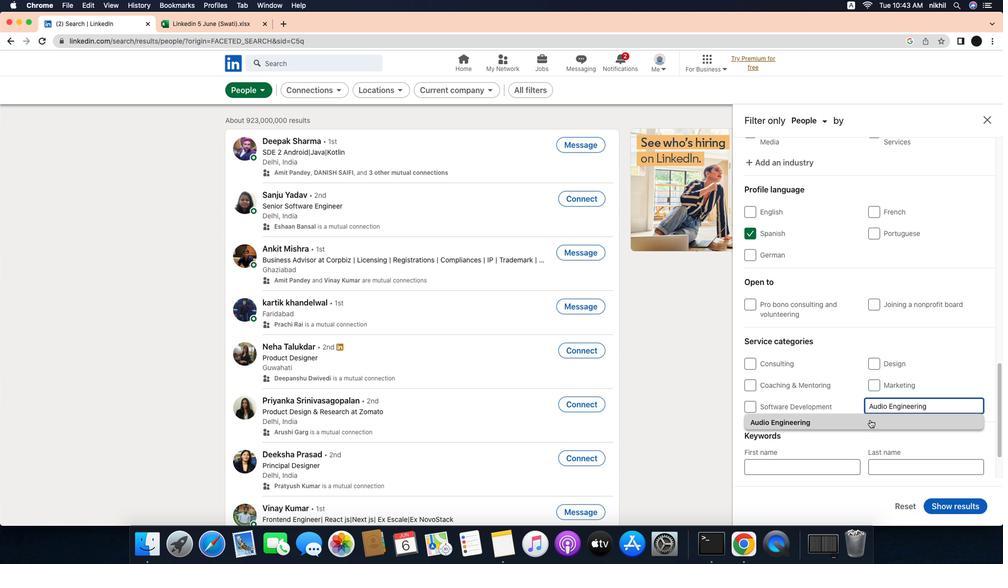 
Action: Mouse pressed left at (901, 421)
Screenshot: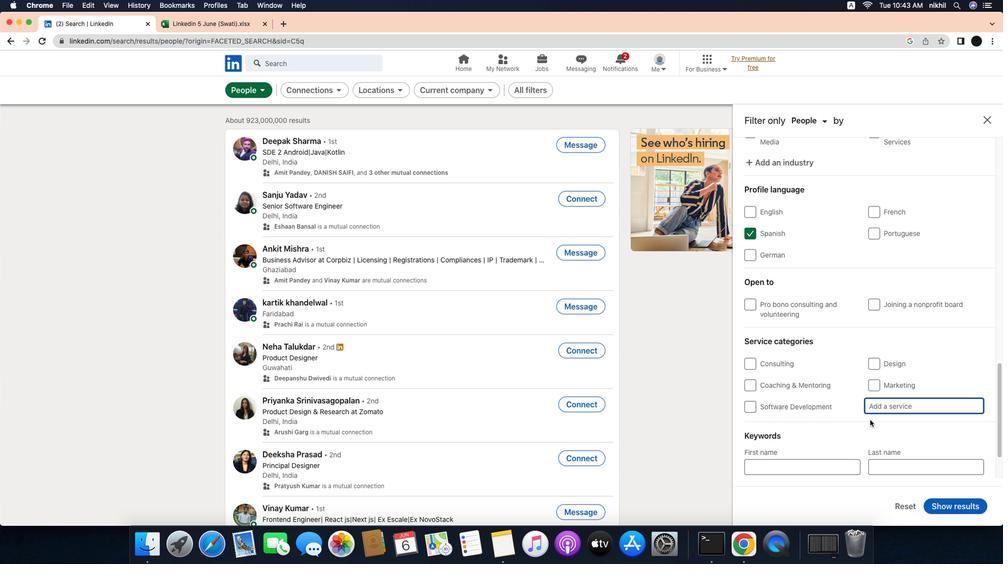 
Action: Mouse moved to (909, 402)
Screenshot: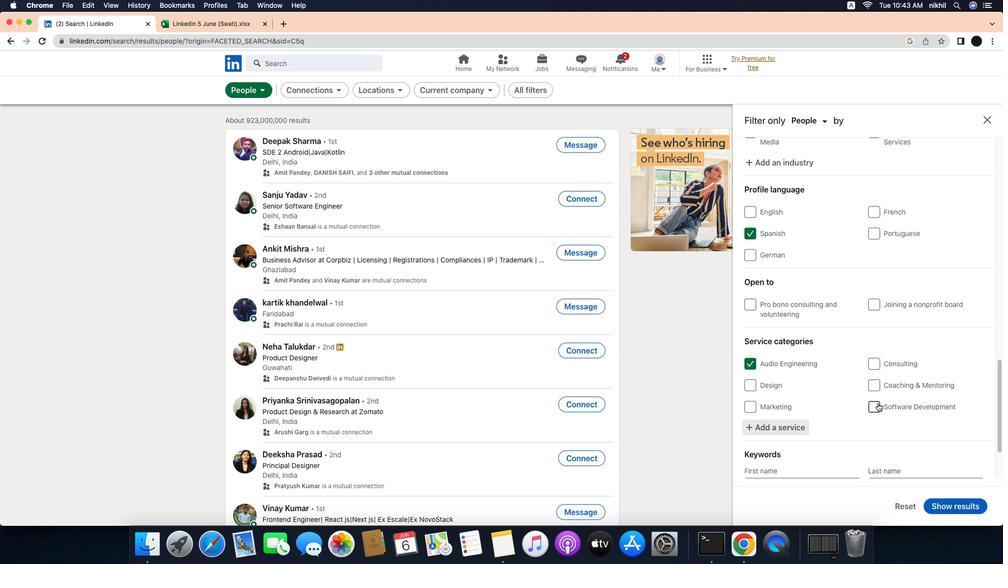 
Action: Mouse scrolled (909, 402) with delta (-26, -27)
Screenshot: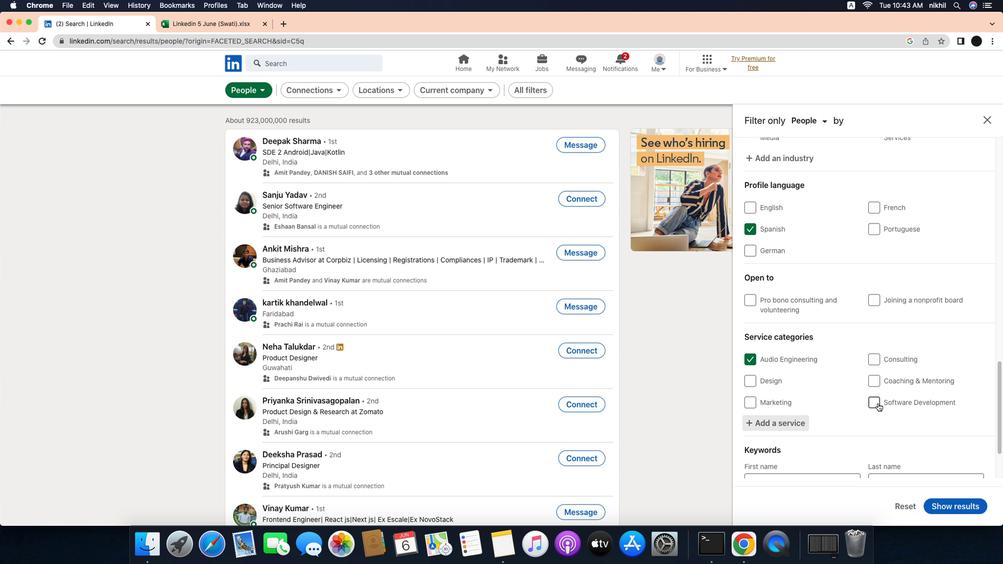 
Action: Mouse scrolled (909, 402) with delta (-26, -27)
Screenshot: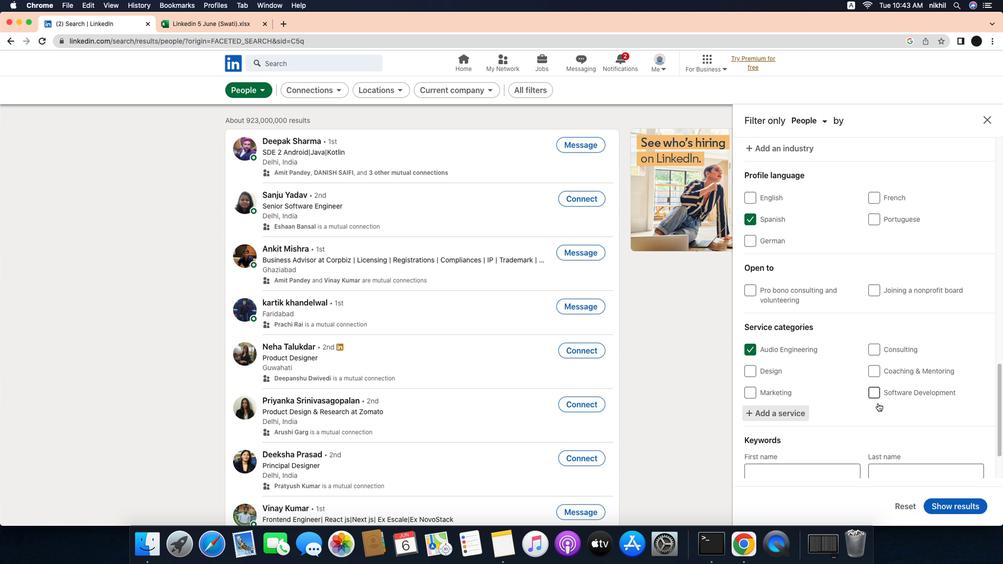 
Action: Mouse scrolled (909, 402) with delta (-26, -27)
Screenshot: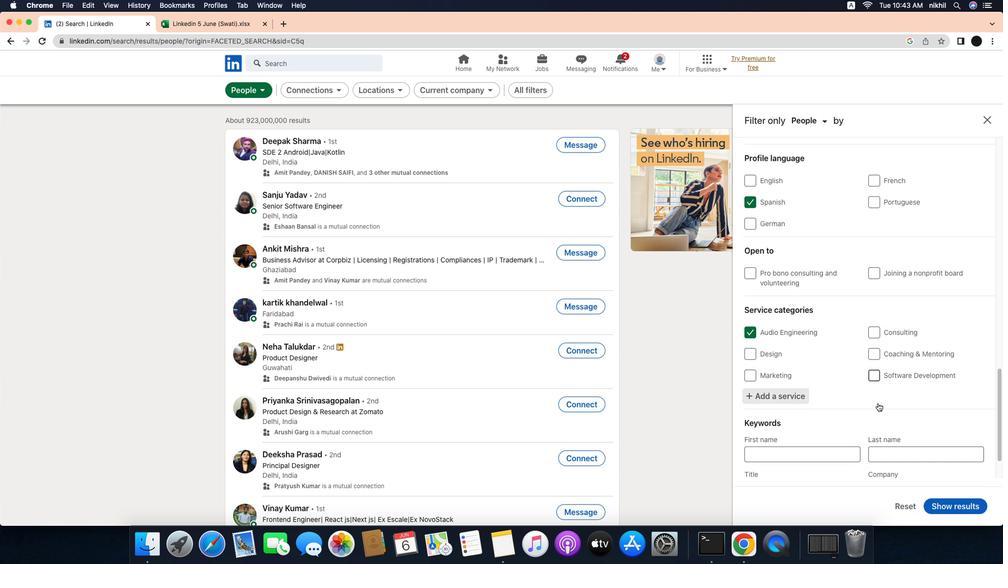 
Action: Mouse scrolled (909, 402) with delta (-26, -27)
Screenshot: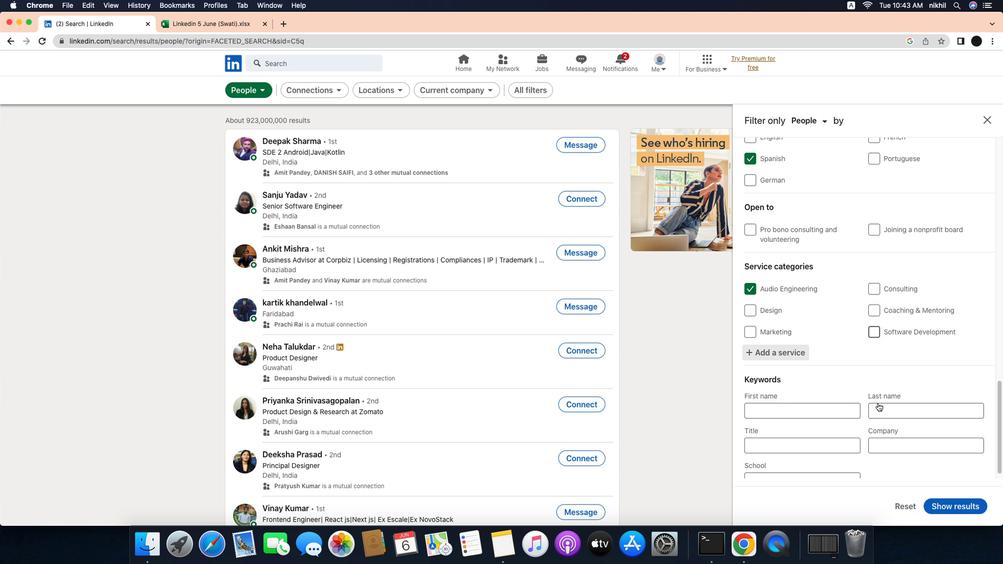 
Action: Mouse scrolled (909, 402) with delta (-26, -27)
Screenshot: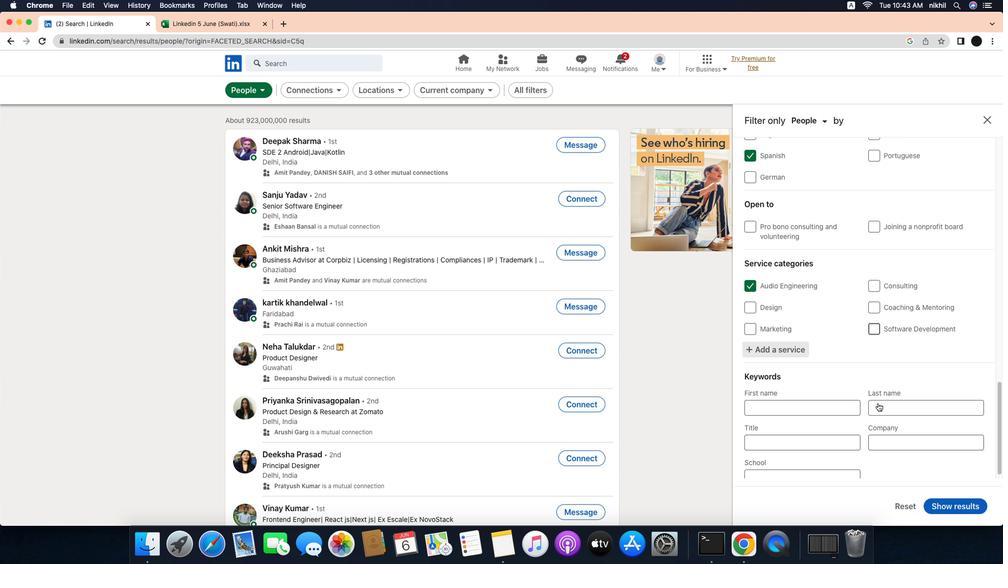 
Action: Mouse scrolled (909, 402) with delta (-26, -28)
Screenshot: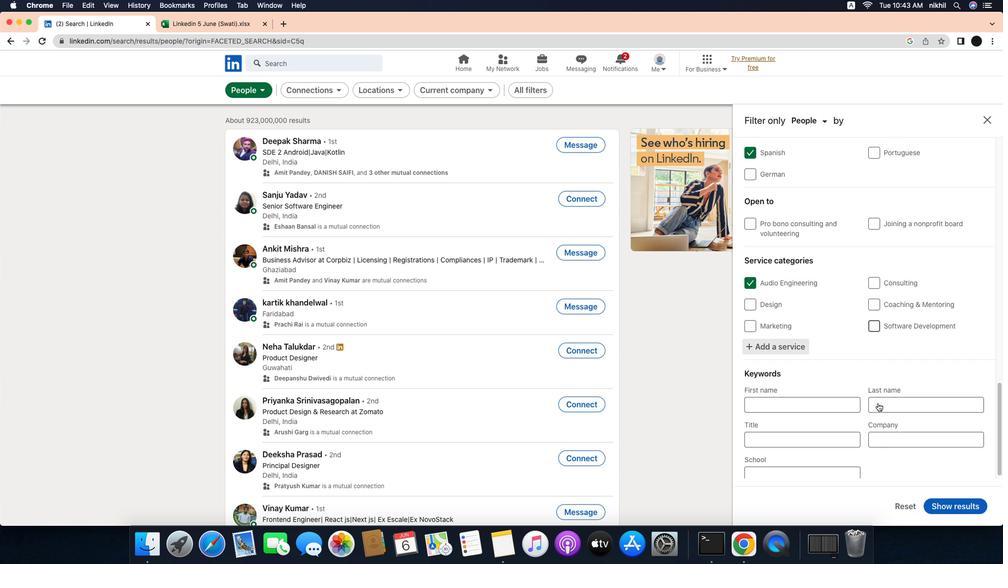 
Action: Mouse scrolled (909, 402) with delta (-26, -28)
Screenshot: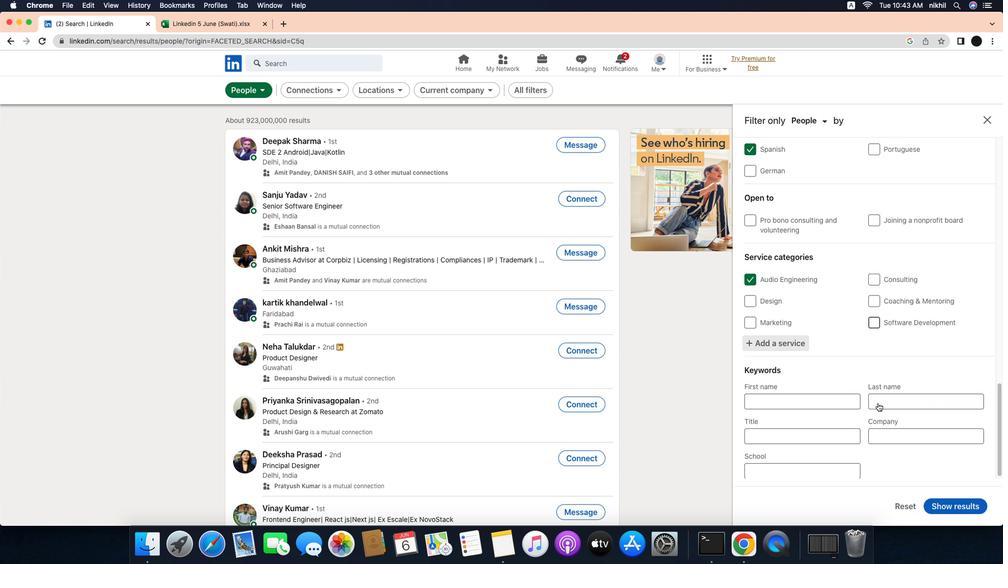 
Action: Mouse moved to (815, 436)
Screenshot: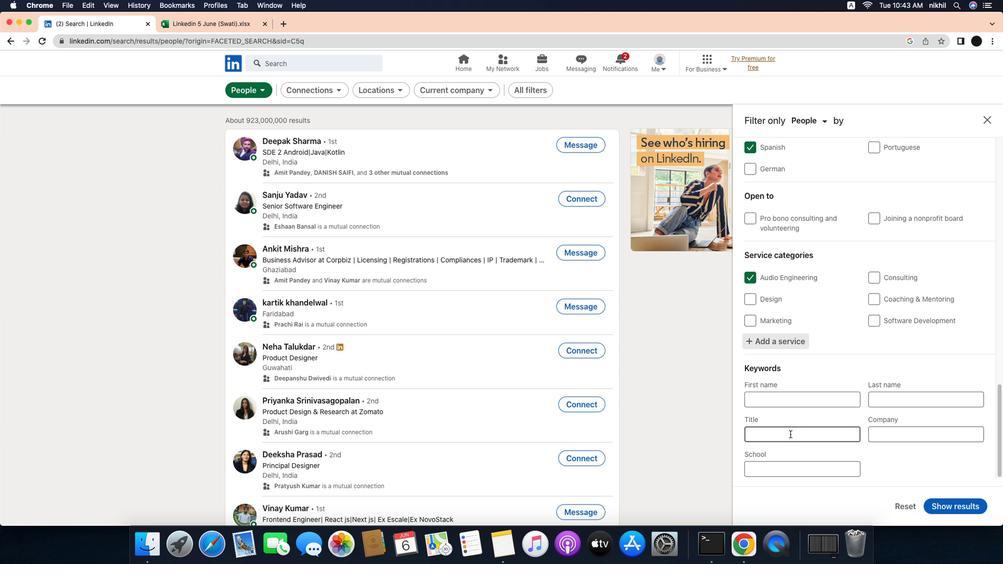 
Action: Mouse pressed left at (815, 436)
Screenshot: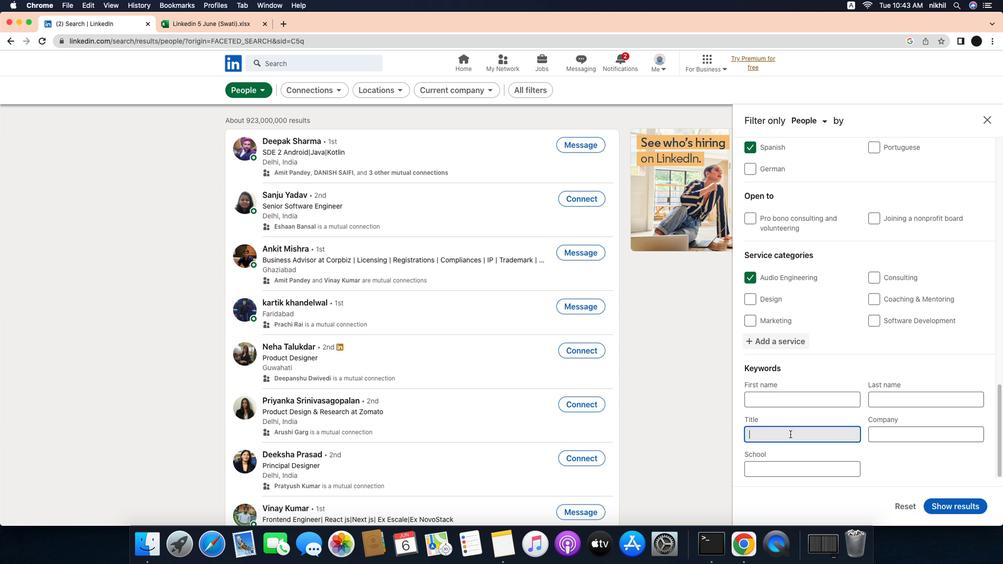 
Action: Mouse moved to (822, 435)
Screenshot: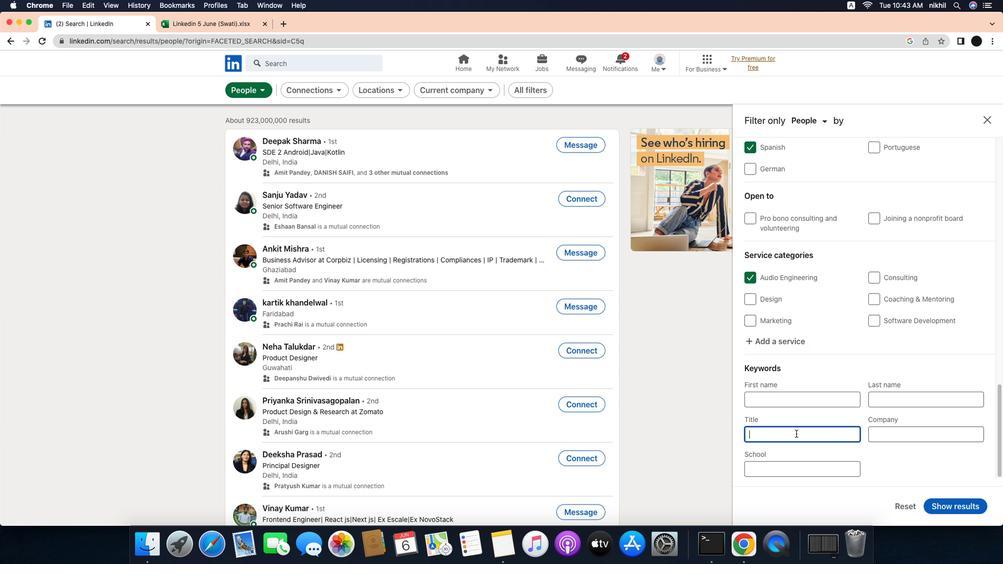 
Action: Key pressed Key.caps_lock'U''P''S'Key.space'D'Key.caps_lock'r''i''v''e''r'Key.enter
Screenshot: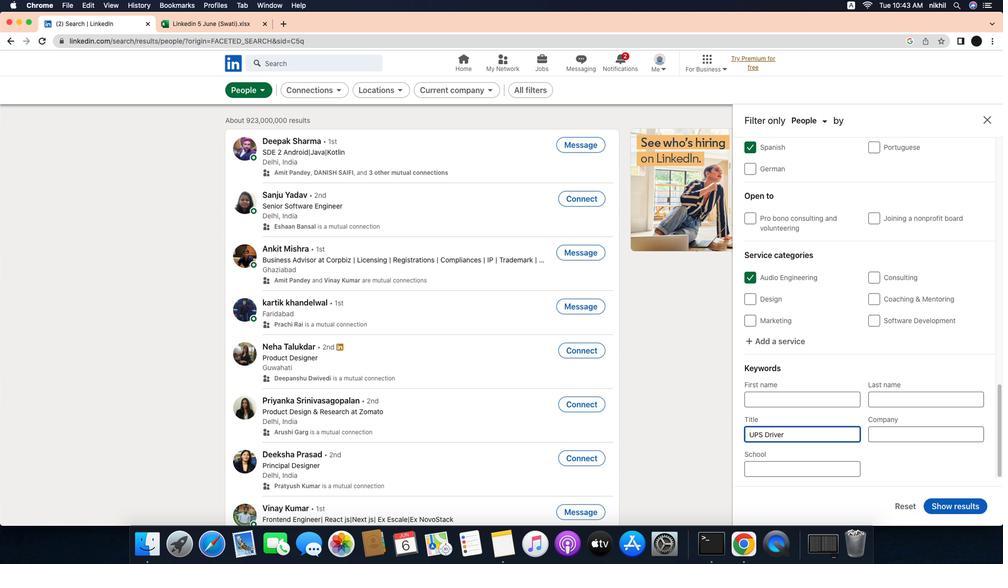 
Action: Mouse moved to (994, 517)
Screenshot: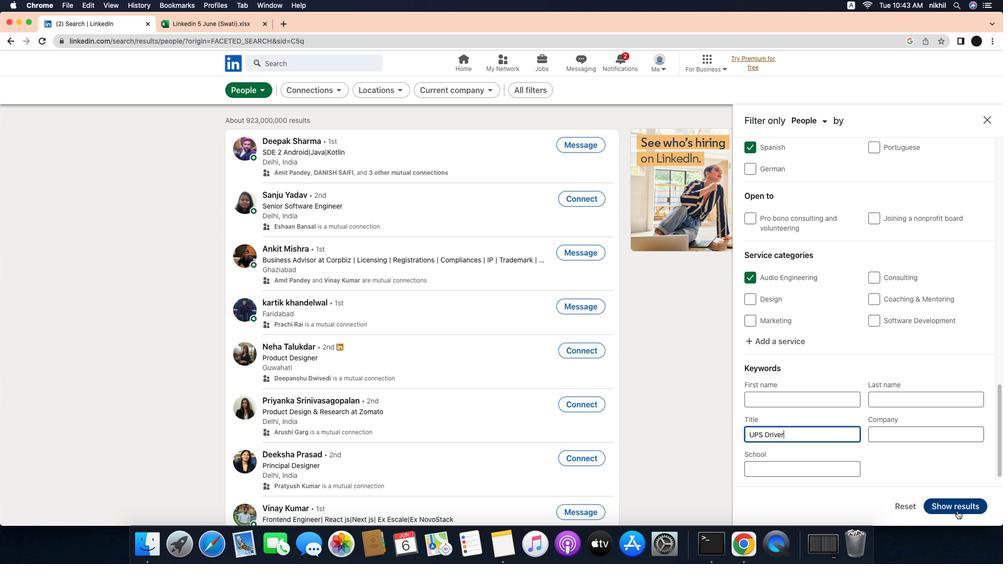 
Action: Mouse pressed left at (994, 517)
Screenshot: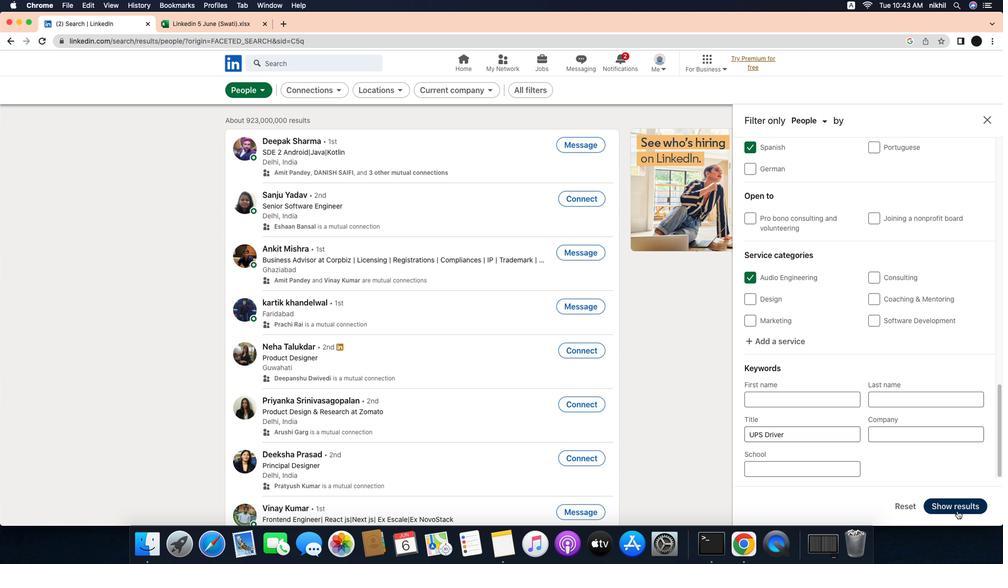 
Action: Mouse moved to (733, 350)
Screenshot: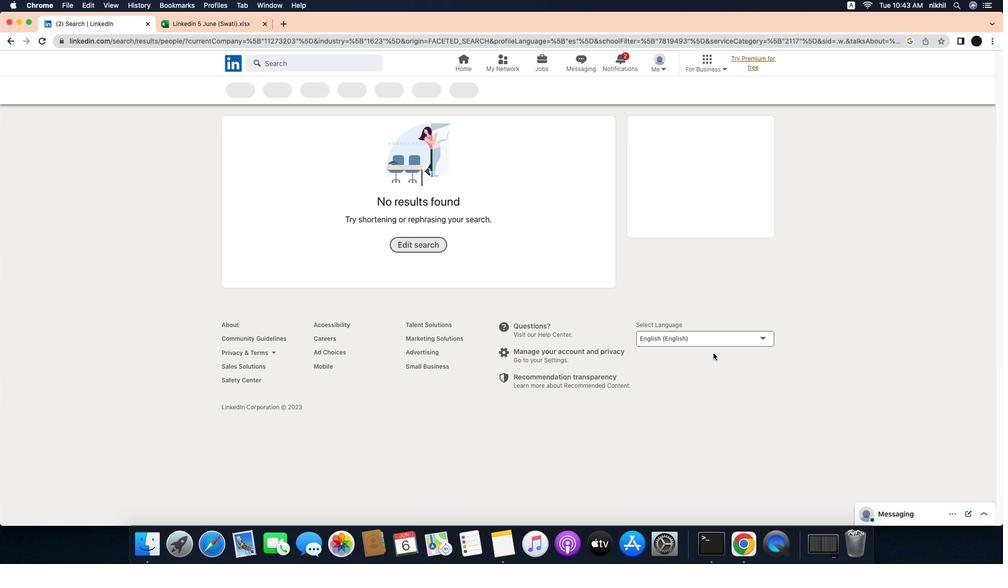 
